 Task: Look for space in Edmundston, Canada from 5th June, 2023 to 16th June, 2023 for 2 adults in price range Rs.14000 to Rs.18000. Place can be entire place with 1  bedroom having 1 bed and 1 bathroom. Property type can be house, flat, guest house, hotel. Booking option can be shelf check-in. Required host language is English.
Action: Mouse moved to (427, 85)
Screenshot: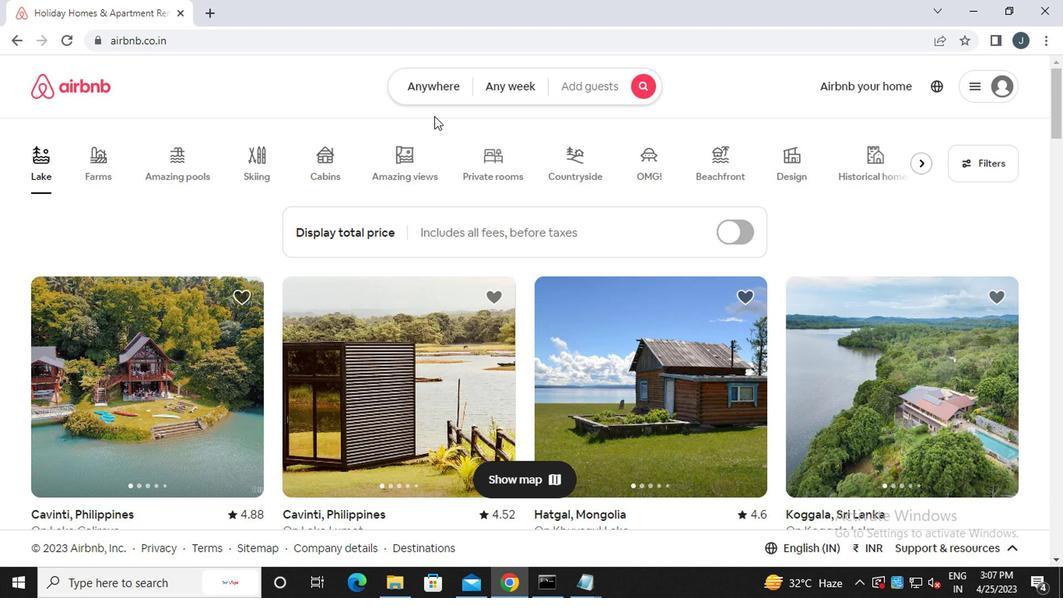 
Action: Mouse pressed left at (427, 85)
Screenshot: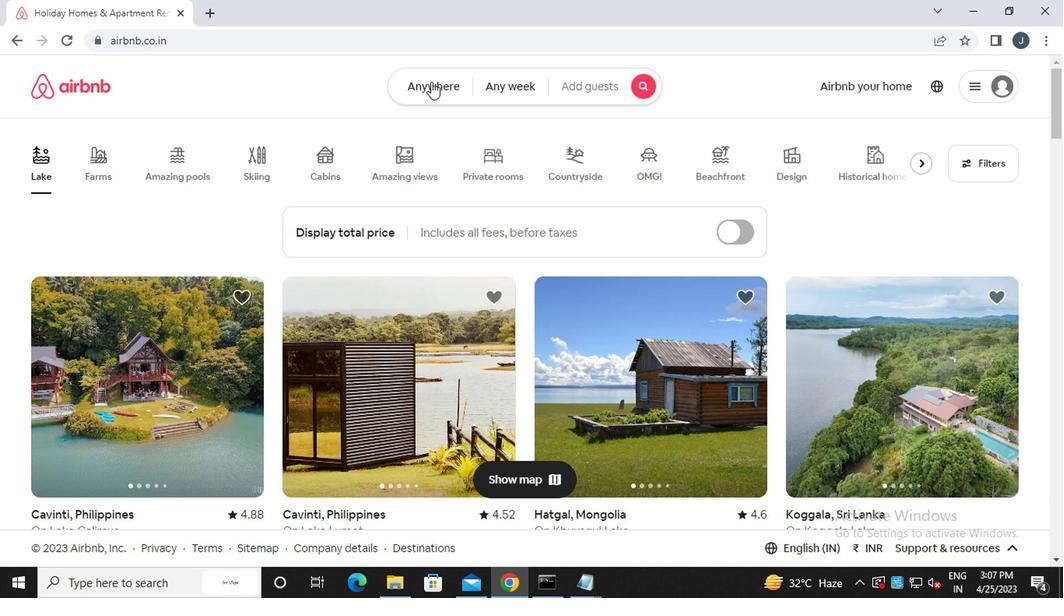 
Action: Mouse moved to (251, 150)
Screenshot: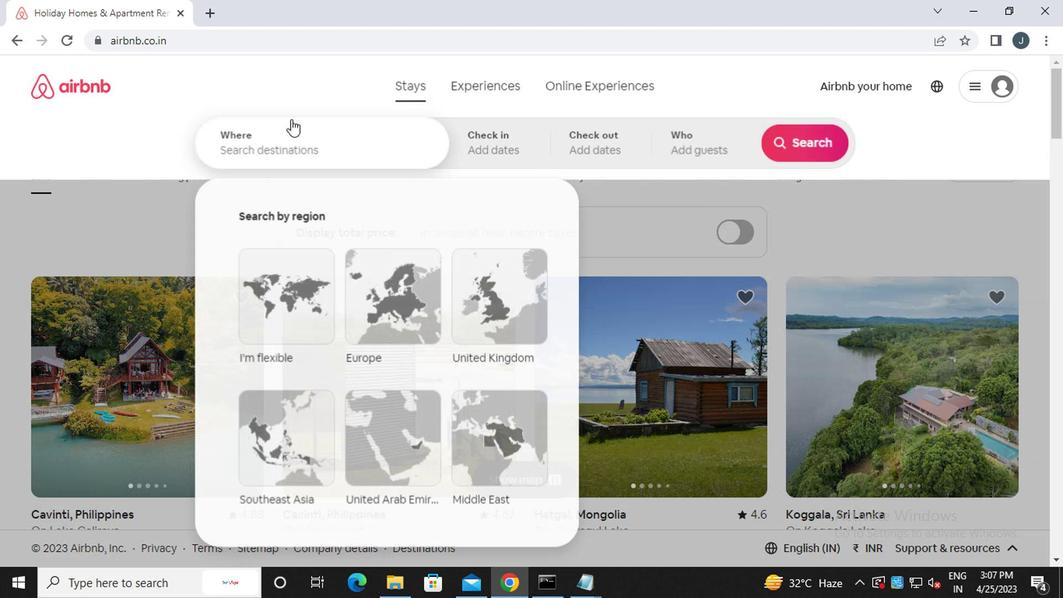 
Action: Mouse pressed left at (251, 150)
Screenshot: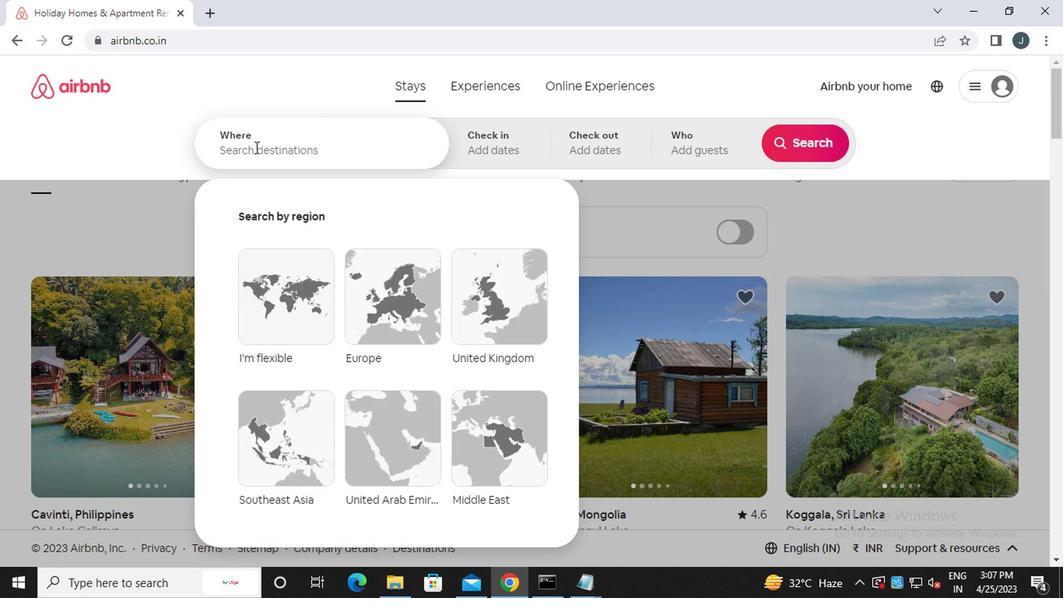 
Action: Key pressed e<Key.caps_lock>dmundston,<Key.caps_lock>c<Key.caps_lock>anada
Screenshot: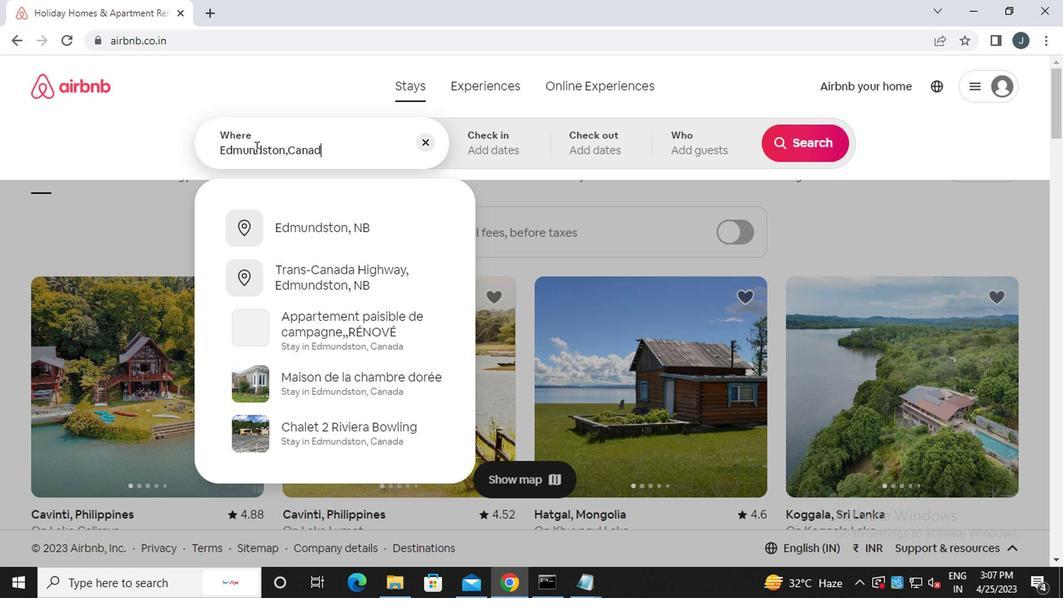 
Action: Mouse moved to (500, 146)
Screenshot: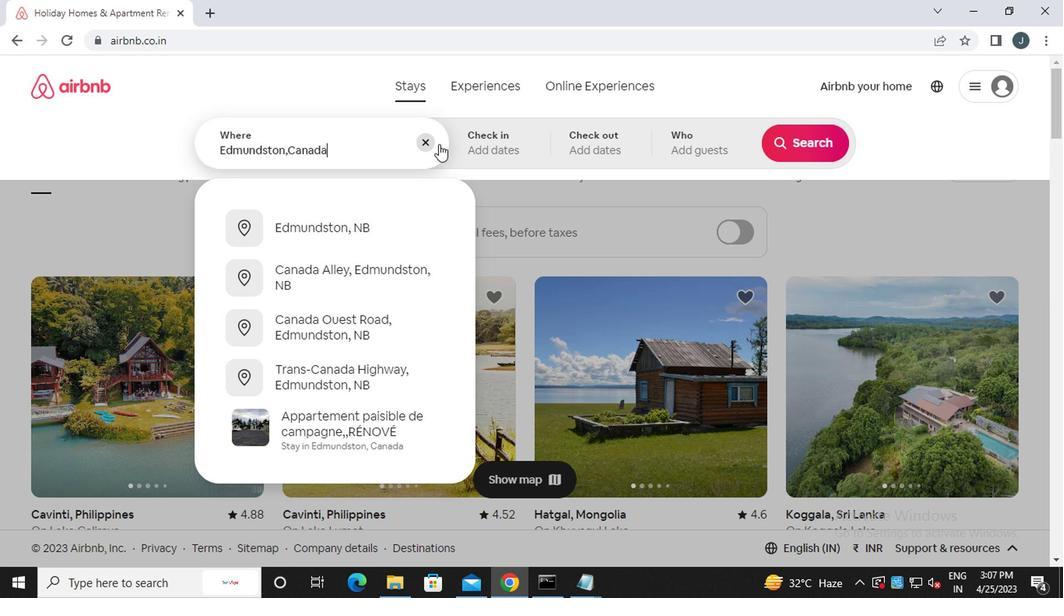 
Action: Mouse pressed left at (500, 146)
Screenshot: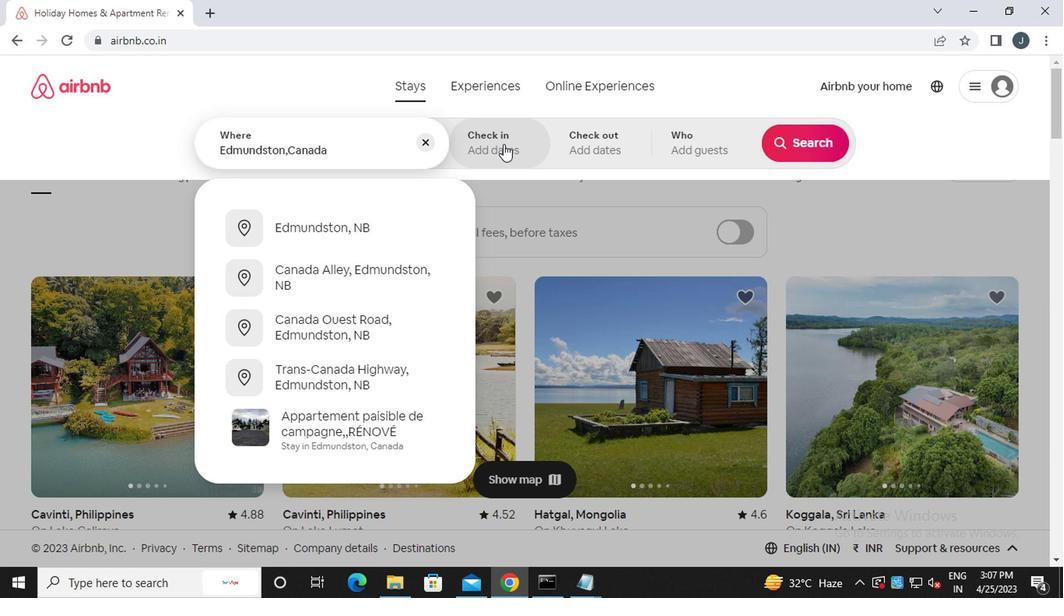 
Action: Mouse moved to (788, 270)
Screenshot: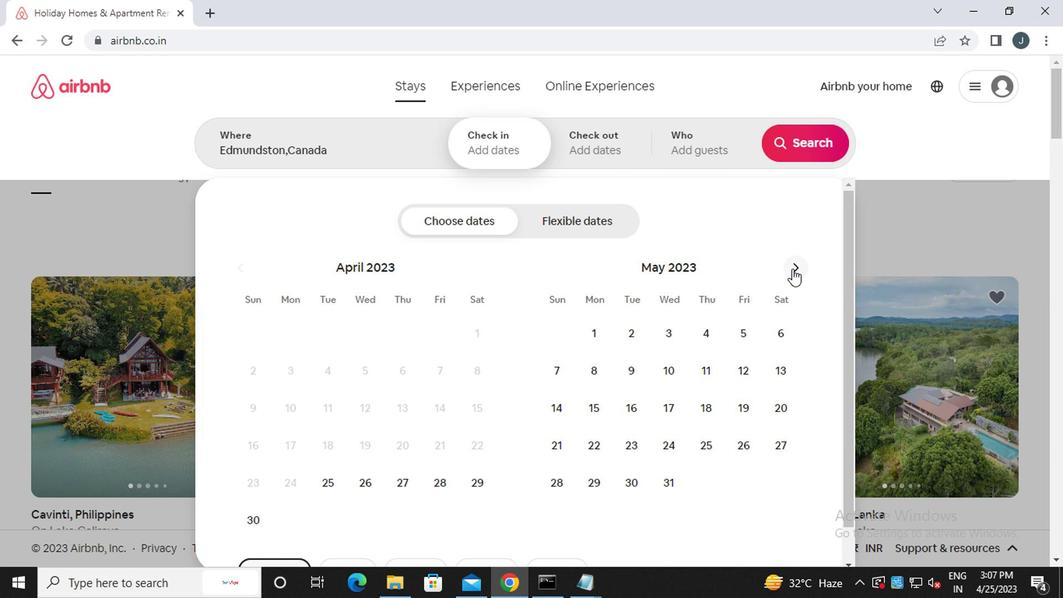 
Action: Mouse pressed left at (788, 270)
Screenshot: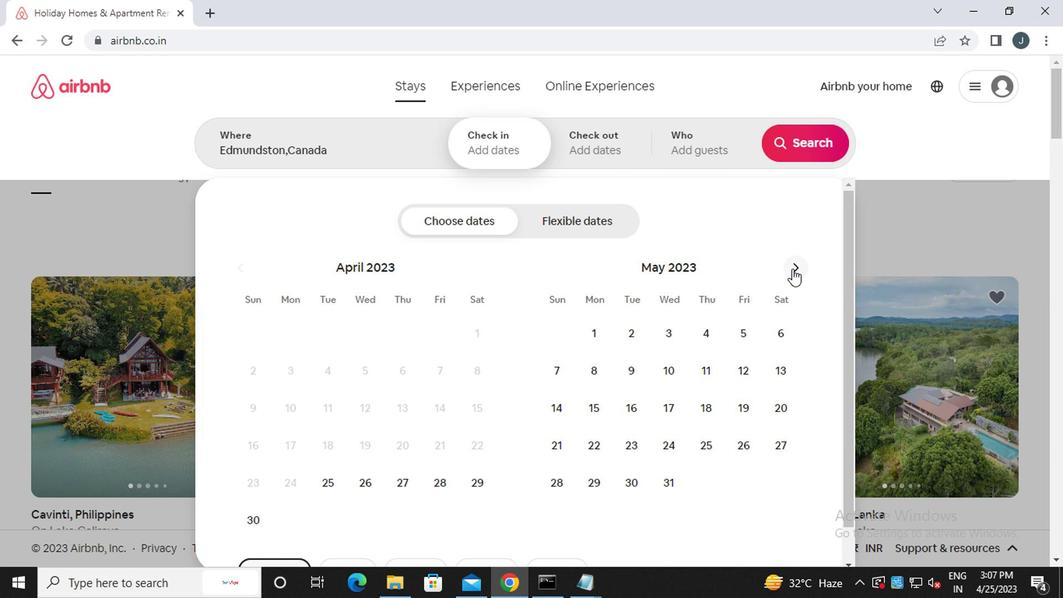 
Action: Mouse moved to (594, 371)
Screenshot: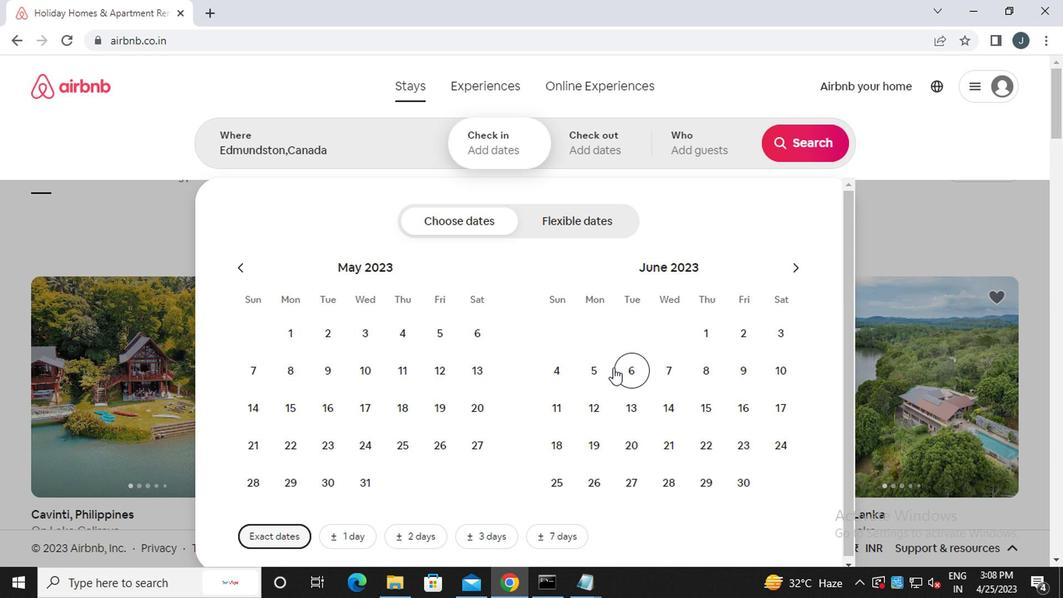 
Action: Mouse pressed left at (594, 371)
Screenshot: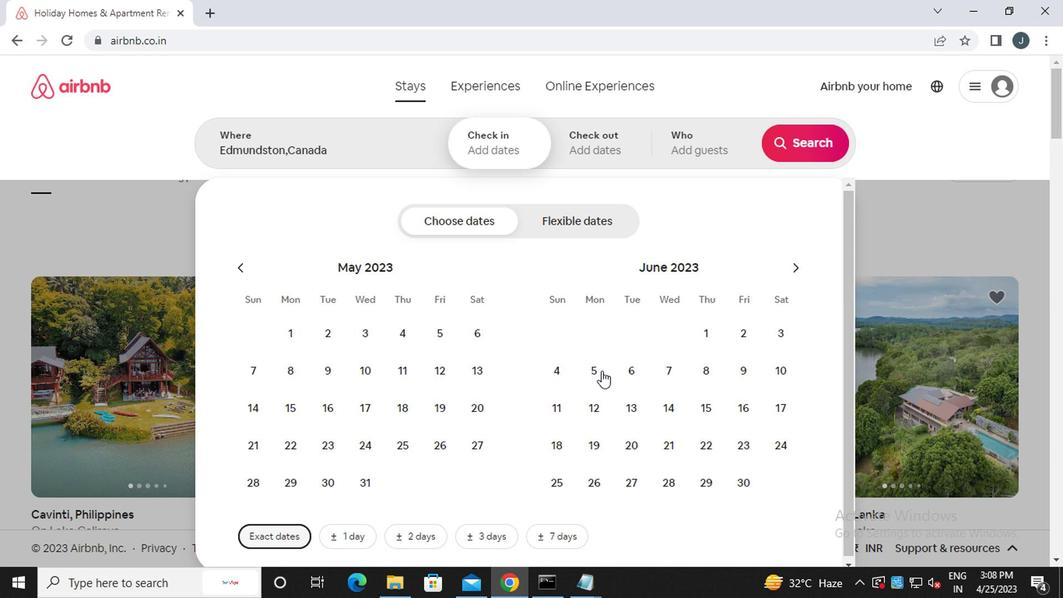 
Action: Mouse moved to (733, 406)
Screenshot: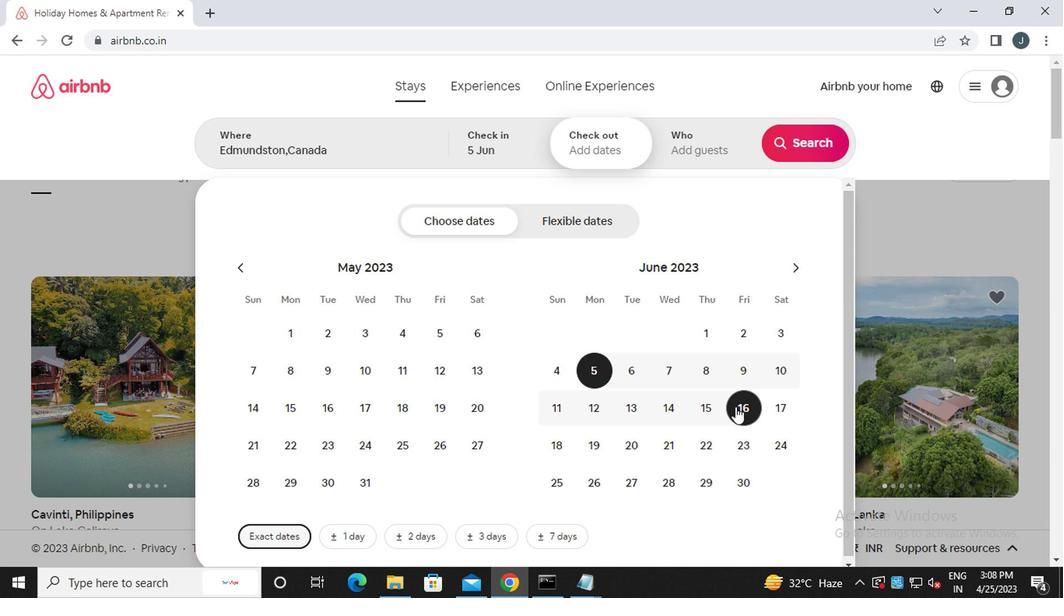 
Action: Mouse pressed left at (733, 406)
Screenshot: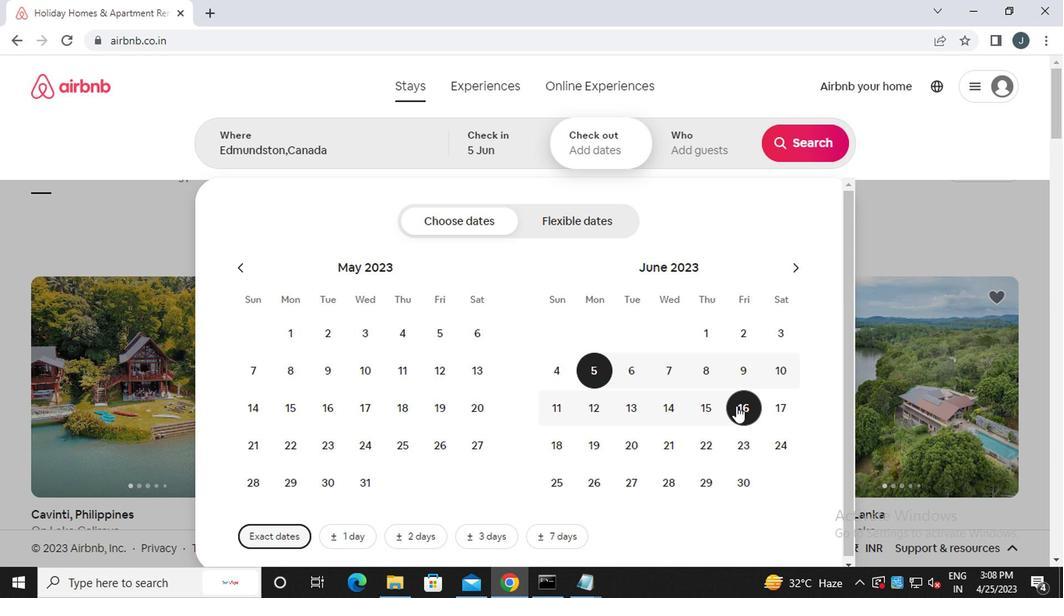 
Action: Mouse moved to (702, 147)
Screenshot: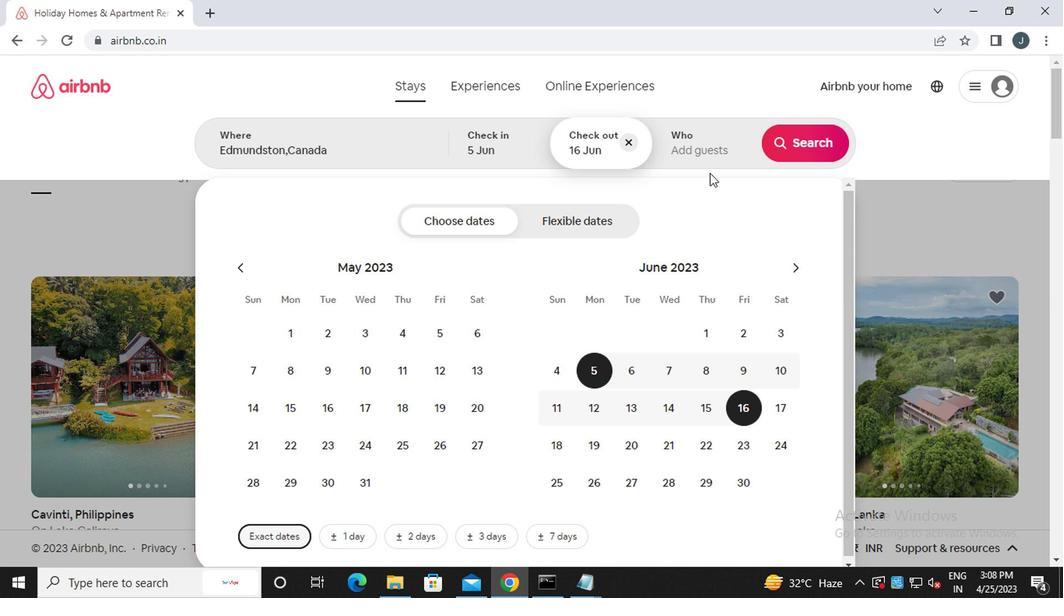 
Action: Mouse pressed left at (702, 147)
Screenshot: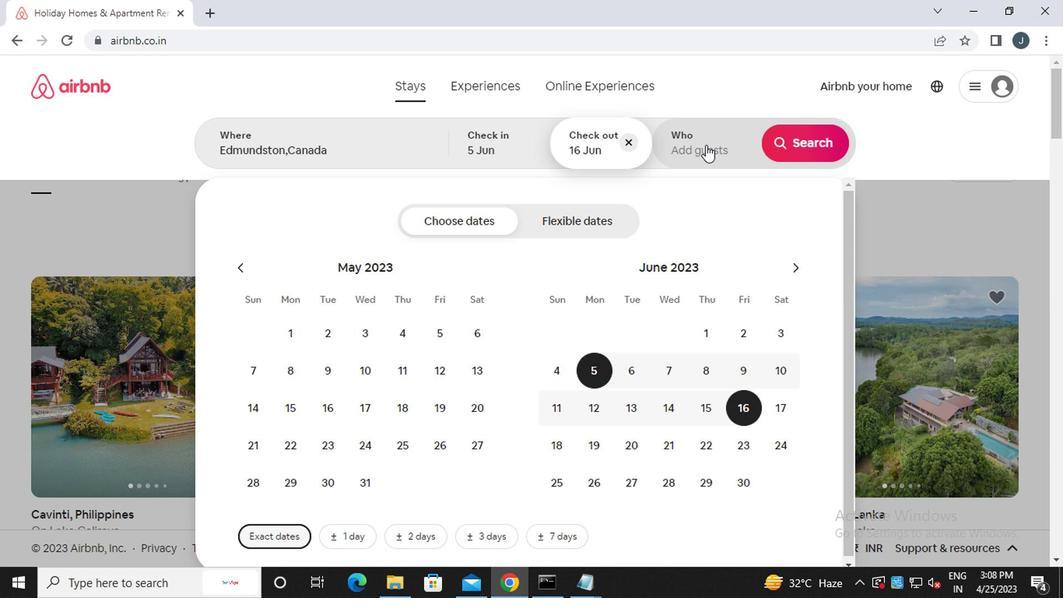 
Action: Mouse moved to (812, 230)
Screenshot: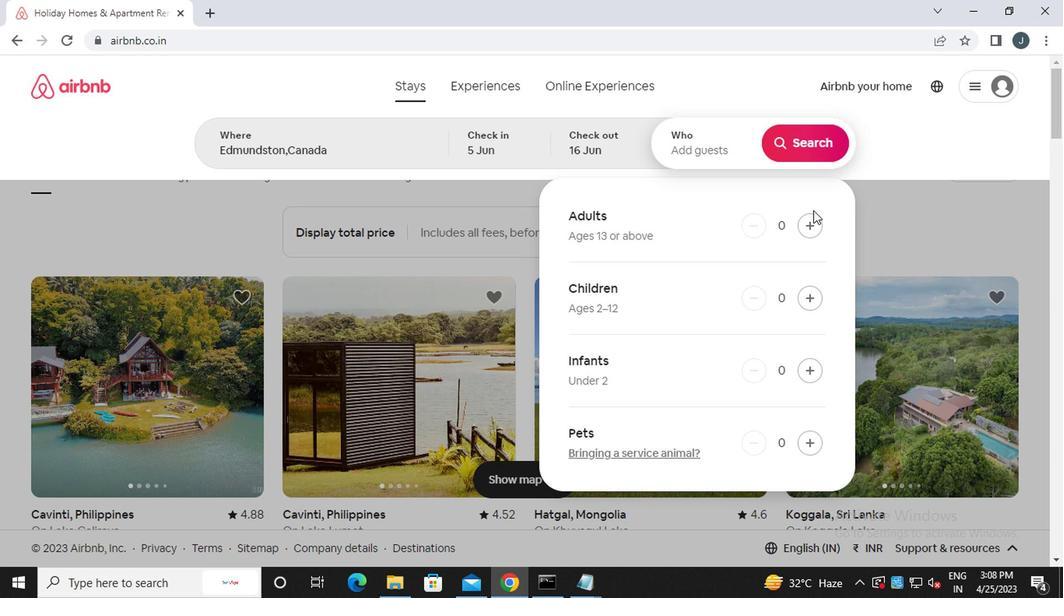 
Action: Mouse pressed left at (812, 230)
Screenshot: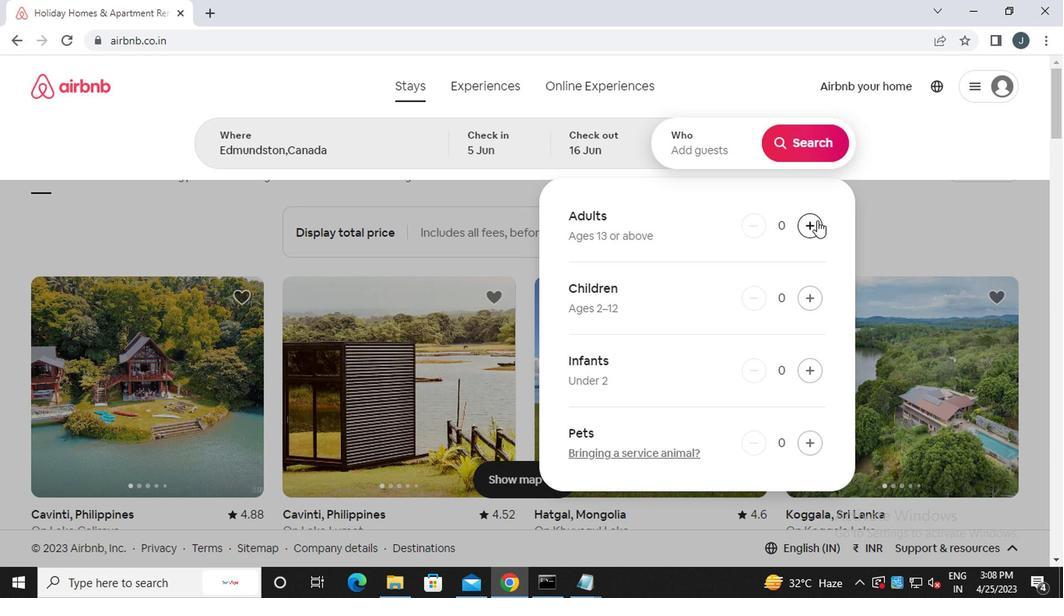 
Action: Mouse pressed left at (812, 230)
Screenshot: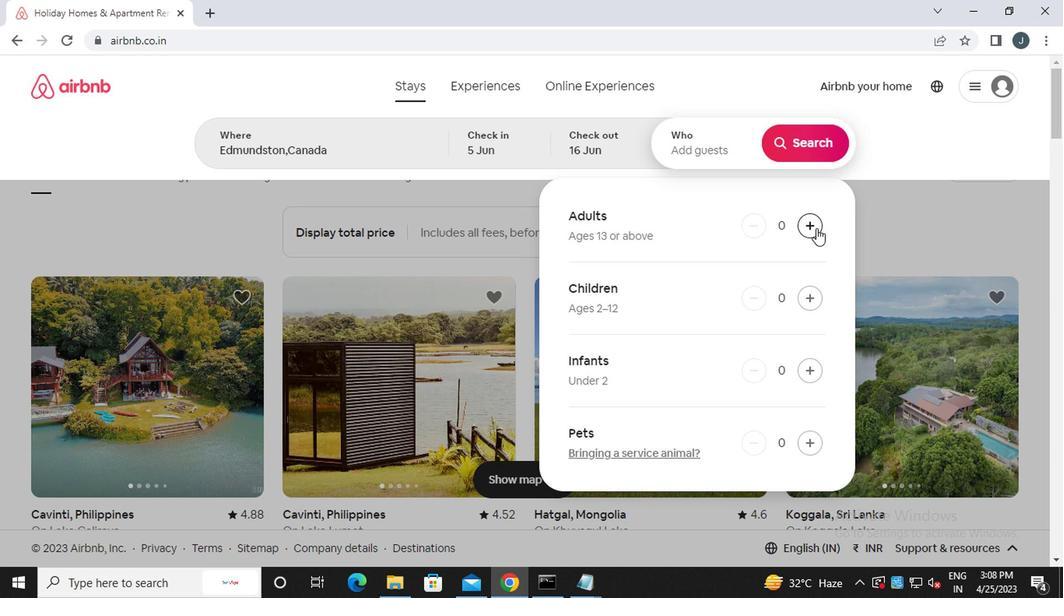 
Action: Mouse moved to (803, 135)
Screenshot: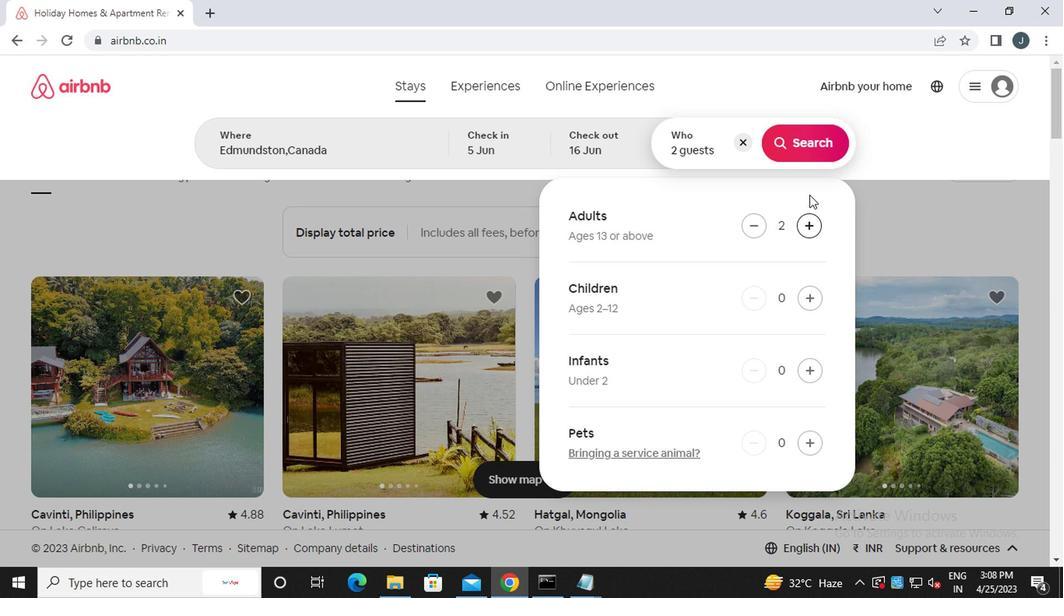 
Action: Mouse pressed left at (803, 135)
Screenshot: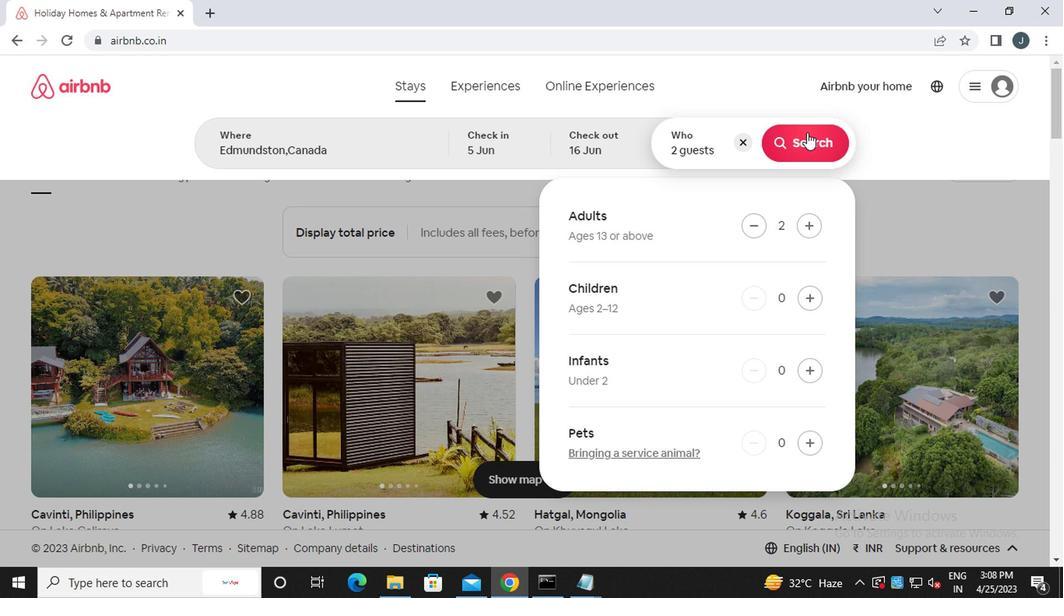 
Action: Mouse moved to (1006, 153)
Screenshot: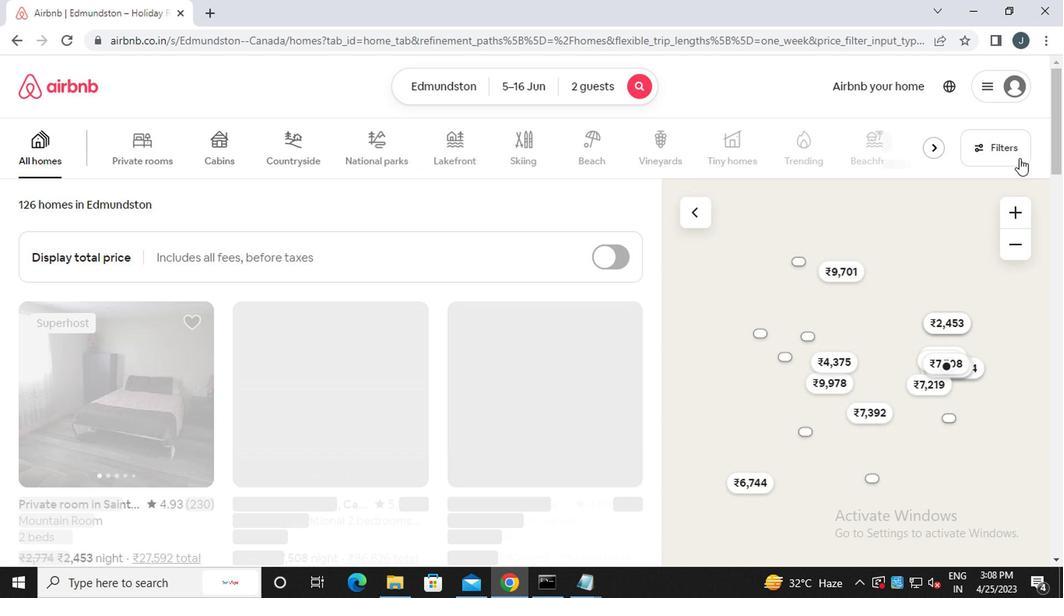 
Action: Mouse pressed left at (1006, 153)
Screenshot: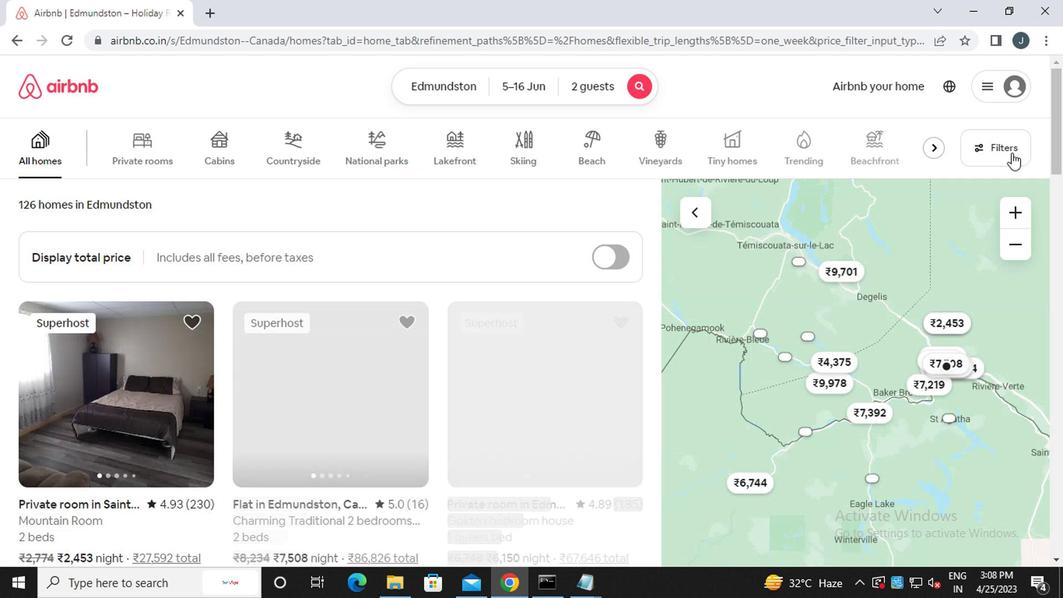 
Action: Mouse moved to (340, 351)
Screenshot: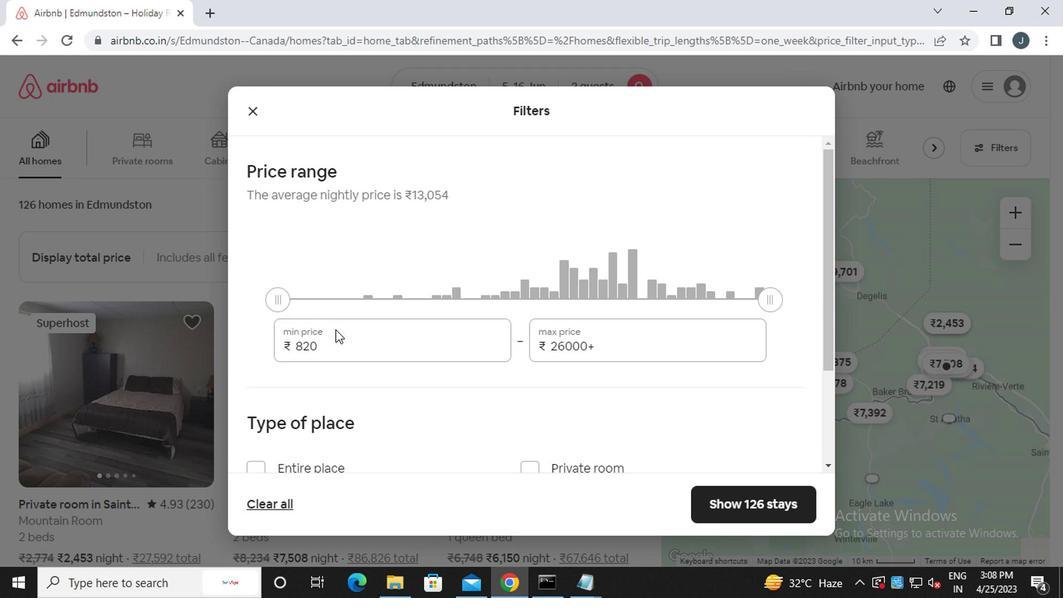 
Action: Mouse pressed left at (340, 351)
Screenshot: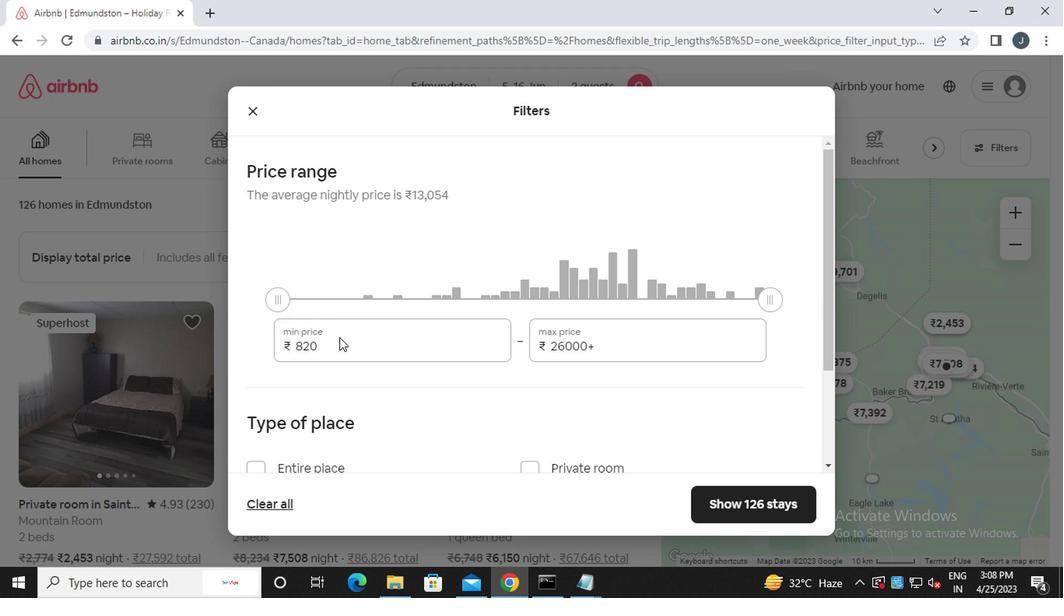 
Action: Mouse moved to (336, 349)
Screenshot: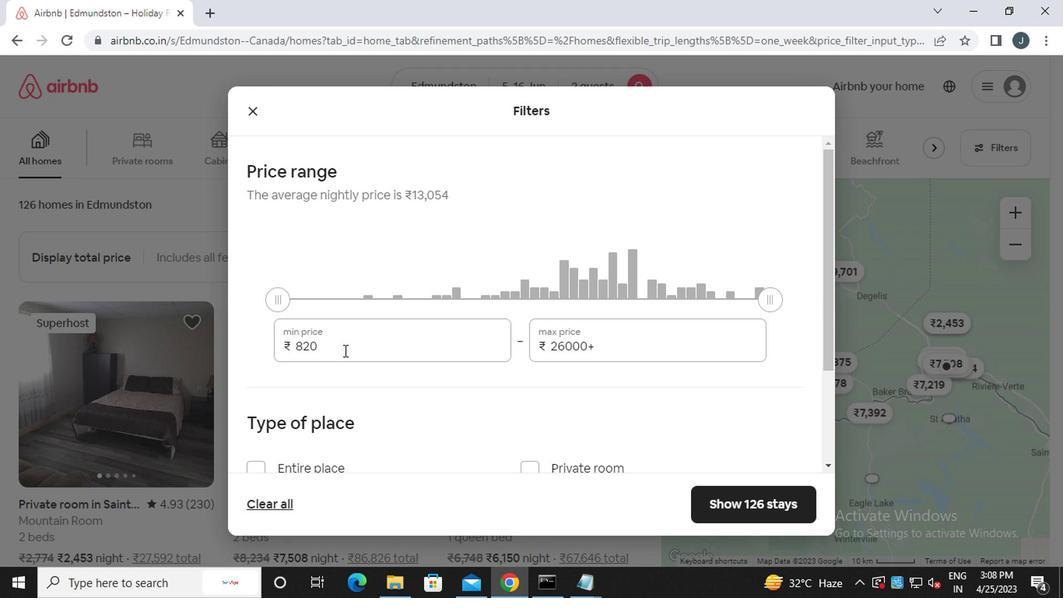 
Action: Key pressed <Key.backspace><Key.backspace><Key.backspace><<97>><<100>><<96>><<96>><<96>>
Screenshot: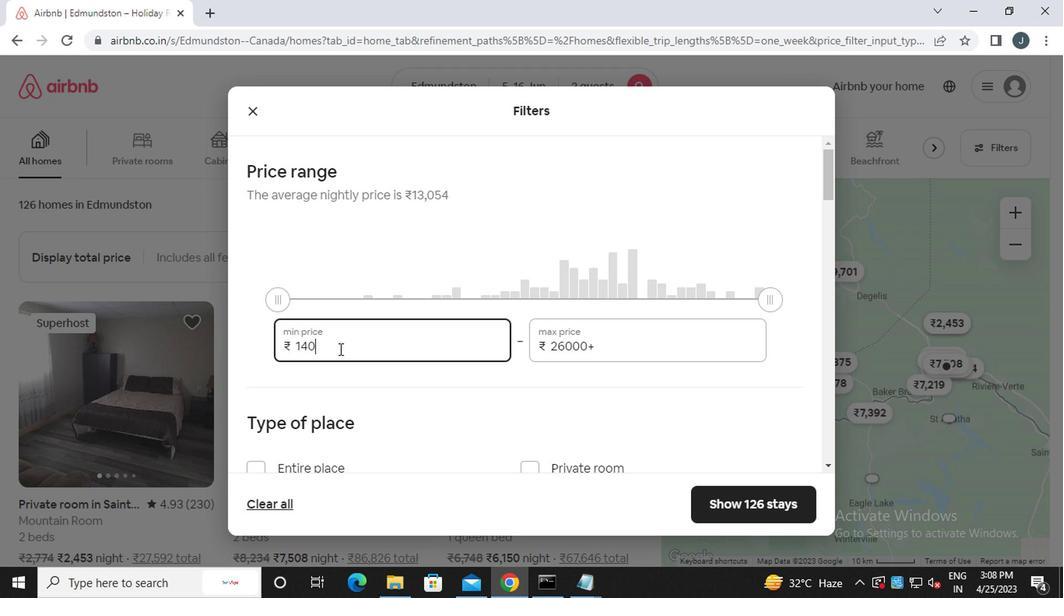 
Action: Mouse moved to (631, 343)
Screenshot: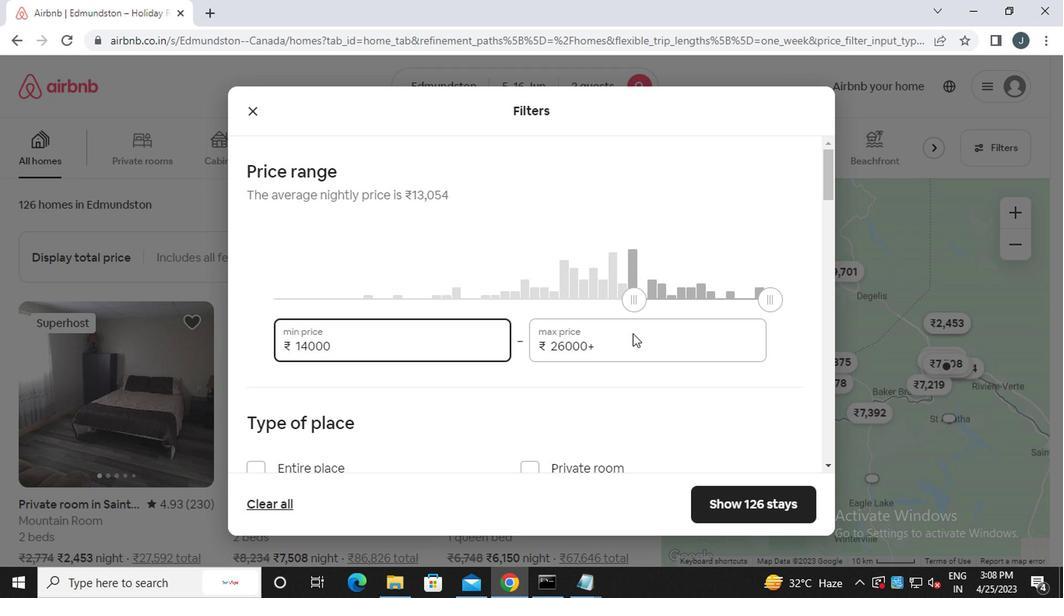 
Action: Mouse pressed left at (631, 343)
Screenshot: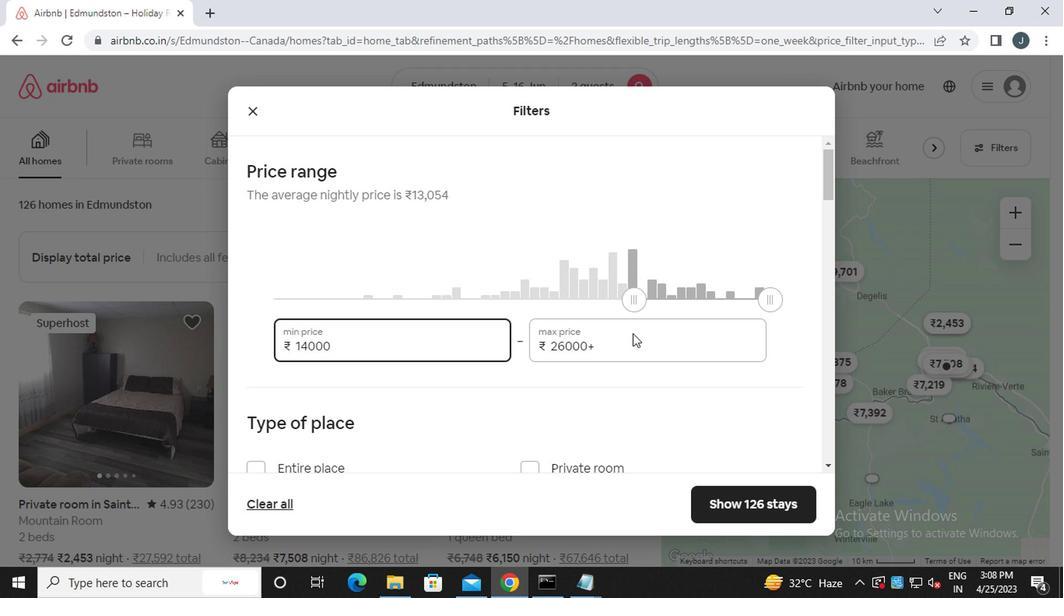 
Action: Mouse moved to (619, 343)
Screenshot: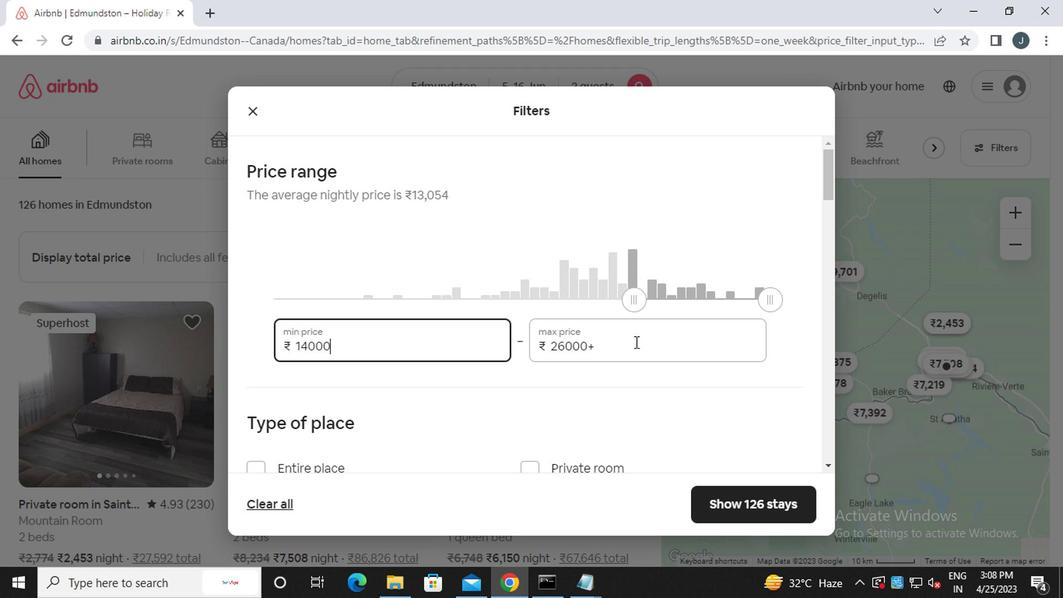 
Action: Key pressed <Key.backspace><Key.backspace><Key.backspace><Key.backspace><Key.backspace><Key.backspace><Key.backspace><Key.backspace><Key.backspace><Key.backspace><<97>><<104>>
Screenshot: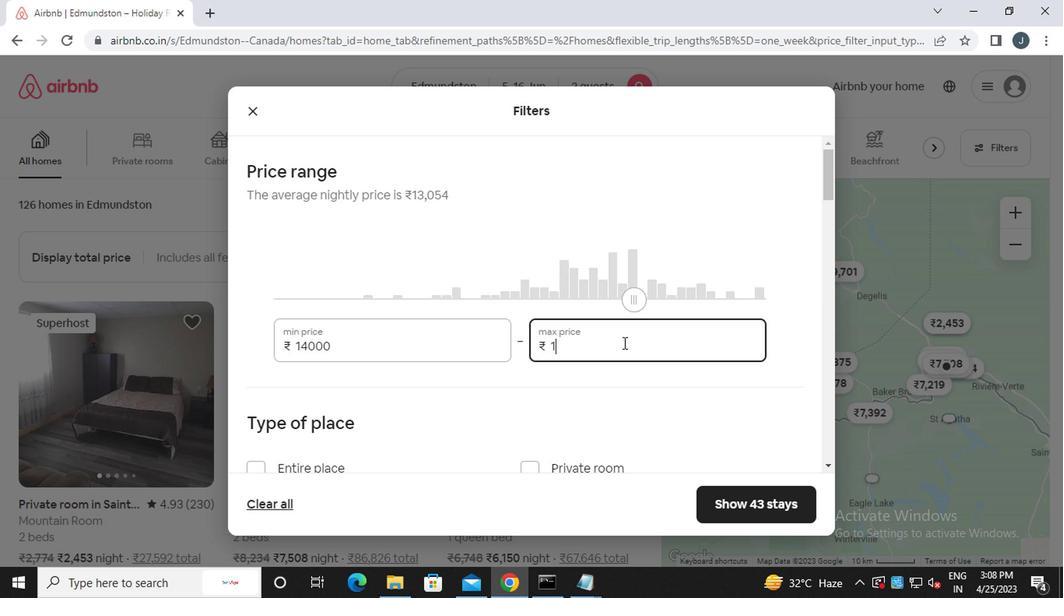 
Action: Mouse moved to (619, 343)
Screenshot: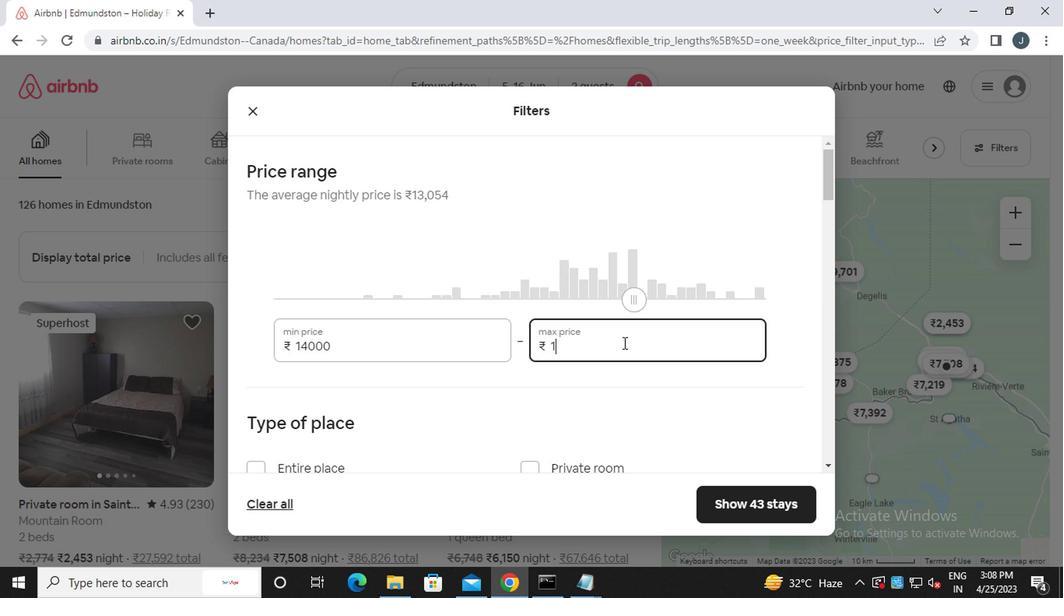 
Action: Key pressed <<96>><<96>><<96>>
Screenshot: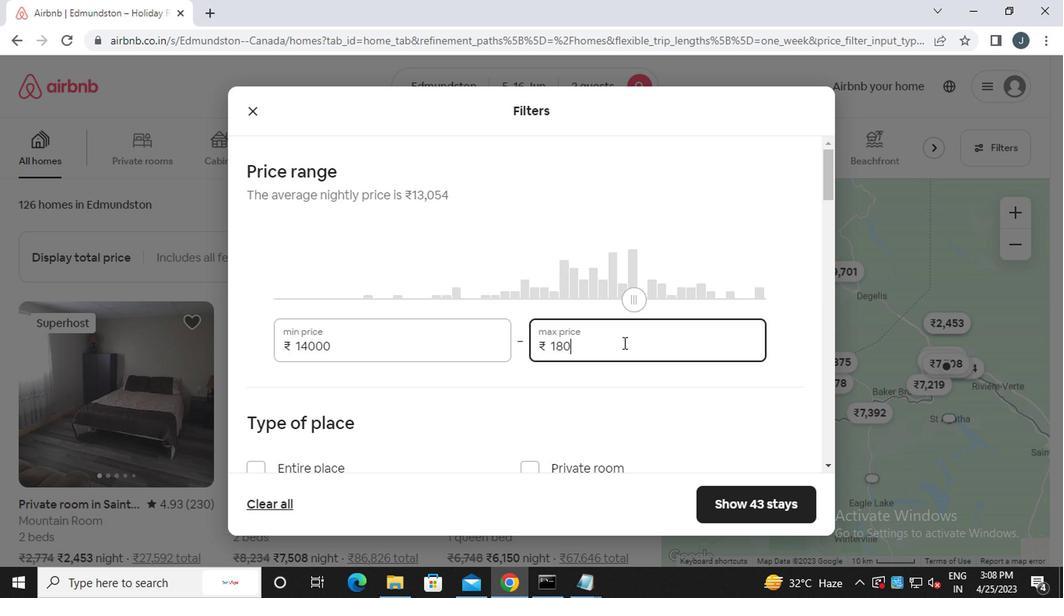 
Action: Mouse moved to (620, 344)
Screenshot: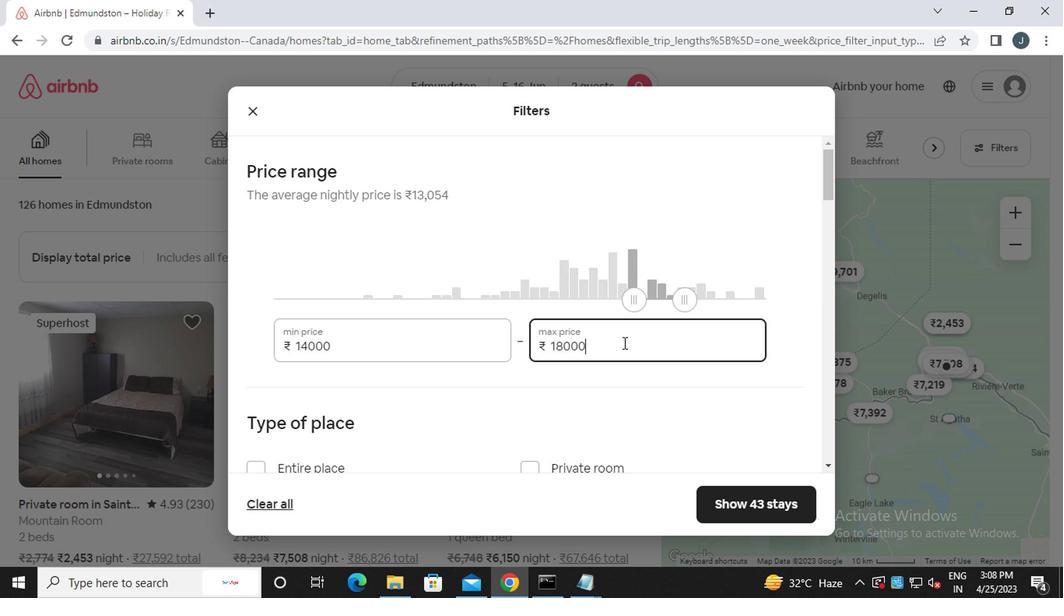 
Action: Mouse scrolled (620, 343) with delta (0, 0)
Screenshot: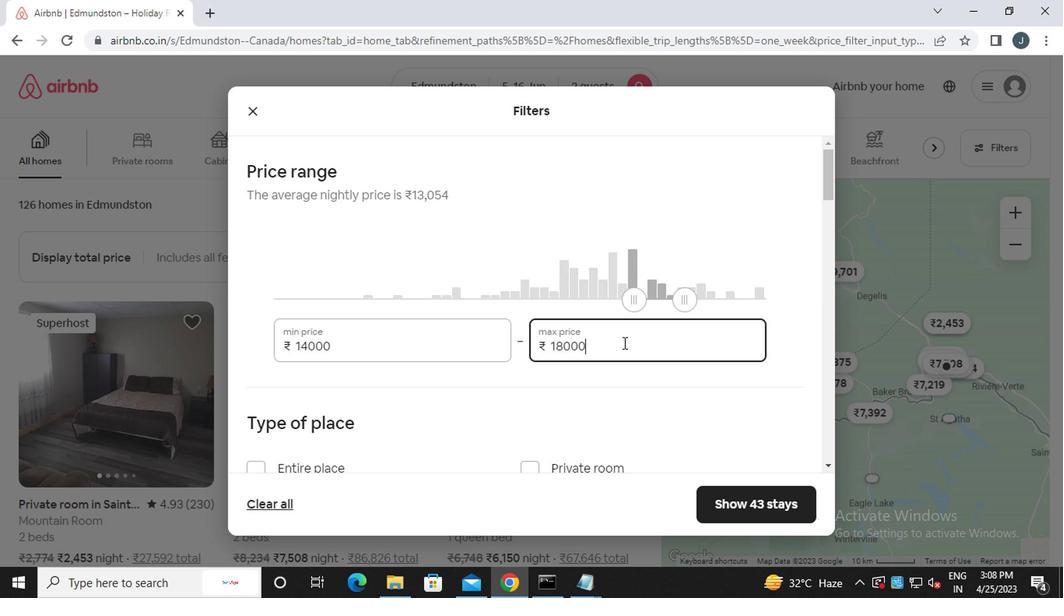 
Action: Mouse moved to (621, 348)
Screenshot: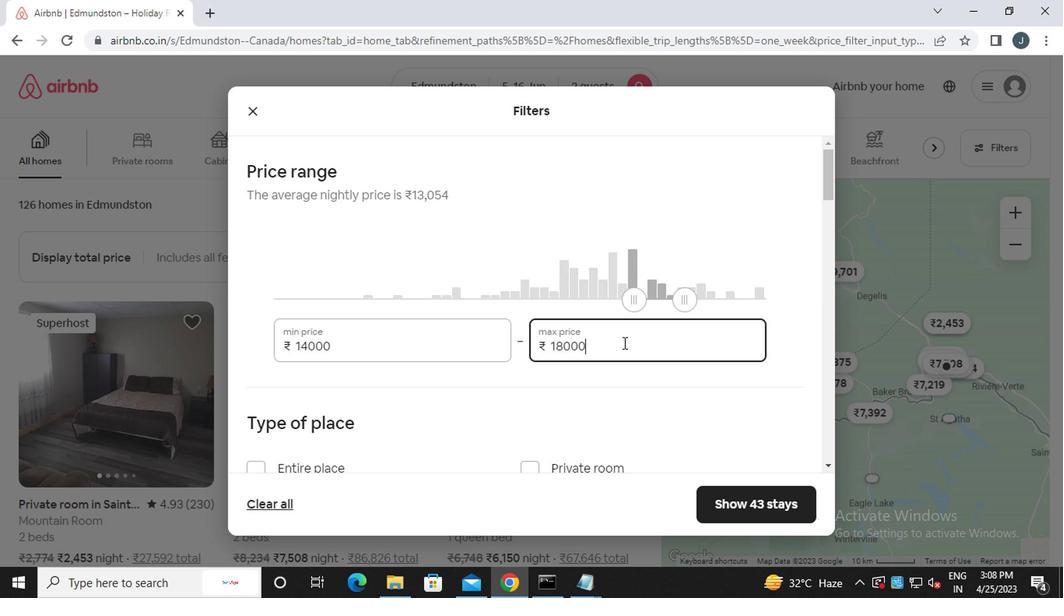 
Action: Mouse scrolled (621, 347) with delta (0, 0)
Screenshot: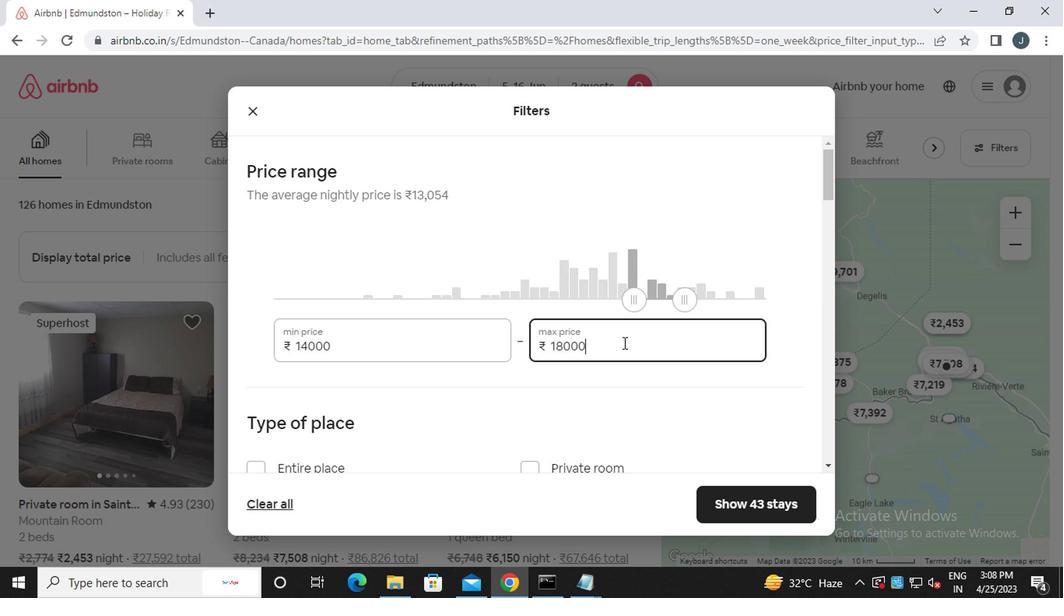 
Action: Mouse moved to (622, 349)
Screenshot: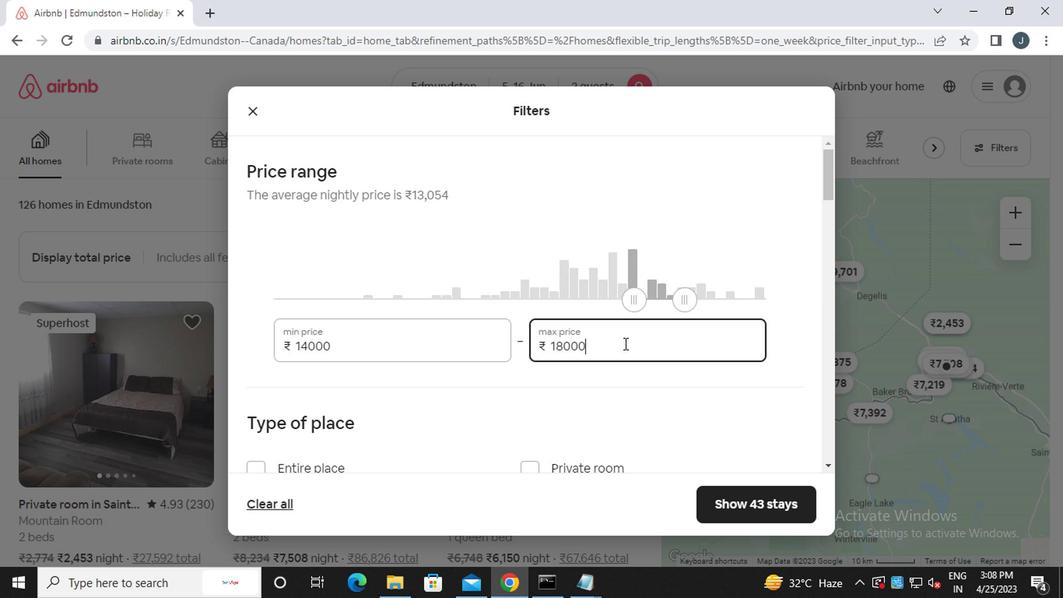 
Action: Mouse scrolled (622, 348) with delta (0, -1)
Screenshot: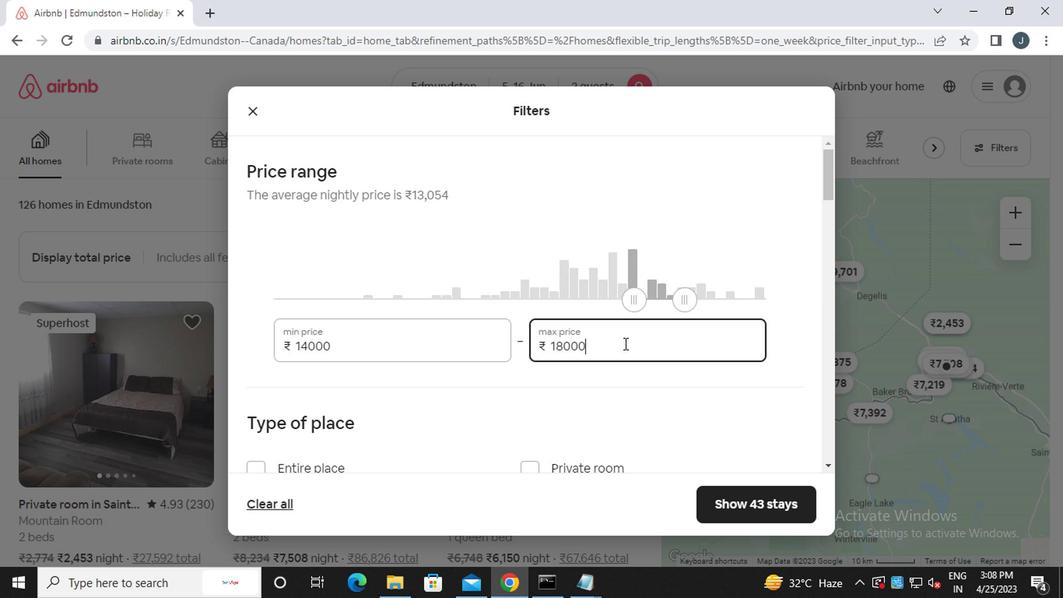 
Action: Mouse moved to (251, 238)
Screenshot: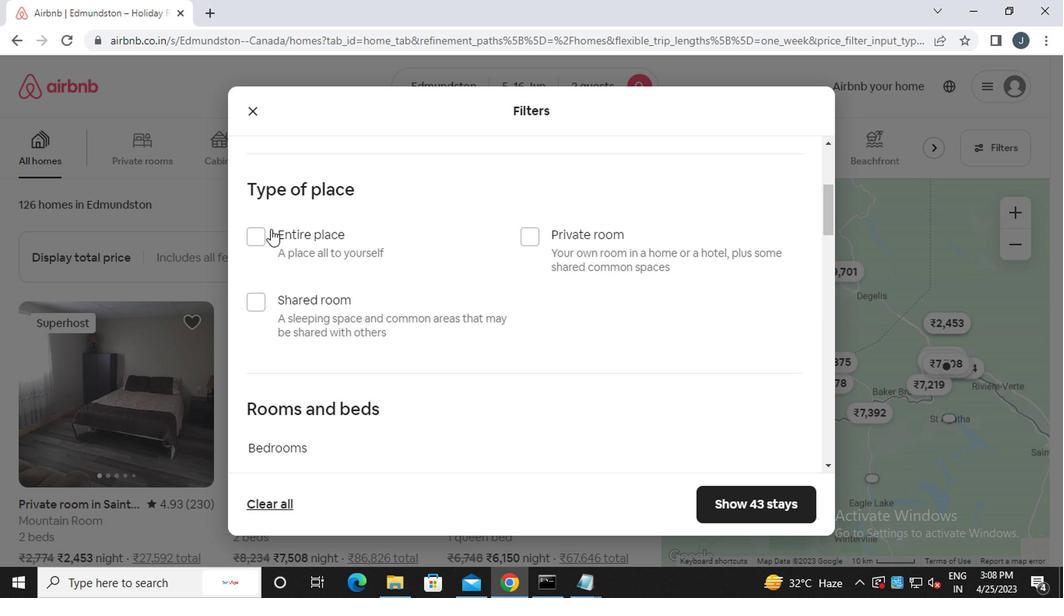 
Action: Mouse pressed left at (251, 238)
Screenshot: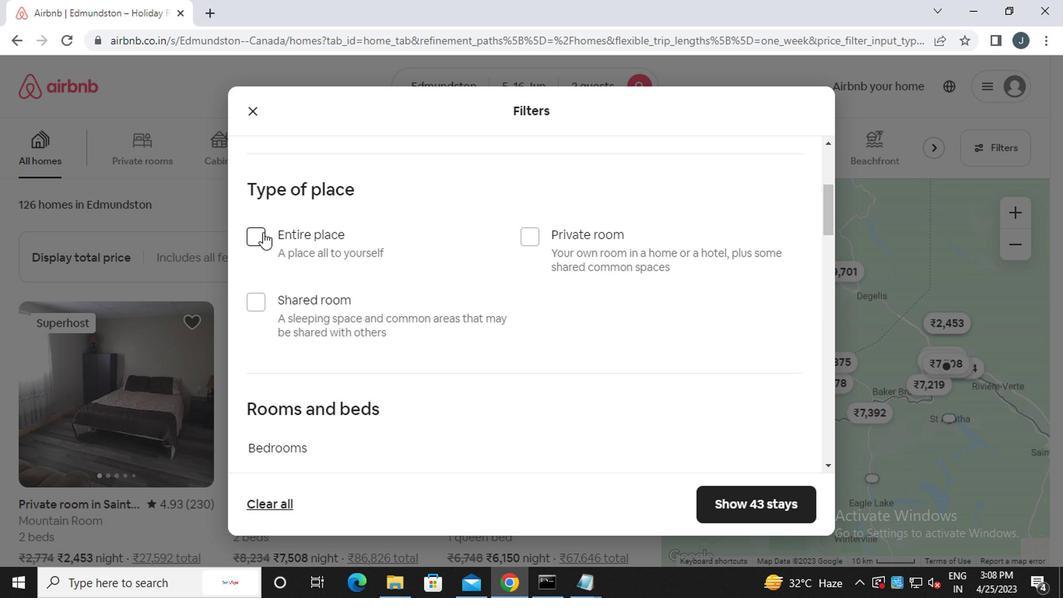 
Action: Mouse moved to (340, 287)
Screenshot: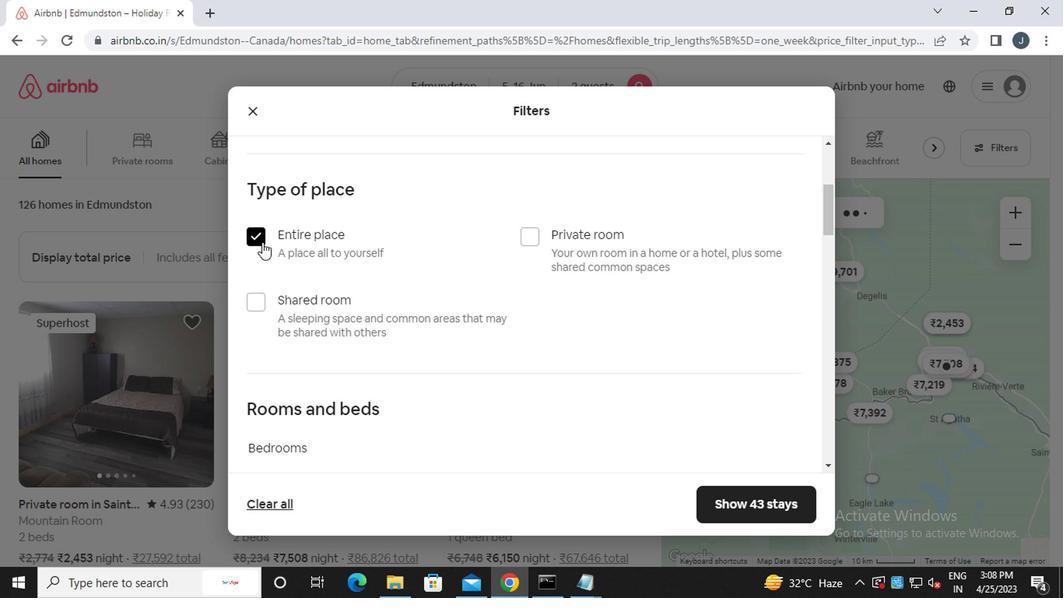 
Action: Mouse scrolled (340, 286) with delta (0, 0)
Screenshot: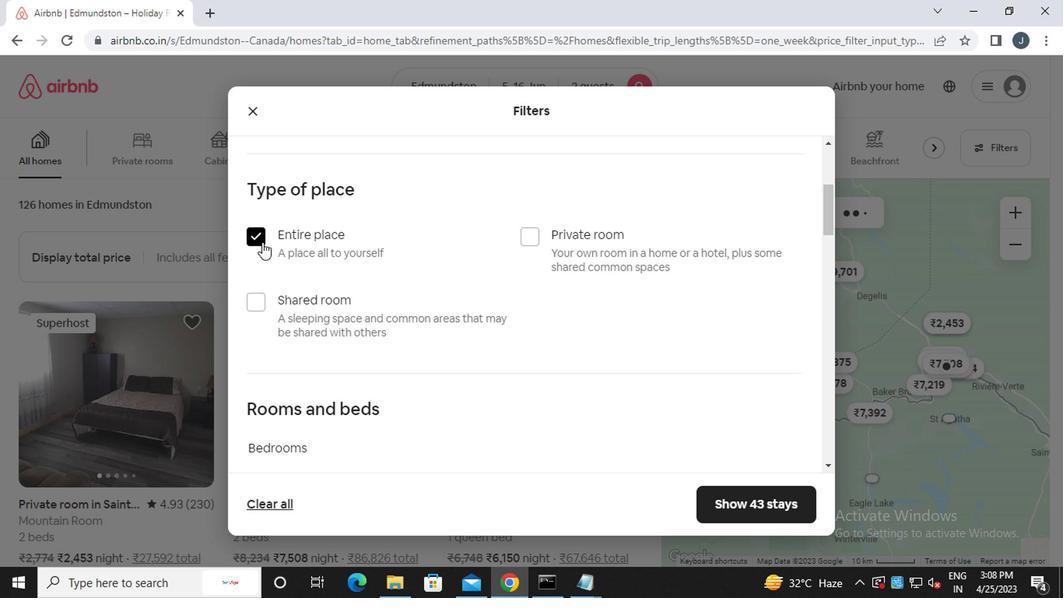 
Action: Mouse moved to (340, 287)
Screenshot: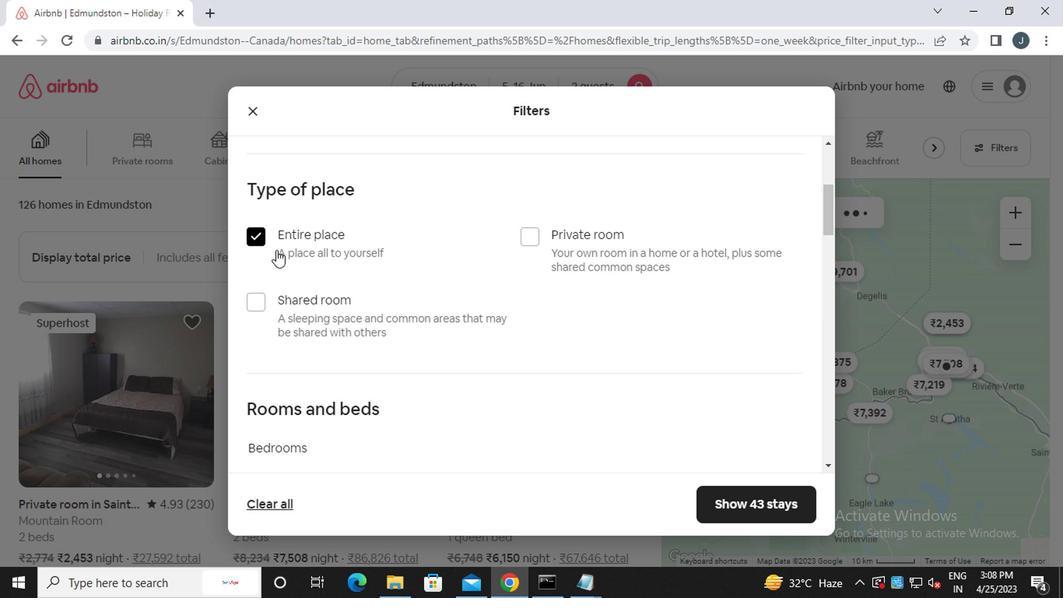 
Action: Mouse scrolled (340, 286) with delta (0, 0)
Screenshot: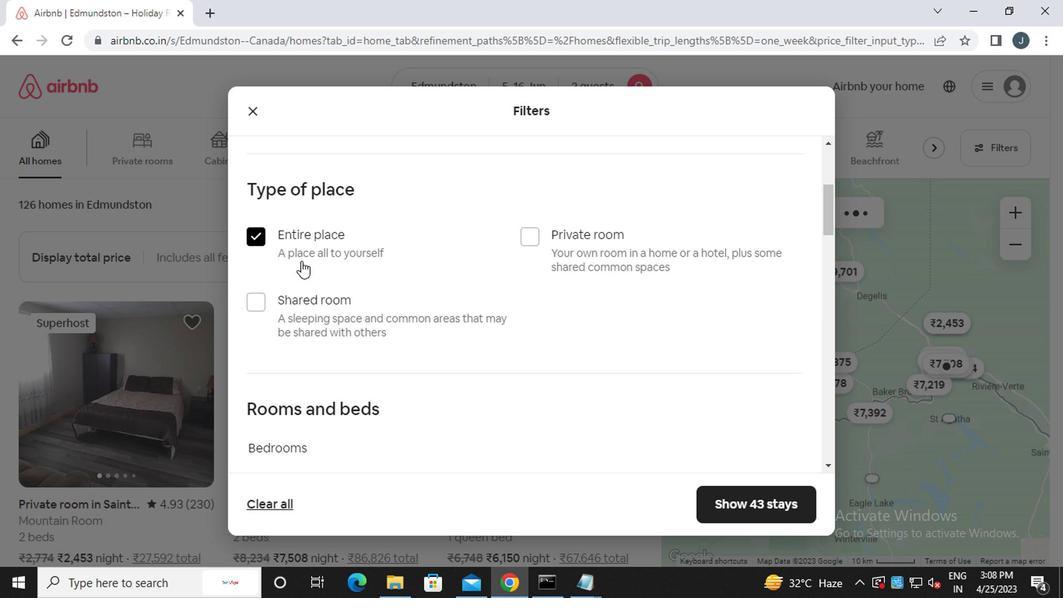 
Action: Mouse scrolled (340, 286) with delta (0, 0)
Screenshot: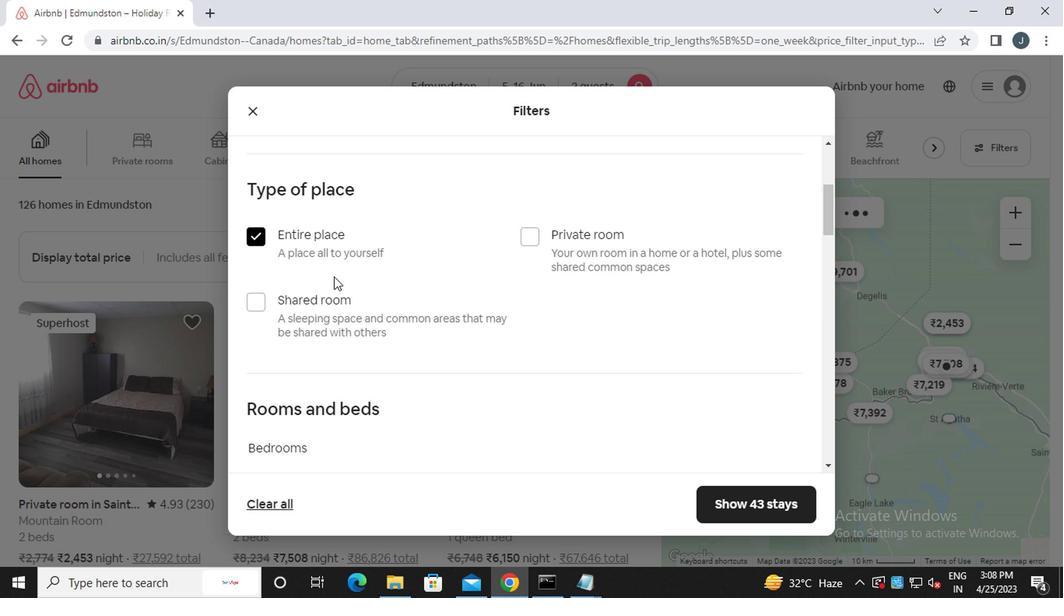 
Action: Mouse scrolled (340, 286) with delta (0, 0)
Screenshot: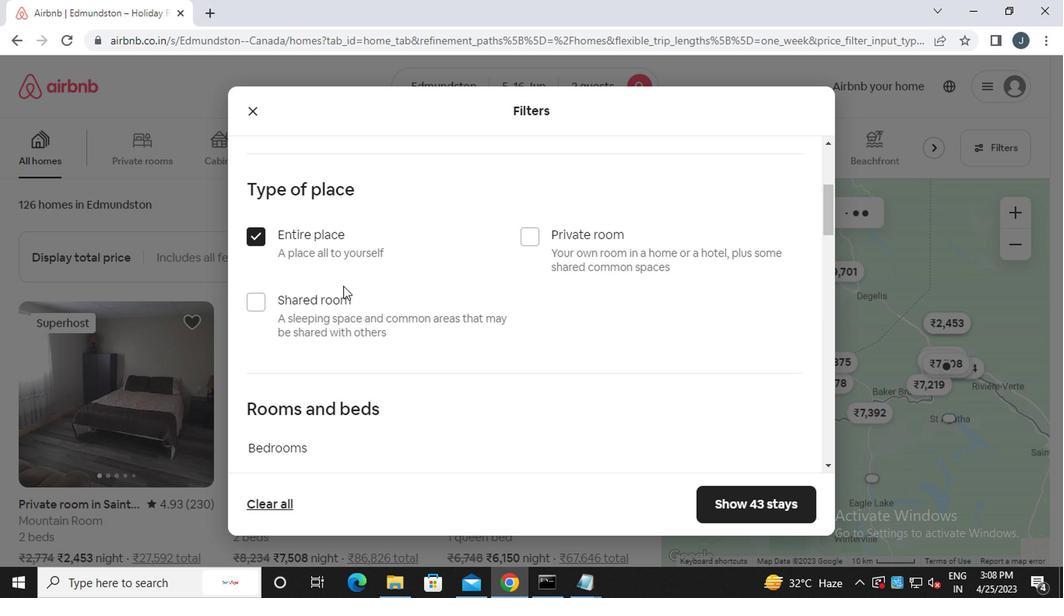 
Action: Mouse scrolled (340, 286) with delta (0, 0)
Screenshot: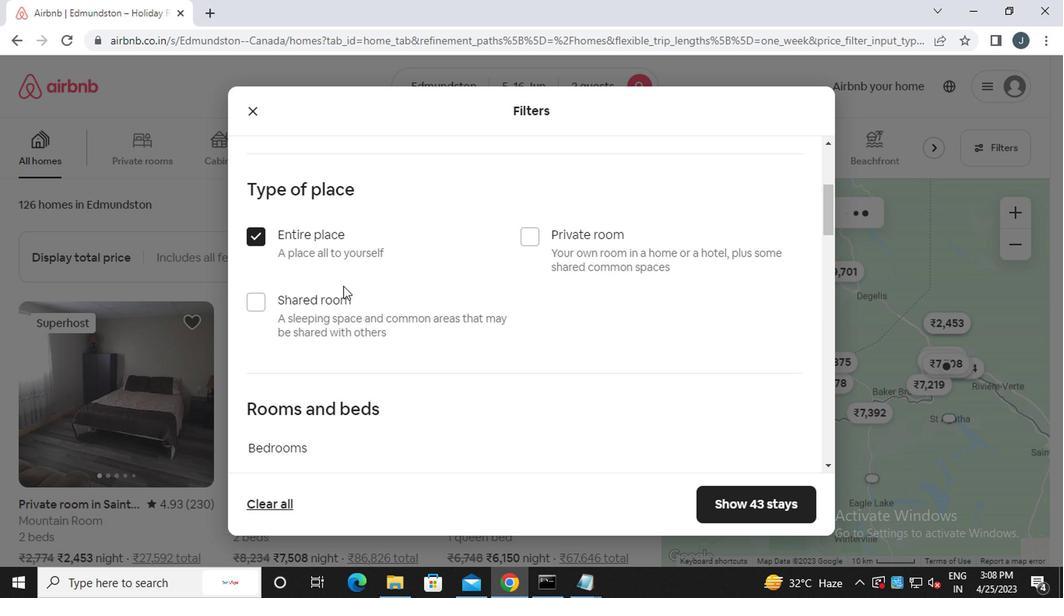 
Action: Mouse moved to (341, 275)
Screenshot: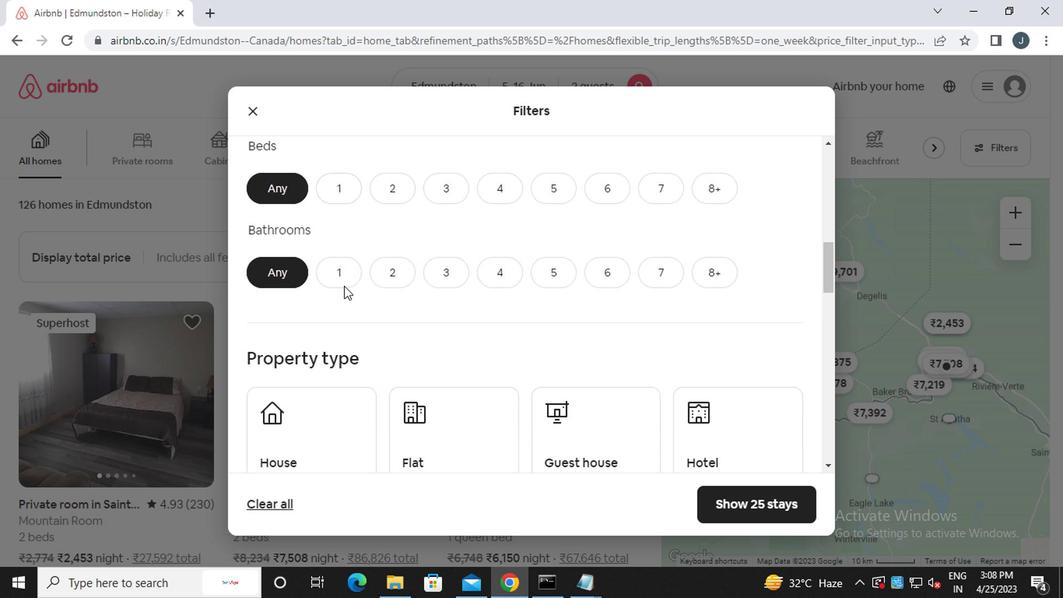 
Action: Mouse scrolled (341, 276) with delta (0, 1)
Screenshot: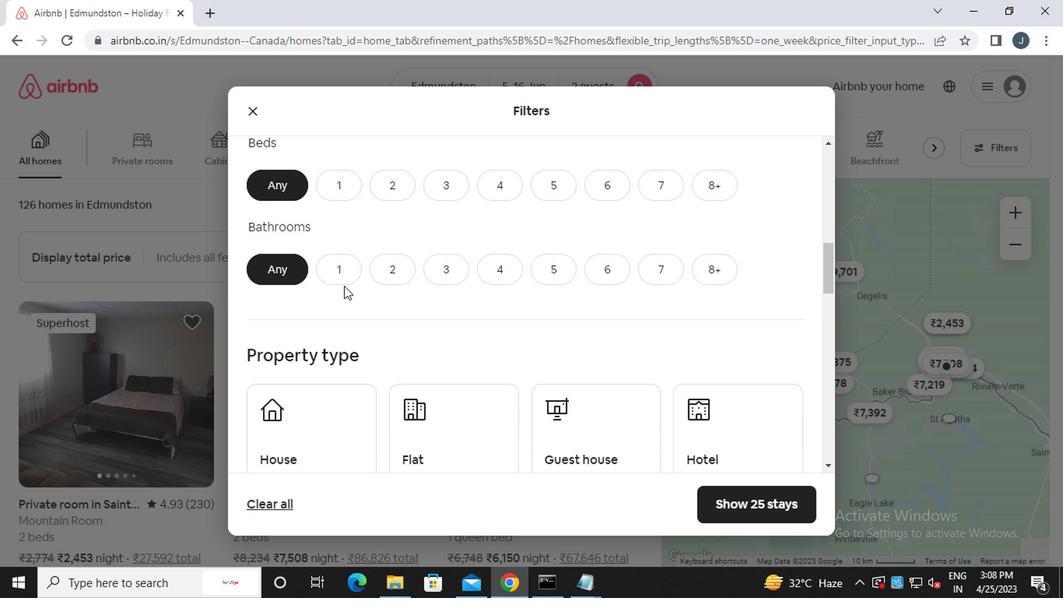 
Action: Mouse scrolled (341, 276) with delta (0, 1)
Screenshot: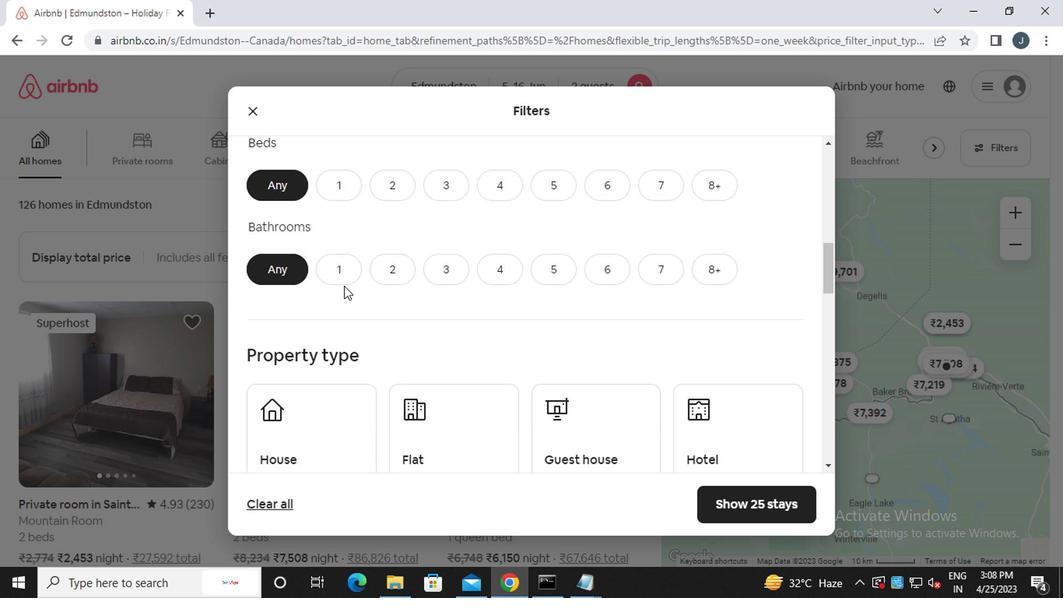 
Action: Mouse moved to (337, 255)
Screenshot: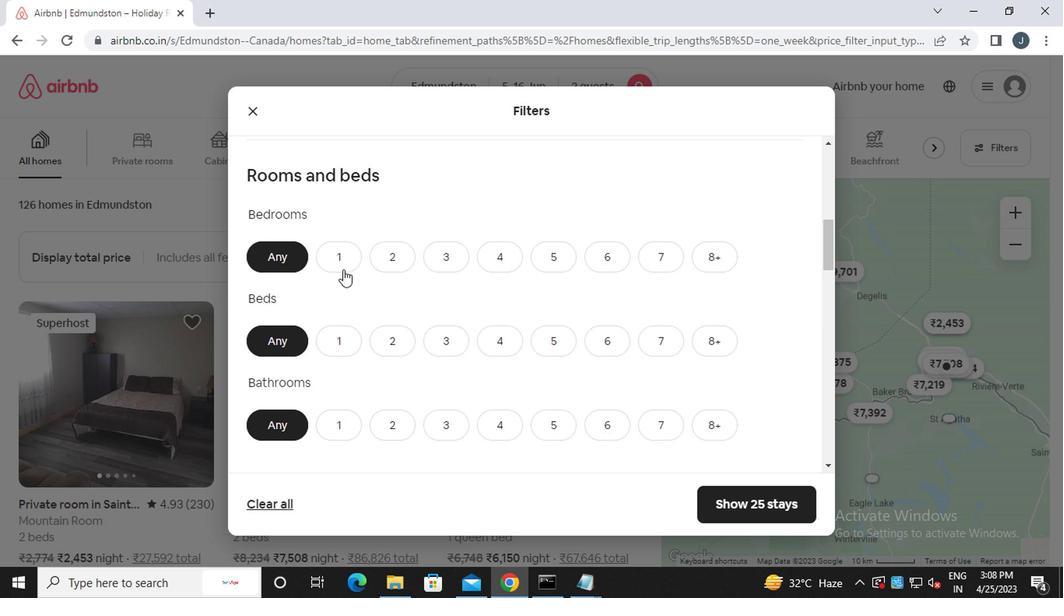 
Action: Mouse pressed left at (337, 255)
Screenshot: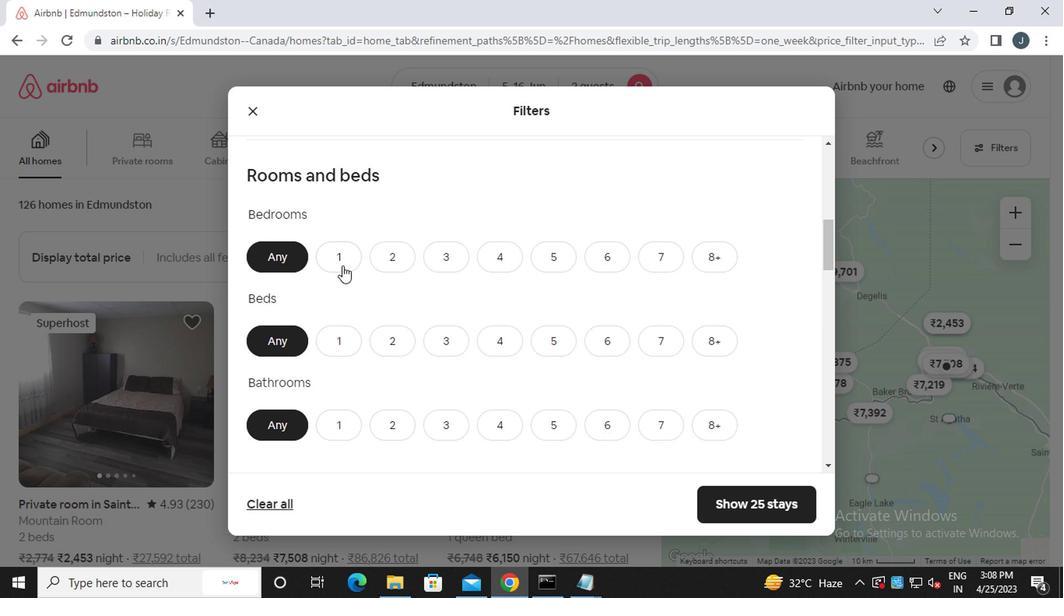 
Action: Mouse moved to (333, 342)
Screenshot: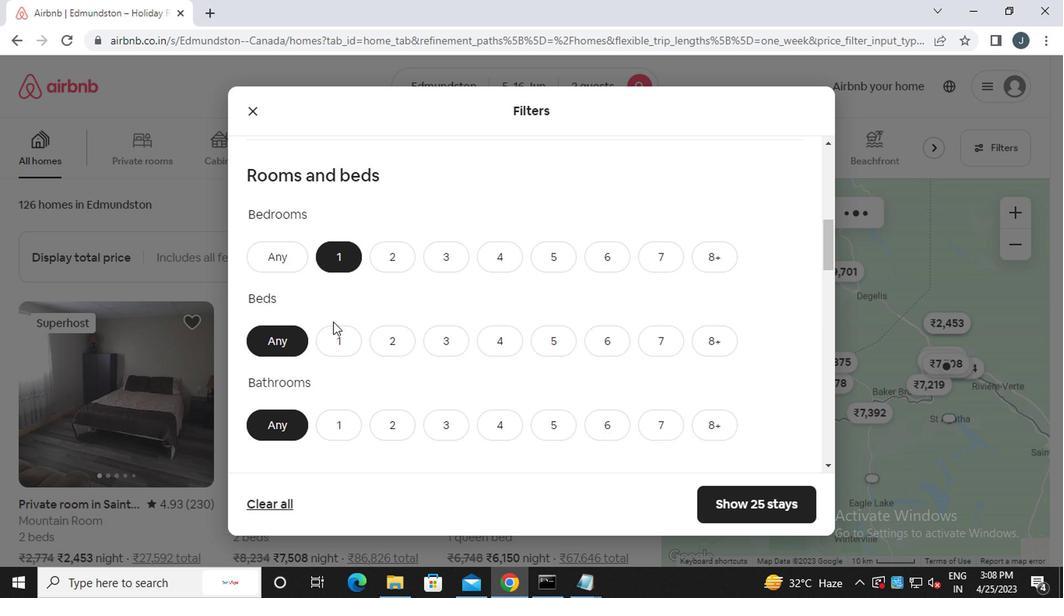 
Action: Mouse pressed left at (333, 342)
Screenshot: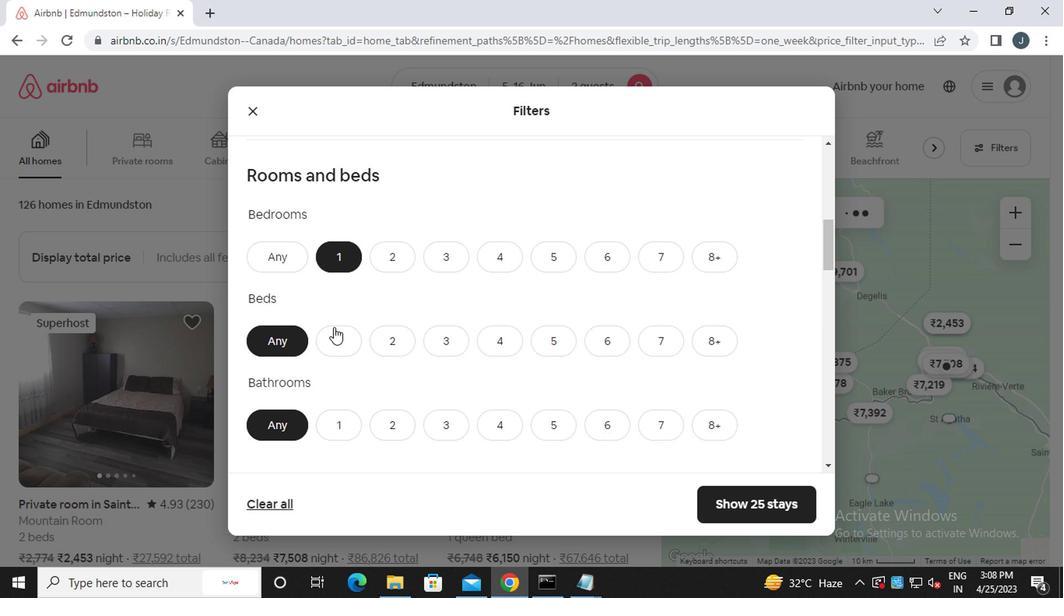 
Action: Mouse moved to (335, 432)
Screenshot: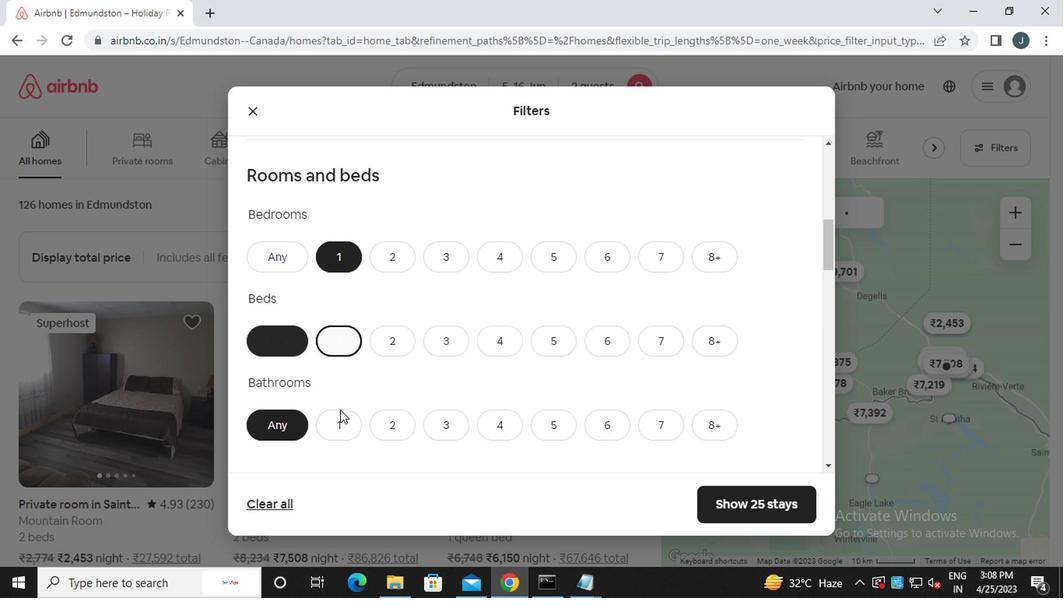 
Action: Mouse pressed left at (335, 432)
Screenshot: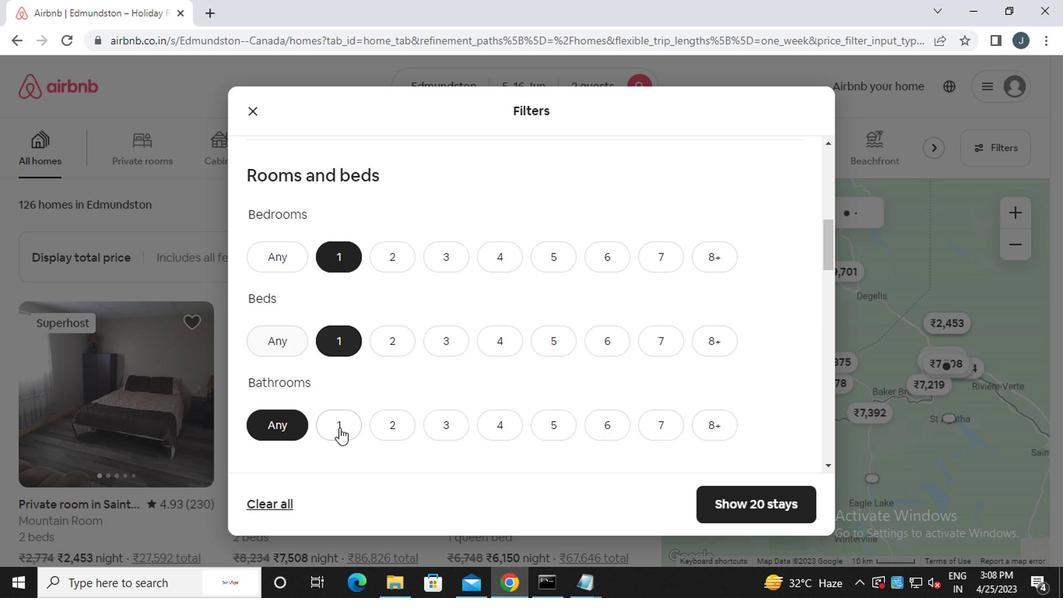 
Action: Mouse moved to (387, 391)
Screenshot: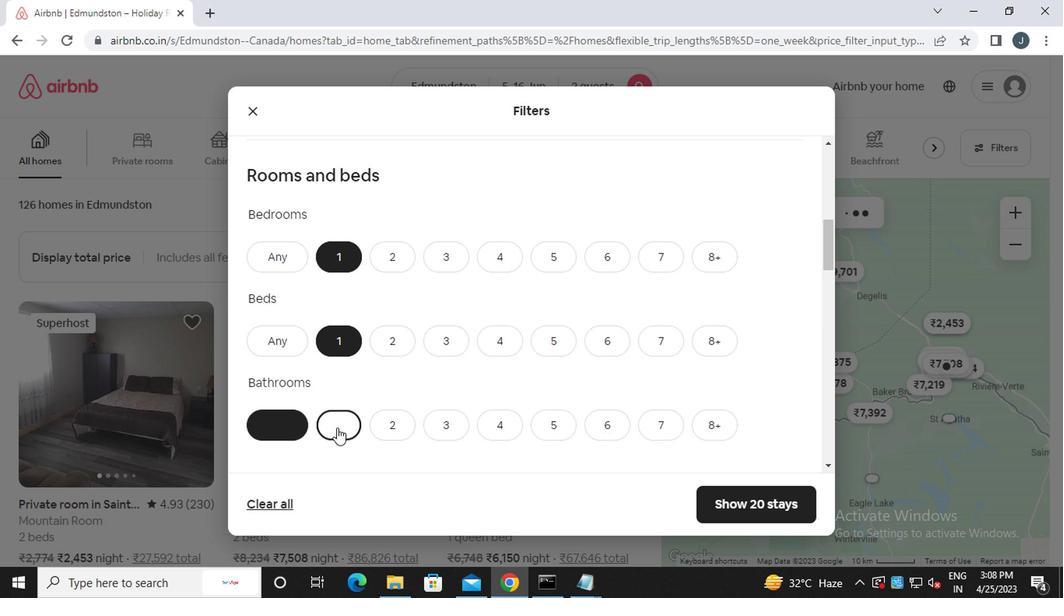 
Action: Mouse scrolled (387, 390) with delta (0, 0)
Screenshot: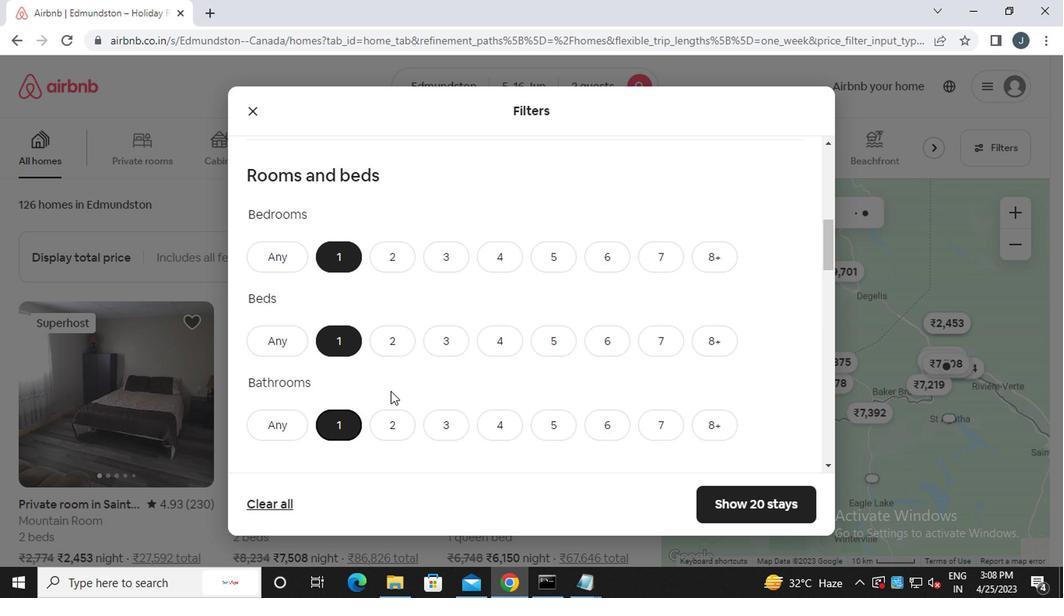 
Action: Mouse scrolled (387, 390) with delta (0, 0)
Screenshot: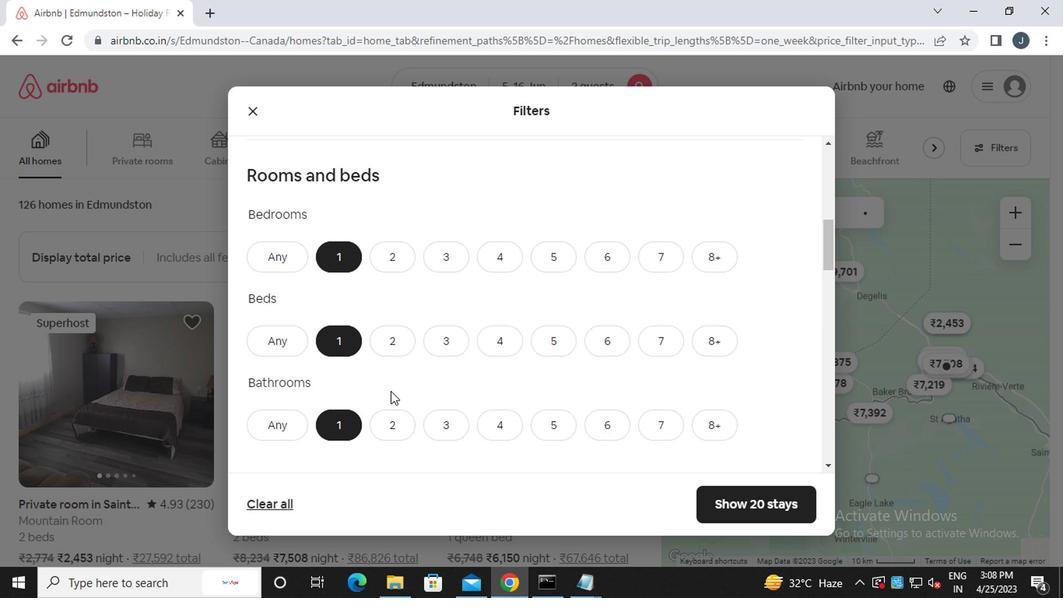 
Action: Mouse scrolled (387, 390) with delta (0, 0)
Screenshot: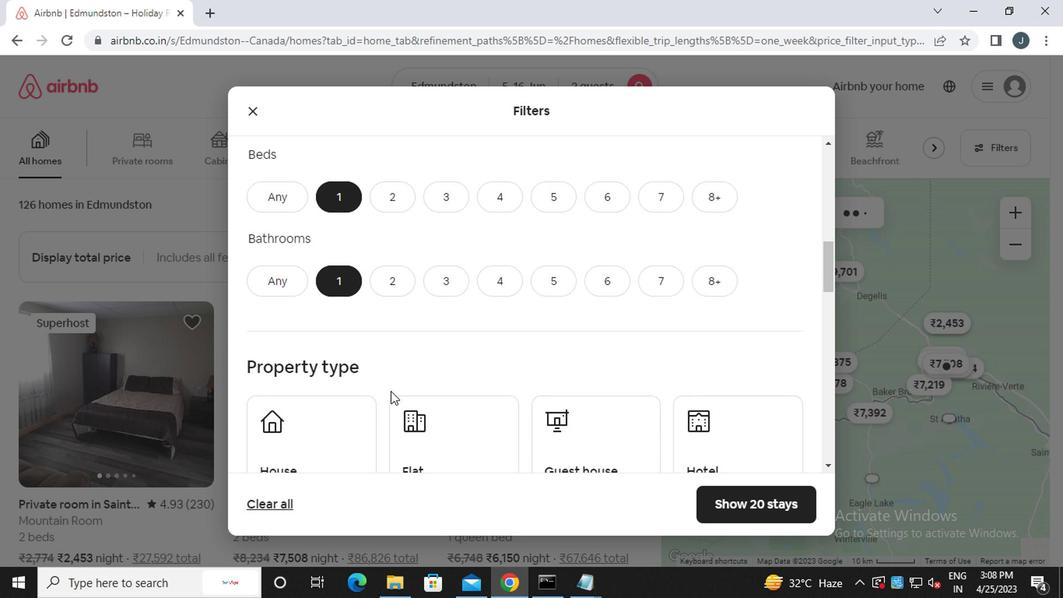
Action: Mouse scrolled (387, 390) with delta (0, 0)
Screenshot: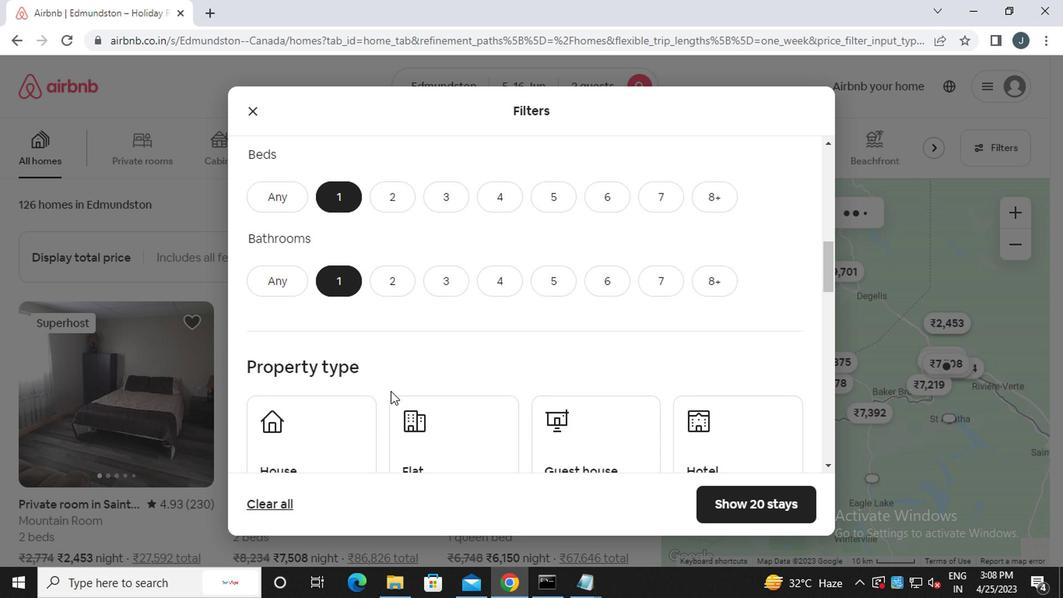 
Action: Mouse scrolled (387, 390) with delta (0, 0)
Screenshot: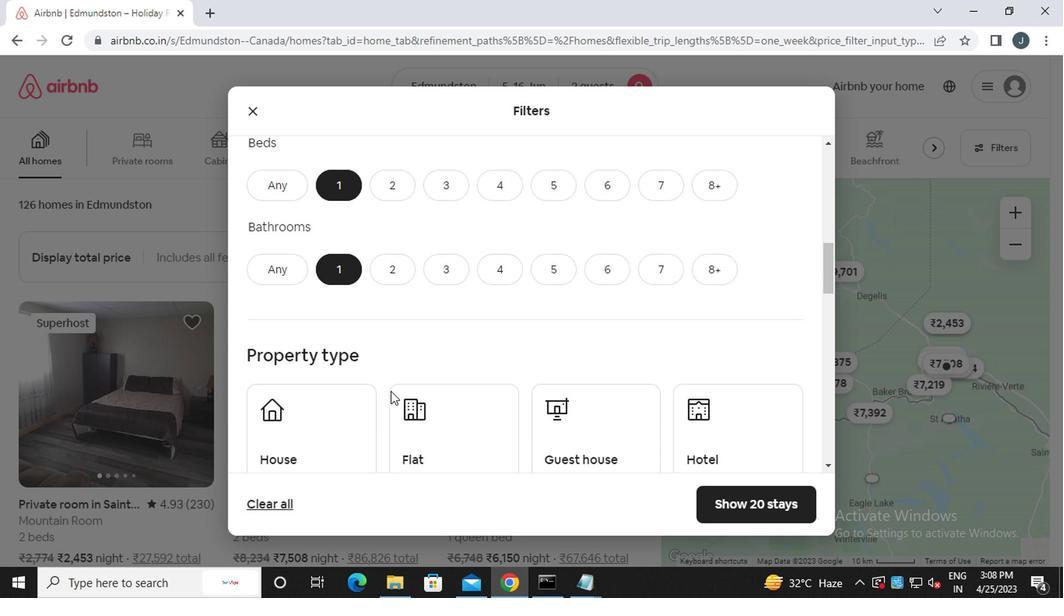 
Action: Mouse scrolled (387, 390) with delta (0, 0)
Screenshot: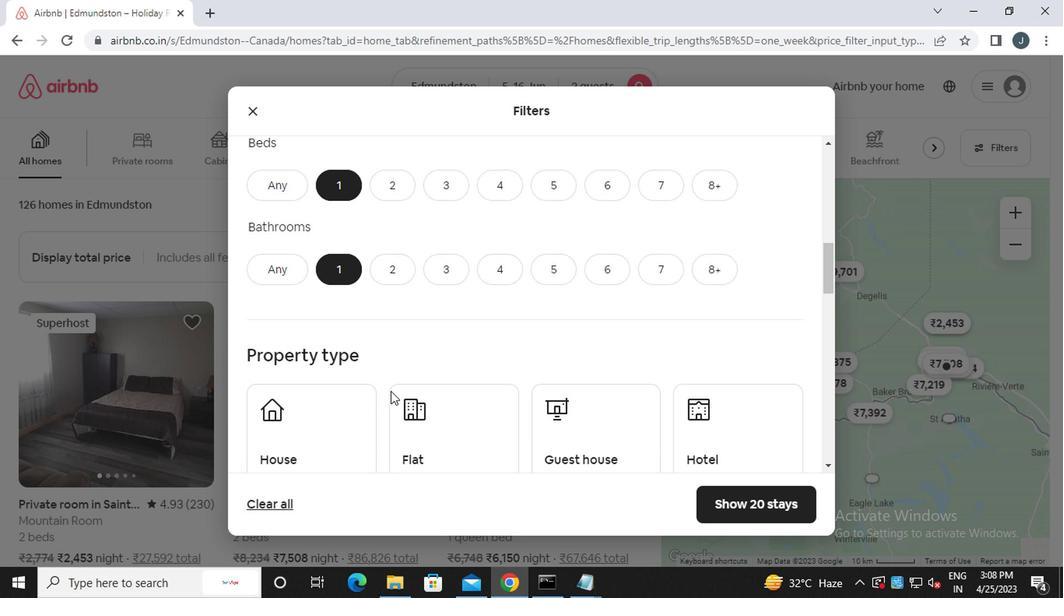 
Action: Mouse scrolled (387, 390) with delta (0, 0)
Screenshot: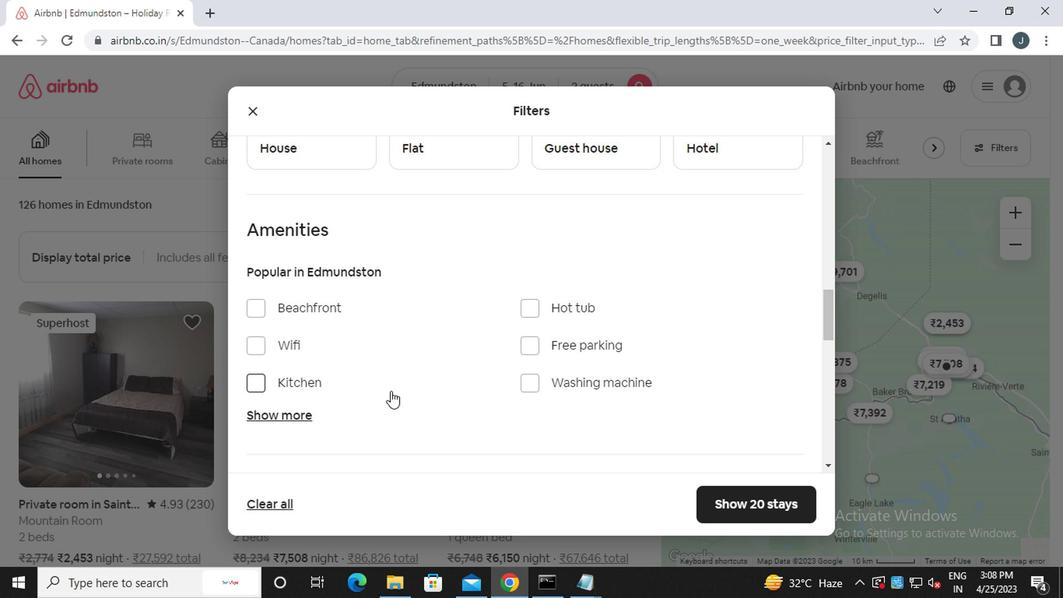 
Action: Mouse scrolled (387, 390) with delta (0, 0)
Screenshot: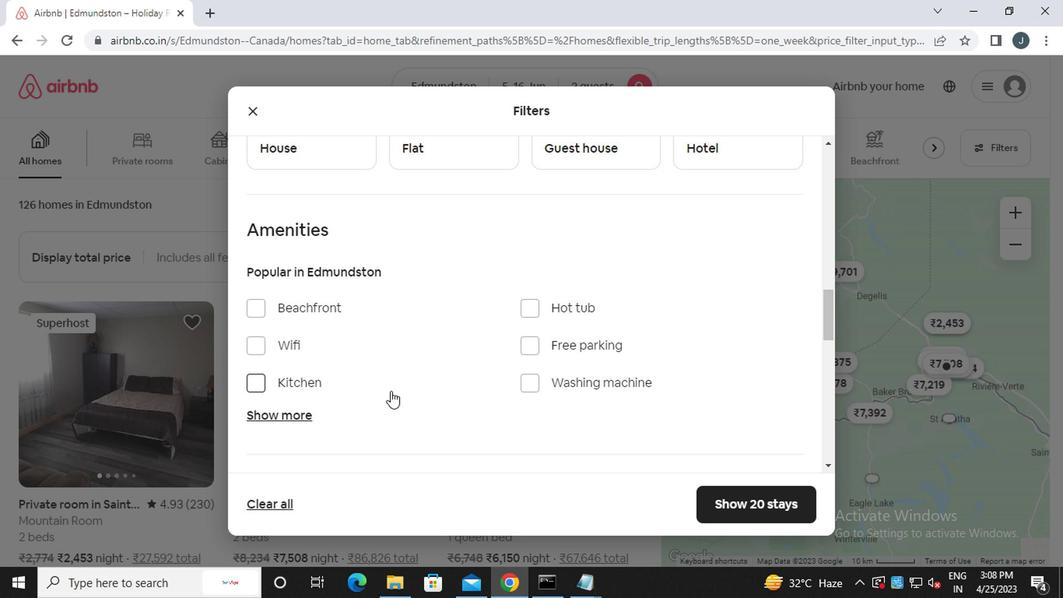 
Action: Mouse moved to (384, 389)
Screenshot: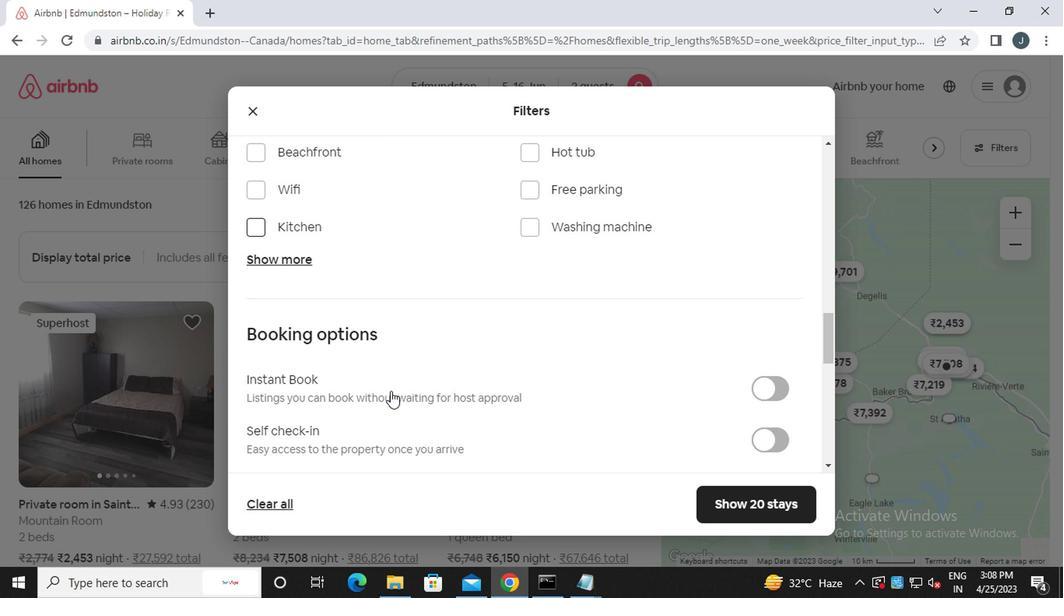 
Action: Mouse scrolled (384, 388) with delta (0, 0)
Screenshot: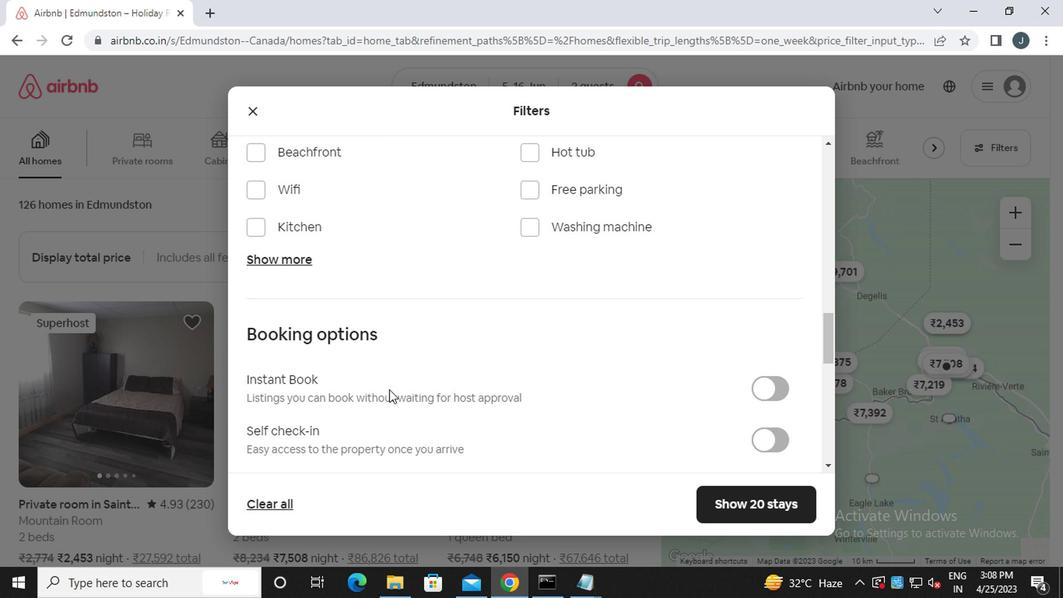 
Action: Mouse moved to (362, 340)
Screenshot: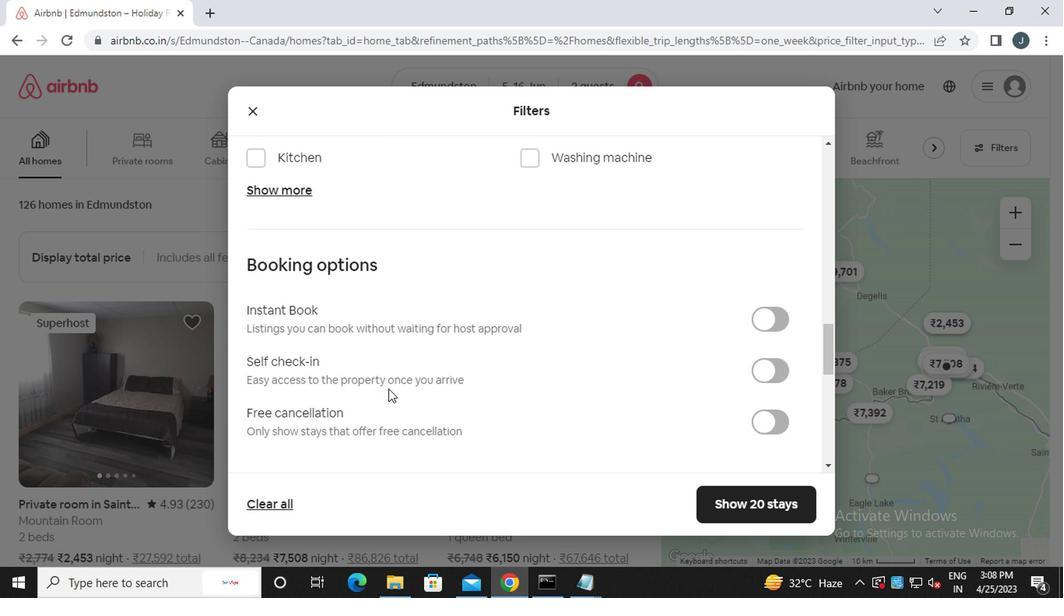 
Action: Mouse scrolled (362, 341) with delta (0, 1)
Screenshot: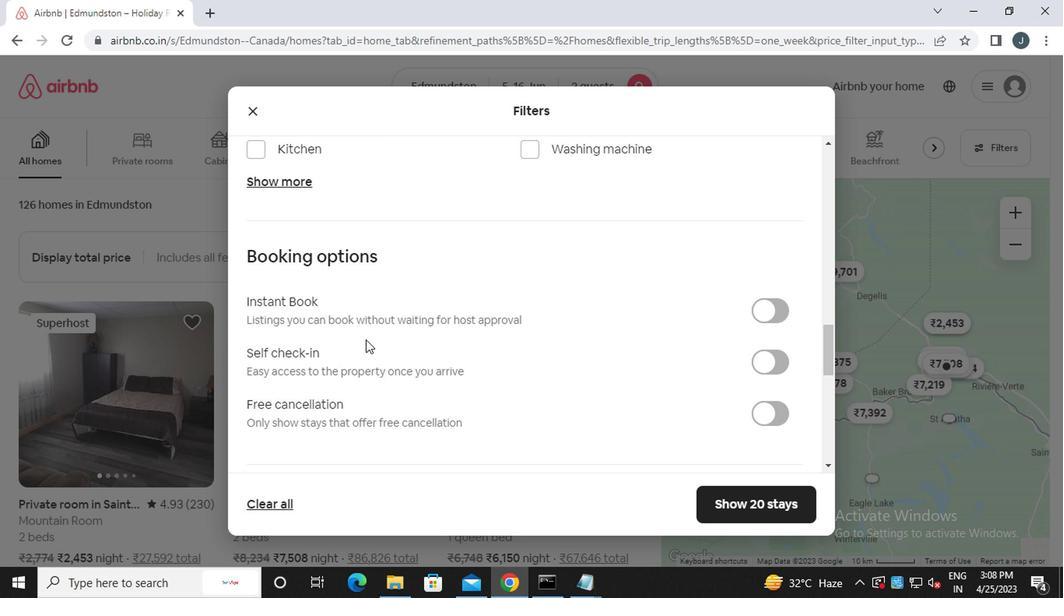 
Action: Mouse scrolled (362, 341) with delta (0, 1)
Screenshot: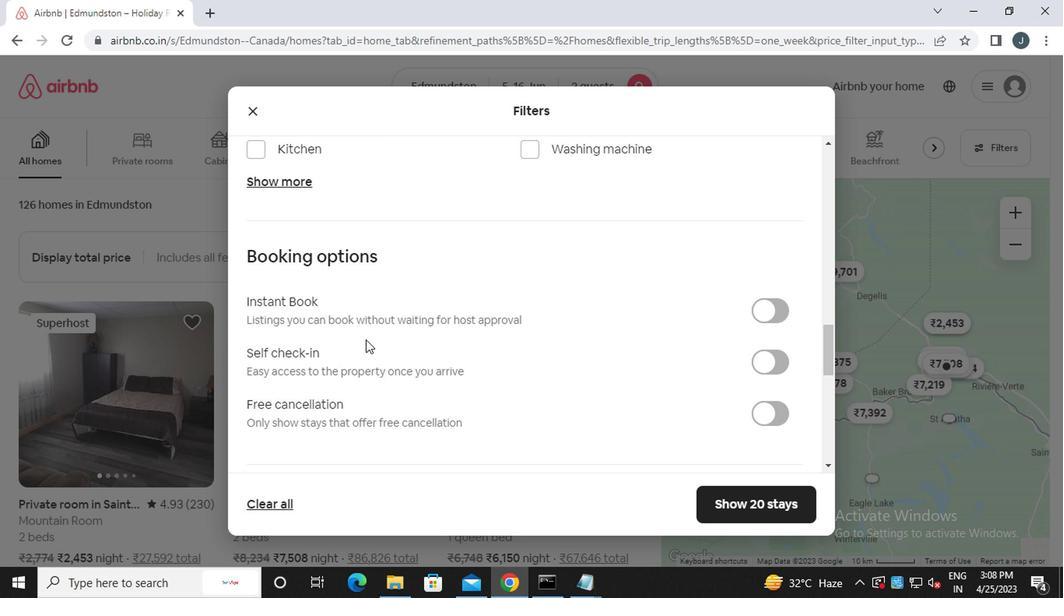 
Action: Mouse scrolled (362, 341) with delta (0, 1)
Screenshot: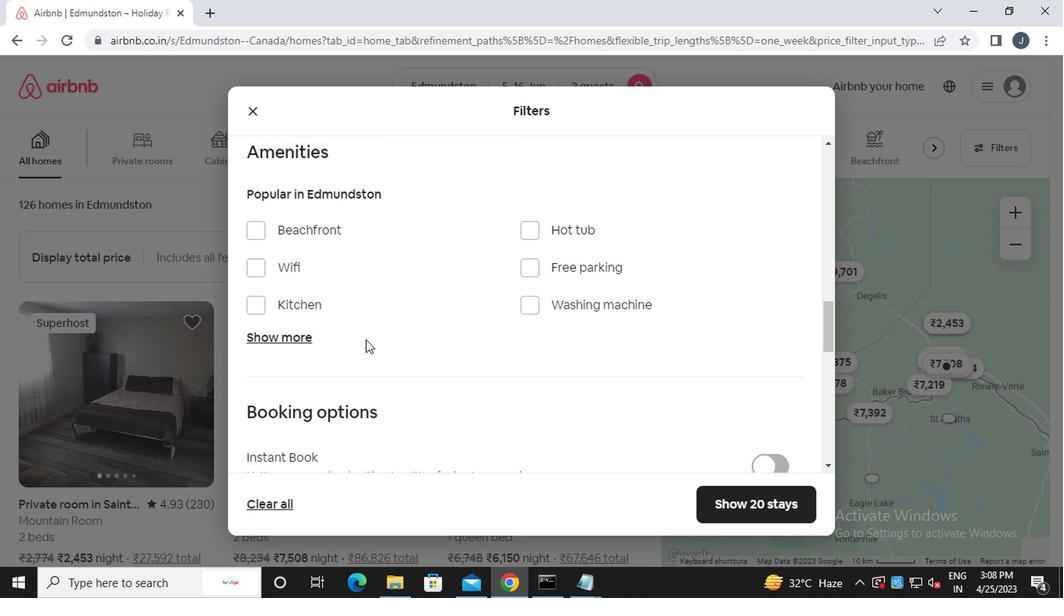 
Action: Mouse scrolled (362, 341) with delta (0, 1)
Screenshot: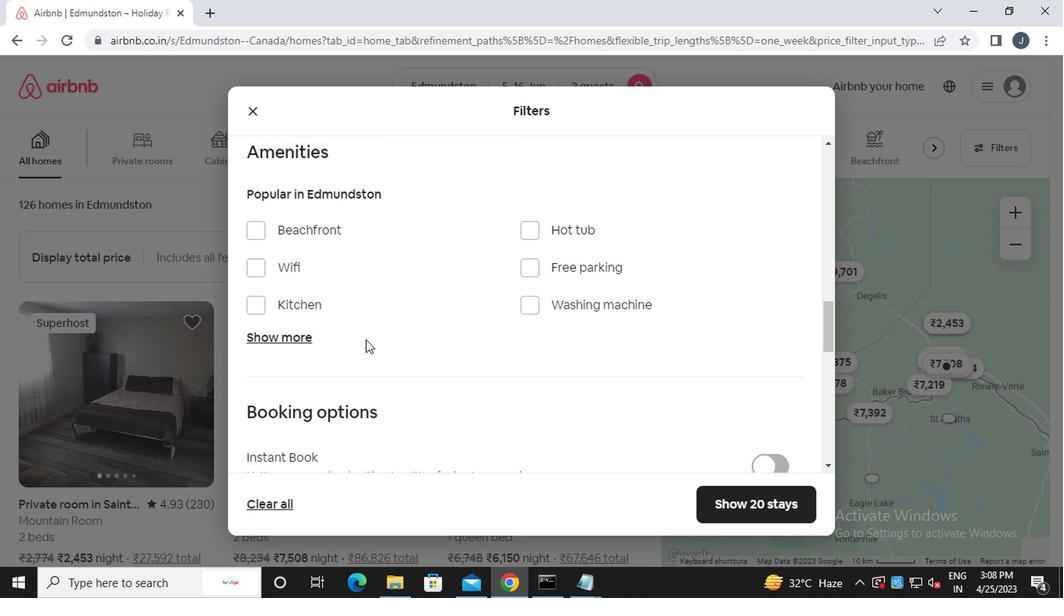 
Action: Mouse scrolled (362, 340) with delta (0, 0)
Screenshot: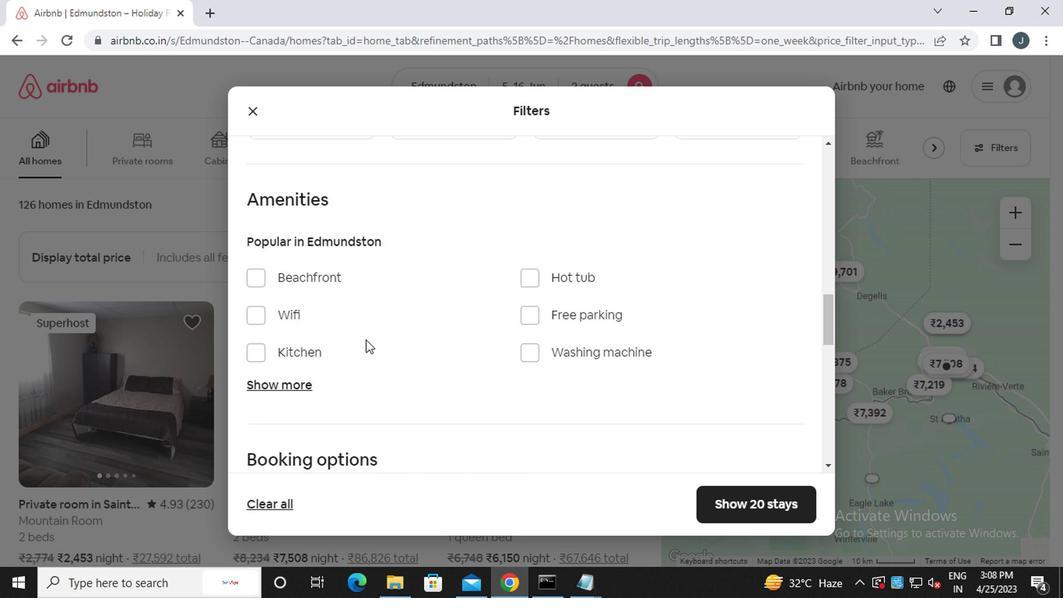 
Action: Mouse scrolled (362, 340) with delta (0, 0)
Screenshot: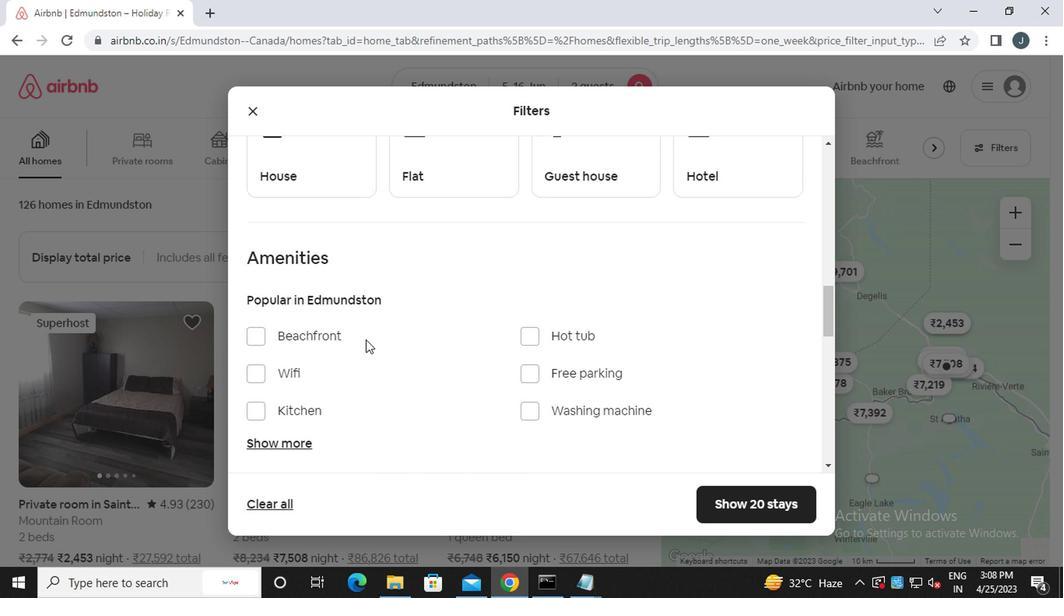 
Action: Mouse scrolled (362, 340) with delta (0, 0)
Screenshot: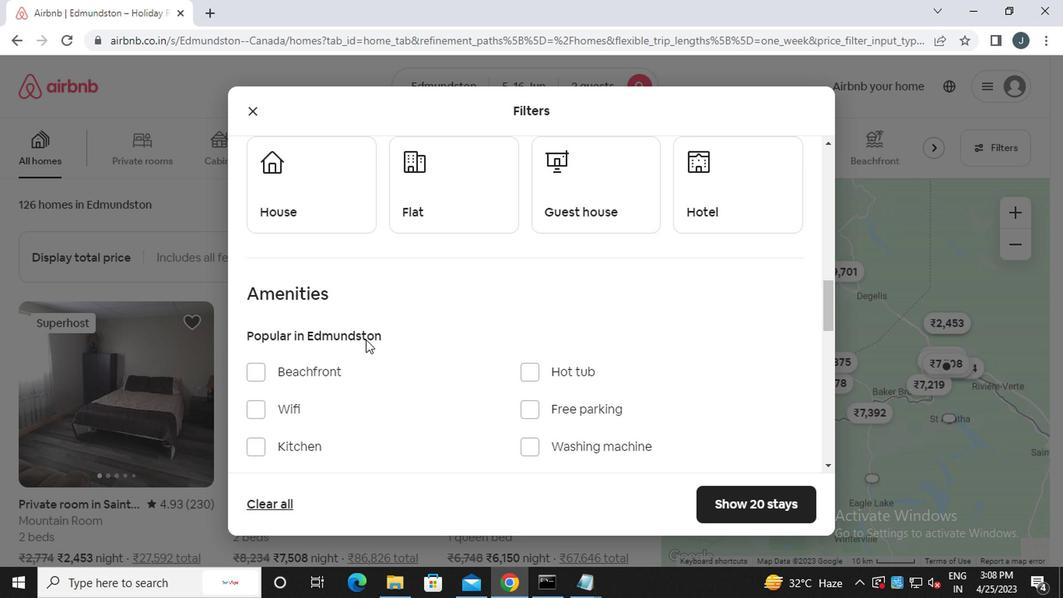 
Action: Mouse scrolled (362, 341) with delta (0, 1)
Screenshot: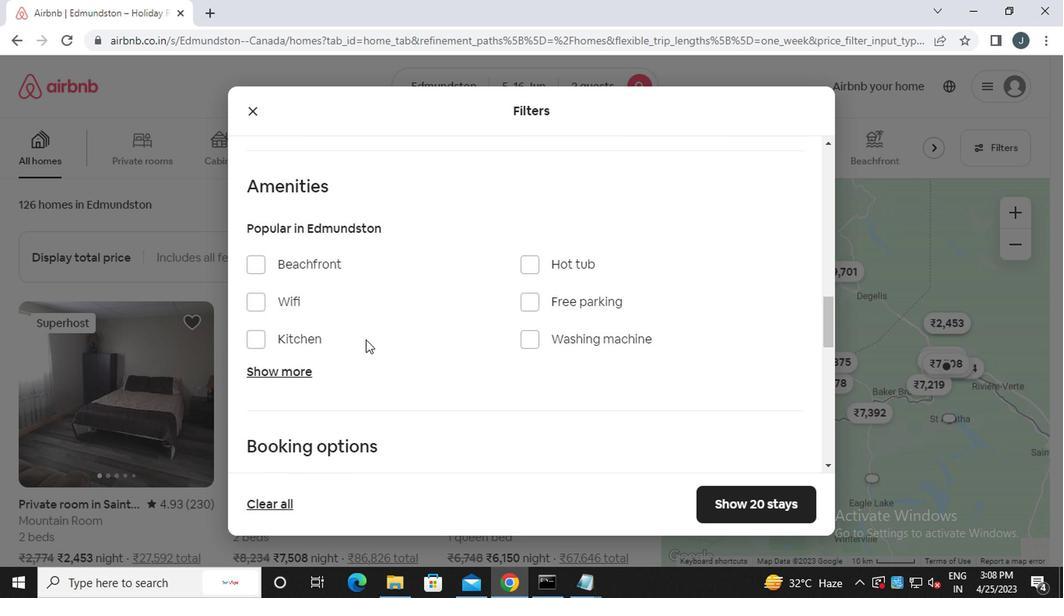 
Action: Mouse scrolled (362, 341) with delta (0, 1)
Screenshot: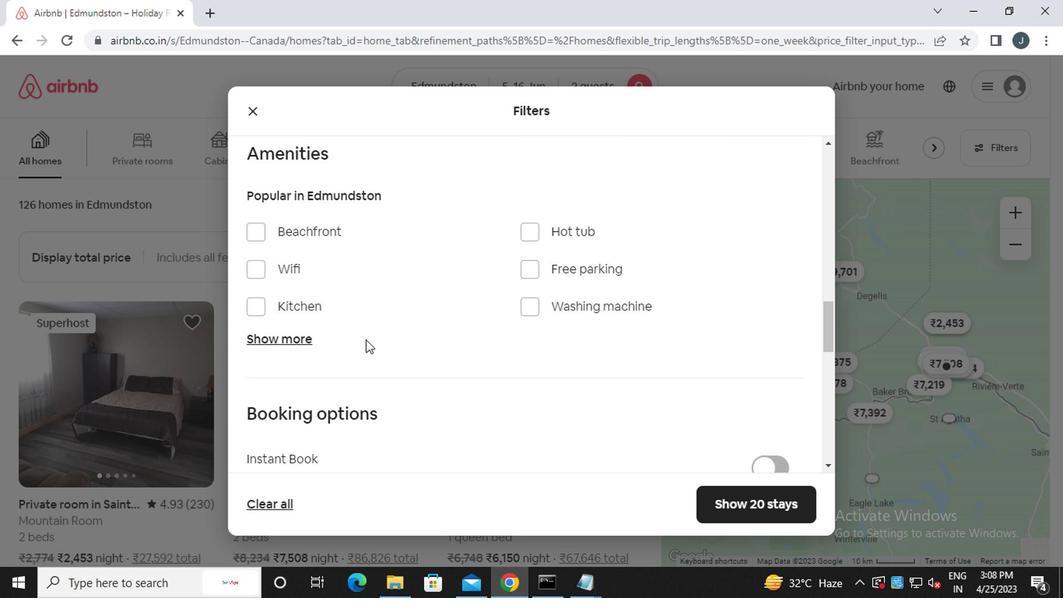 
Action: Mouse scrolled (362, 341) with delta (0, 1)
Screenshot: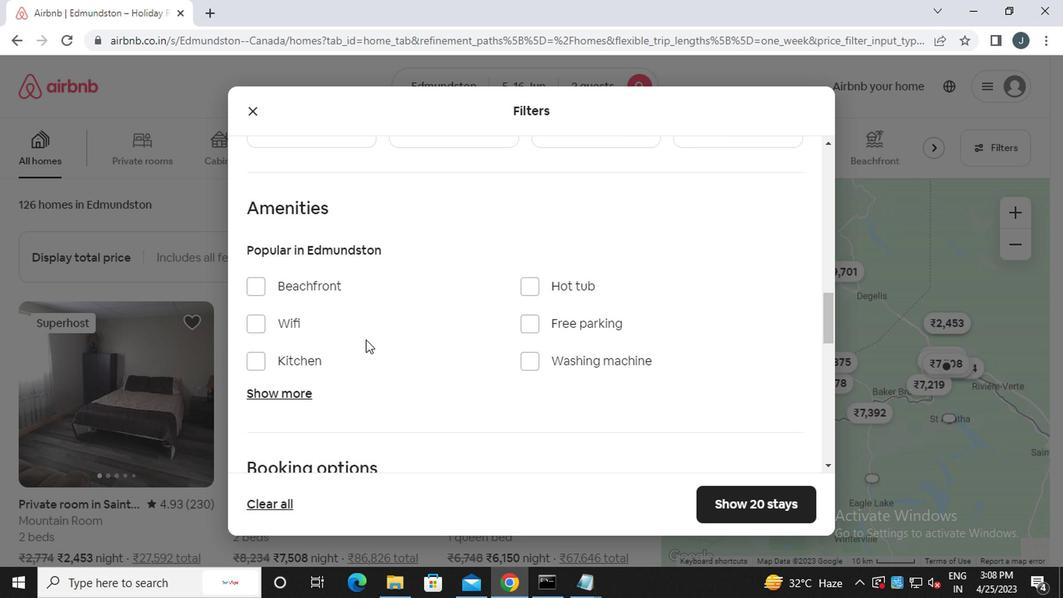 
Action: Mouse scrolled (362, 341) with delta (0, 1)
Screenshot: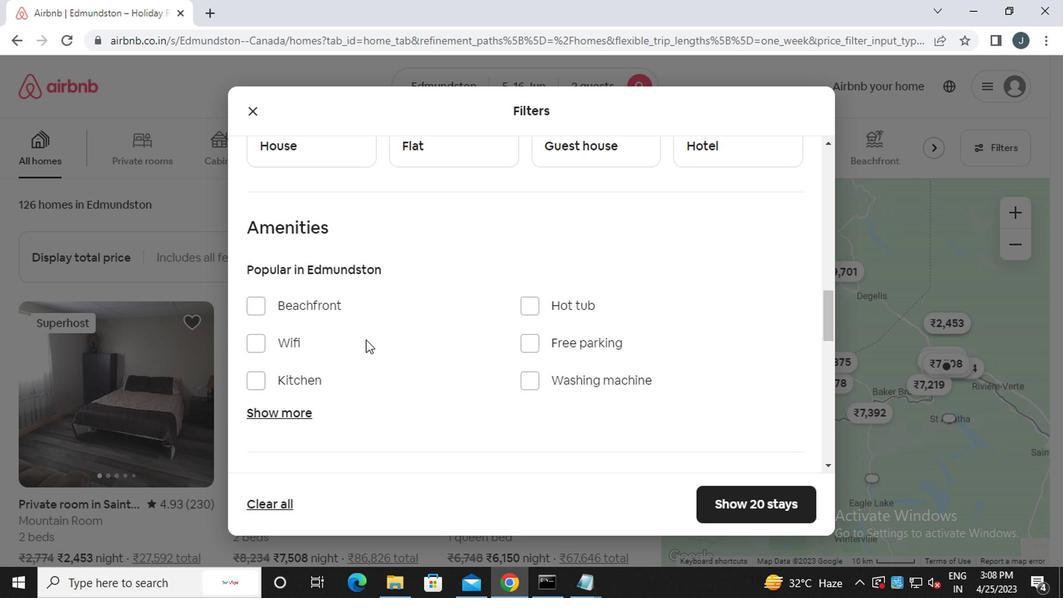 
Action: Mouse scrolled (362, 341) with delta (0, 1)
Screenshot: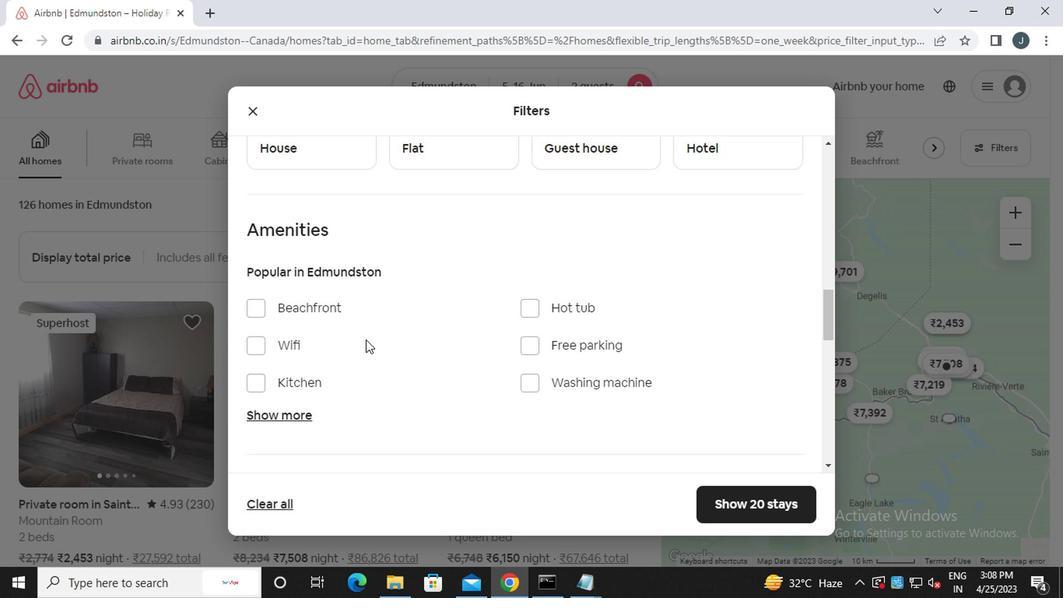 
Action: Mouse moved to (325, 342)
Screenshot: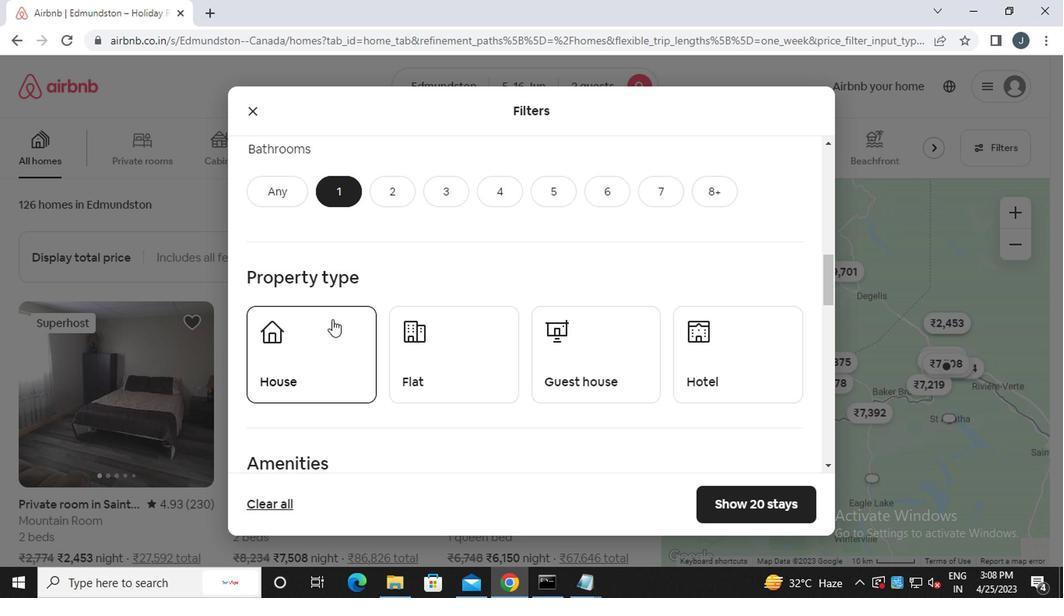 
Action: Mouse pressed left at (325, 342)
Screenshot: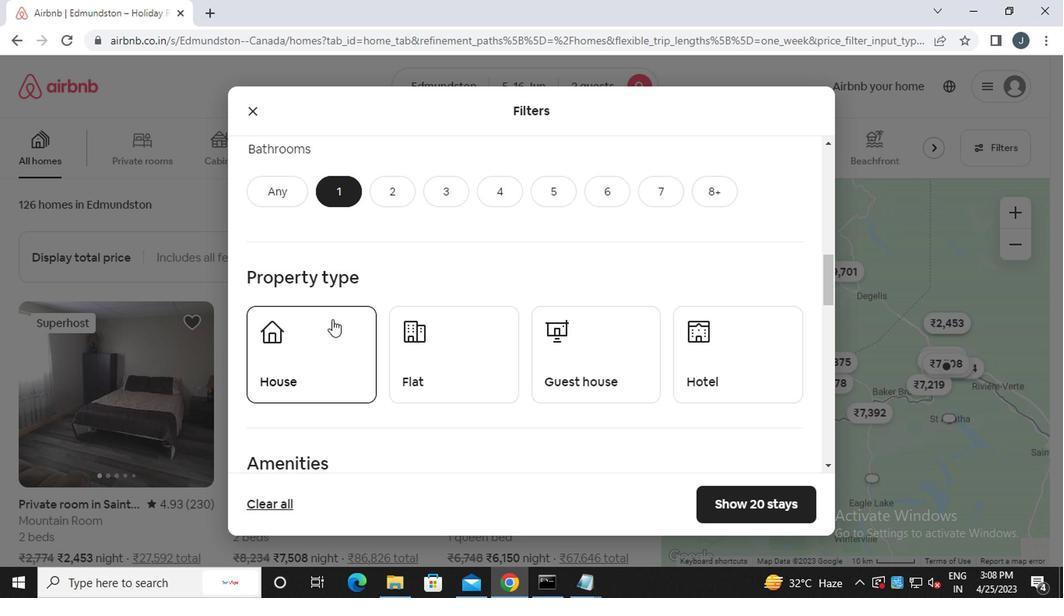 
Action: Mouse moved to (428, 354)
Screenshot: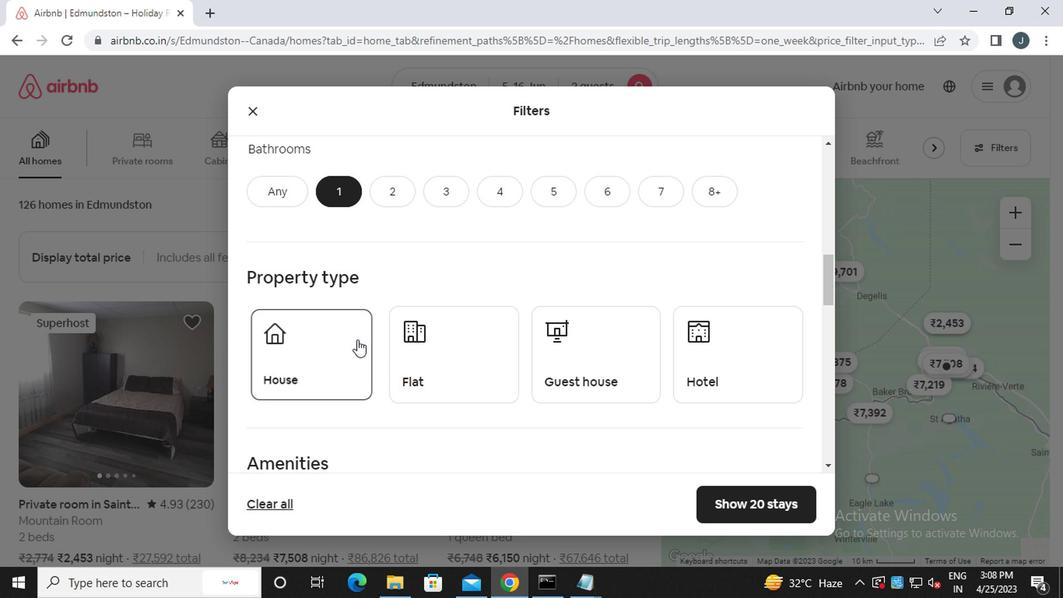 
Action: Mouse pressed left at (428, 354)
Screenshot: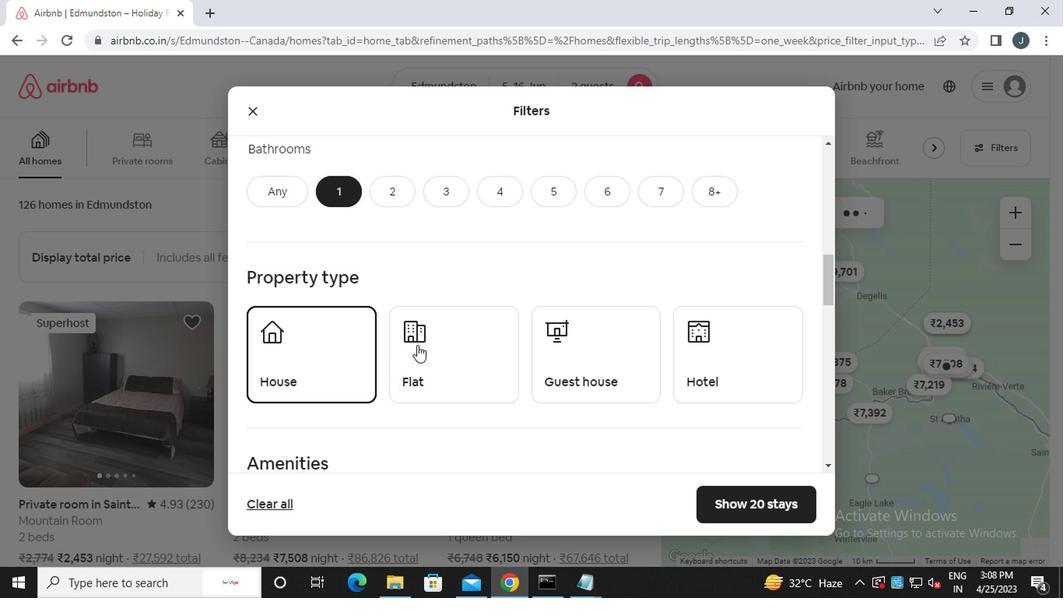 
Action: Mouse moved to (532, 361)
Screenshot: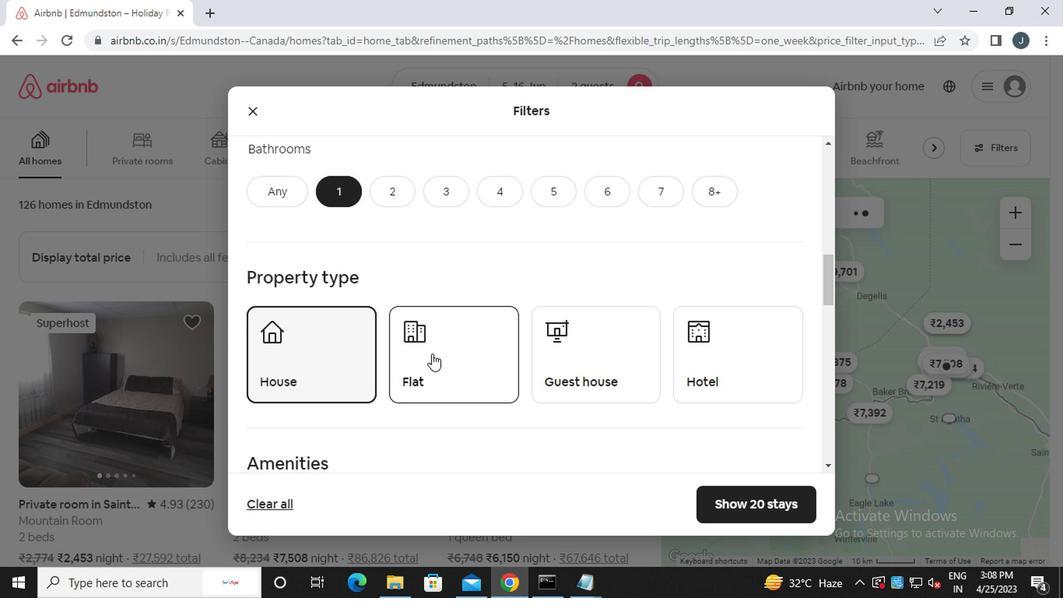 
Action: Mouse pressed left at (532, 361)
Screenshot: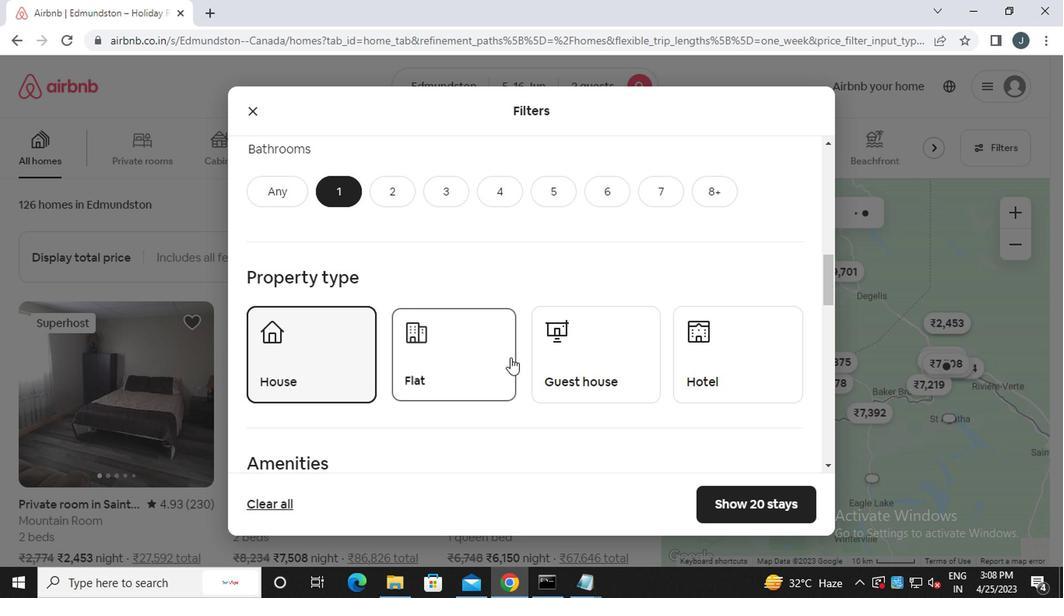 
Action: Mouse moved to (714, 371)
Screenshot: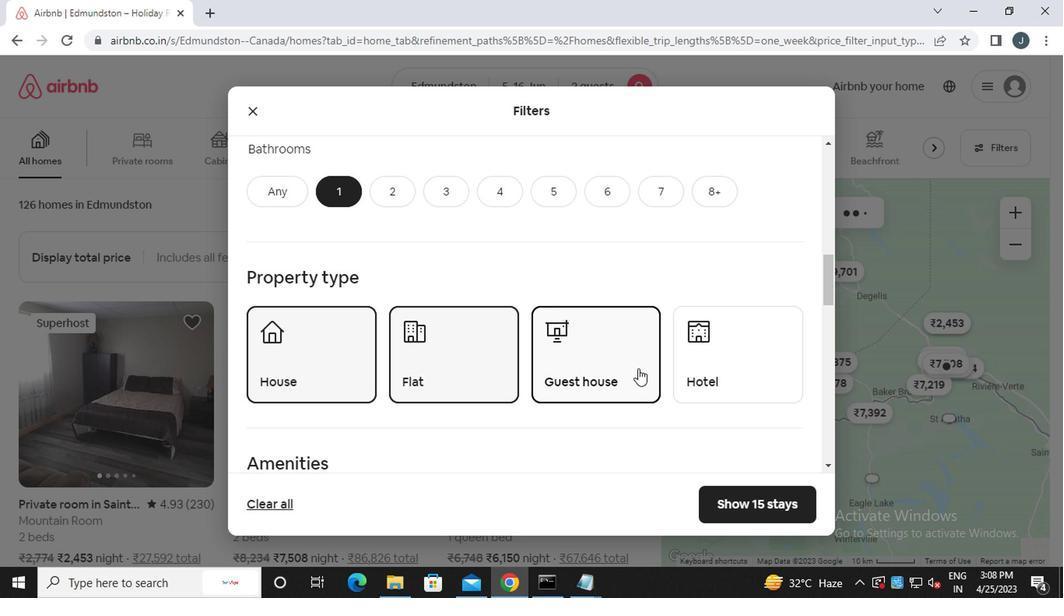 
Action: Mouse pressed left at (714, 371)
Screenshot: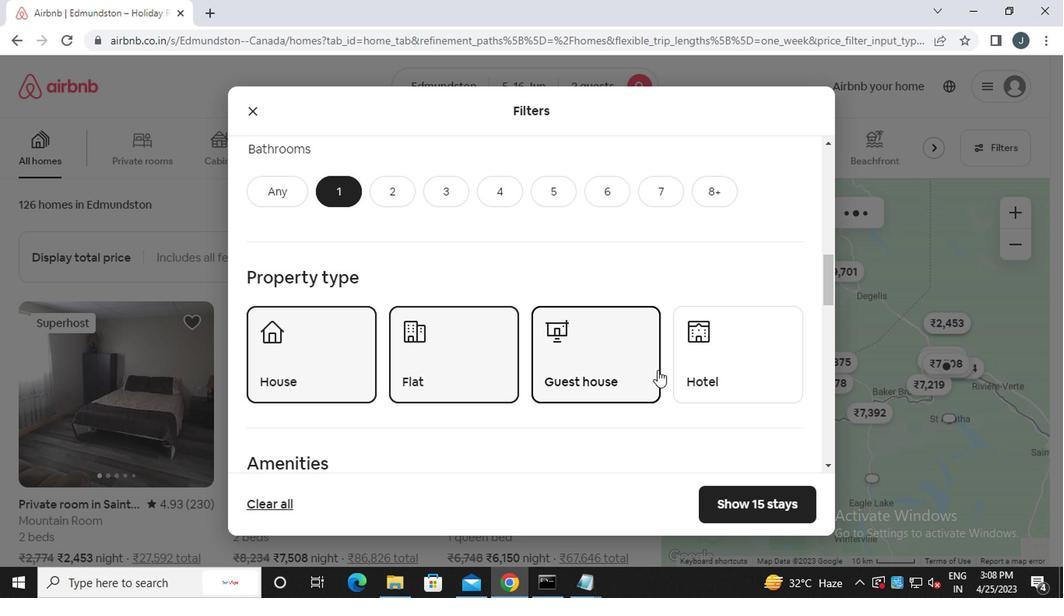 
Action: Mouse moved to (583, 393)
Screenshot: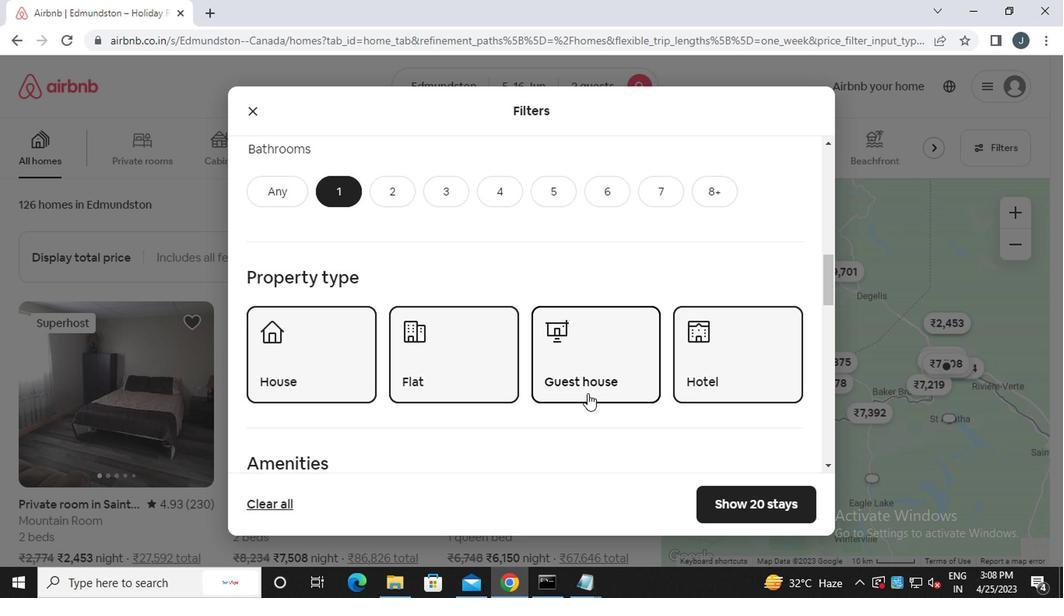 
Action: Mouse scrolled (583, 392) with delta (0, 0)
Screenshot: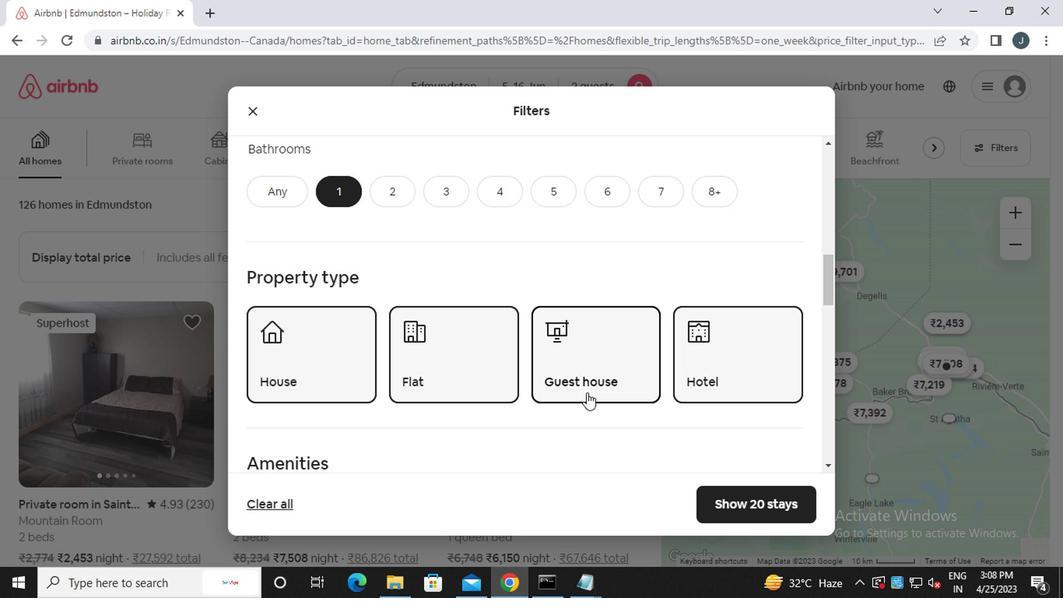 
Action: Mouse scrolled (583, 392) with delta (0, 0)
Screenshot: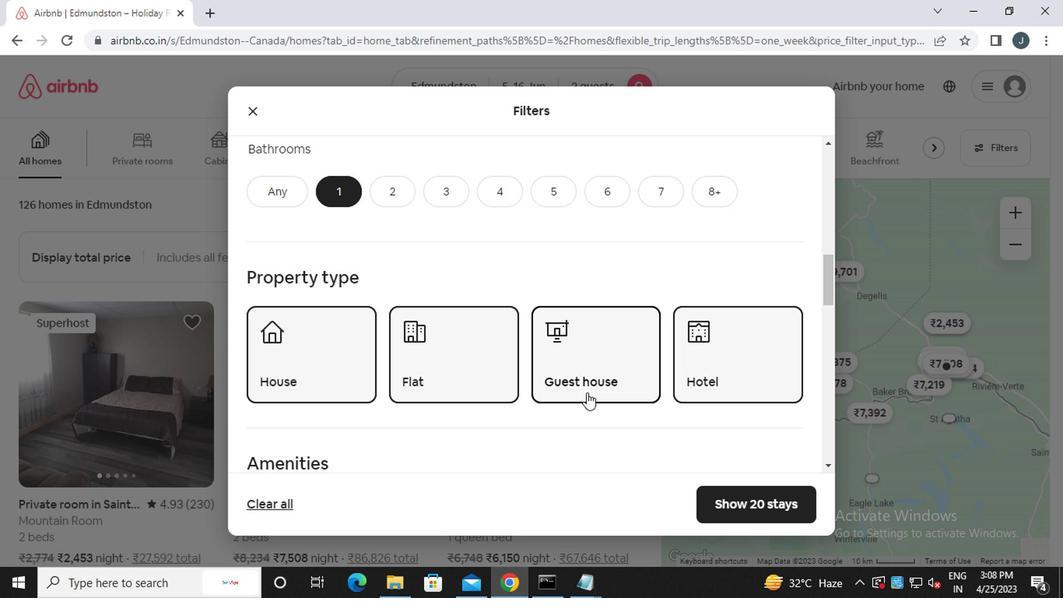 
Action: Mouse moved to (577, 393)
Screenshot: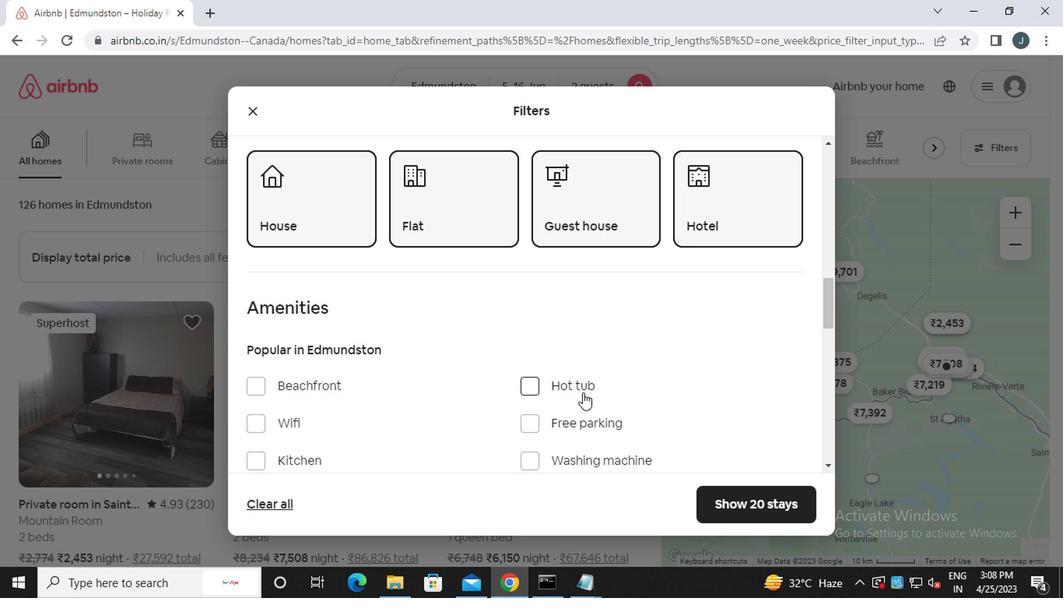 
Action: Mouse scrolled (577, 392) with delta (0, 0)
Screenshot: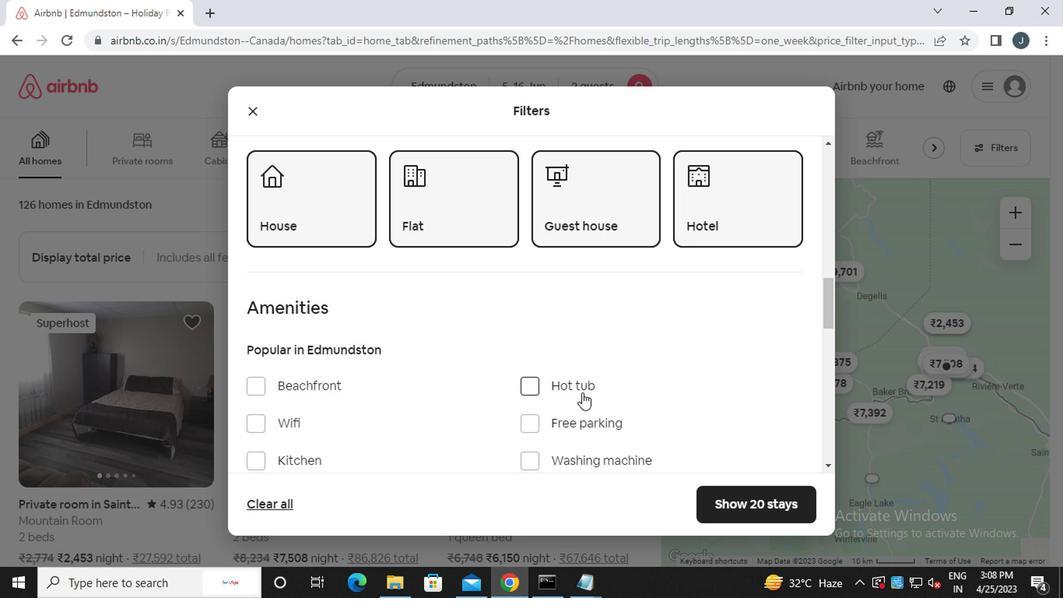 
Action: Mouse scrolled (577, 392) with delta (0, 0)
Screenshot: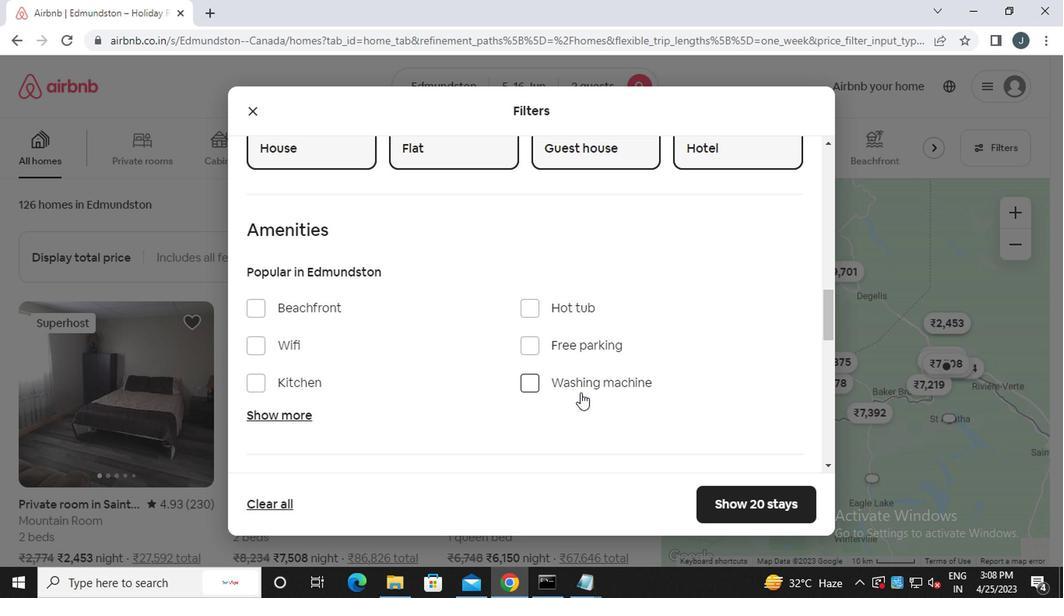 
Action: Mouse scrolled (577, 392) with delta (0, 0)
Screenshot: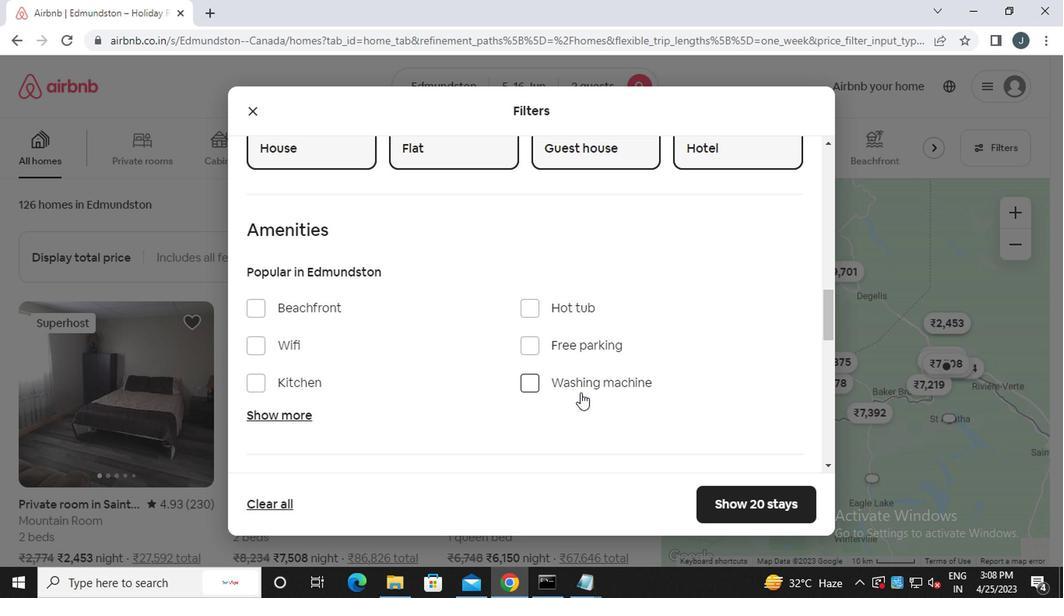 
Action: Mouse scrolled (577, 392) with delta (0, 0)
Screenshot: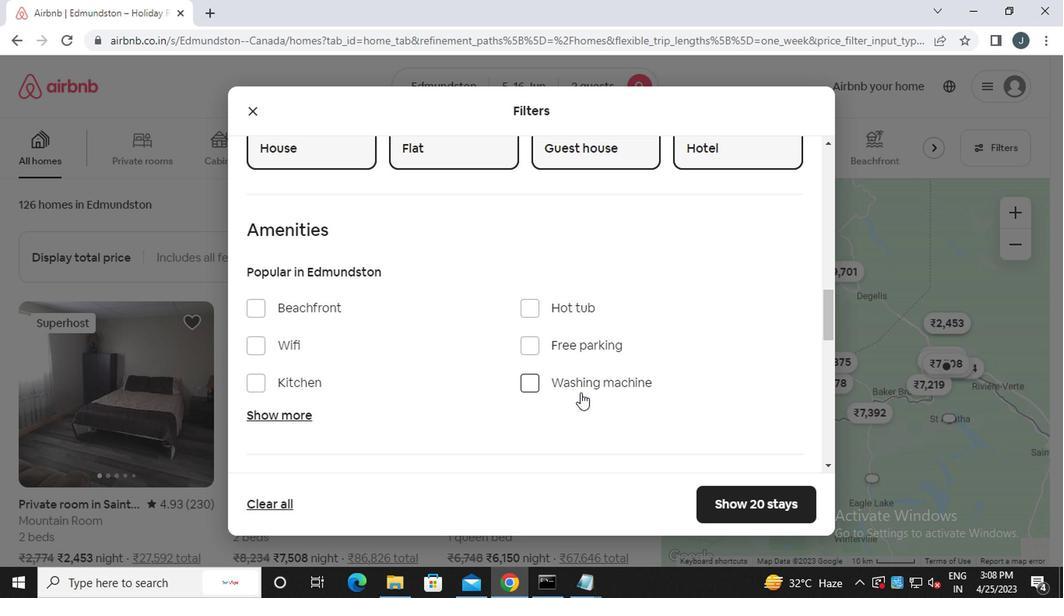 
Action: Mouse moved to (780, 366)
Screenshot: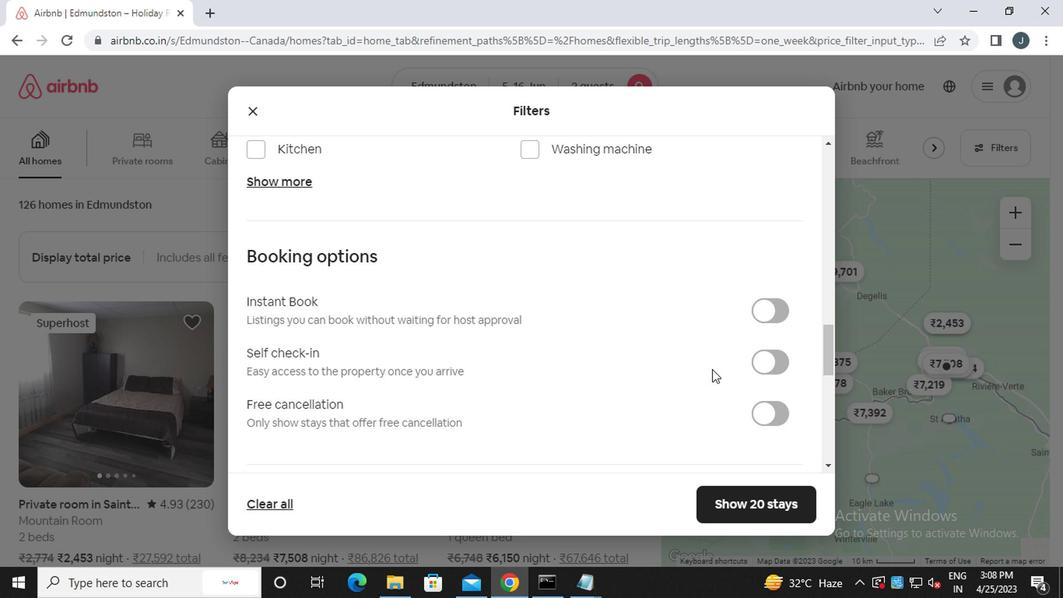 
Action: Mouse pressed left at (780, 366)
Screenshot: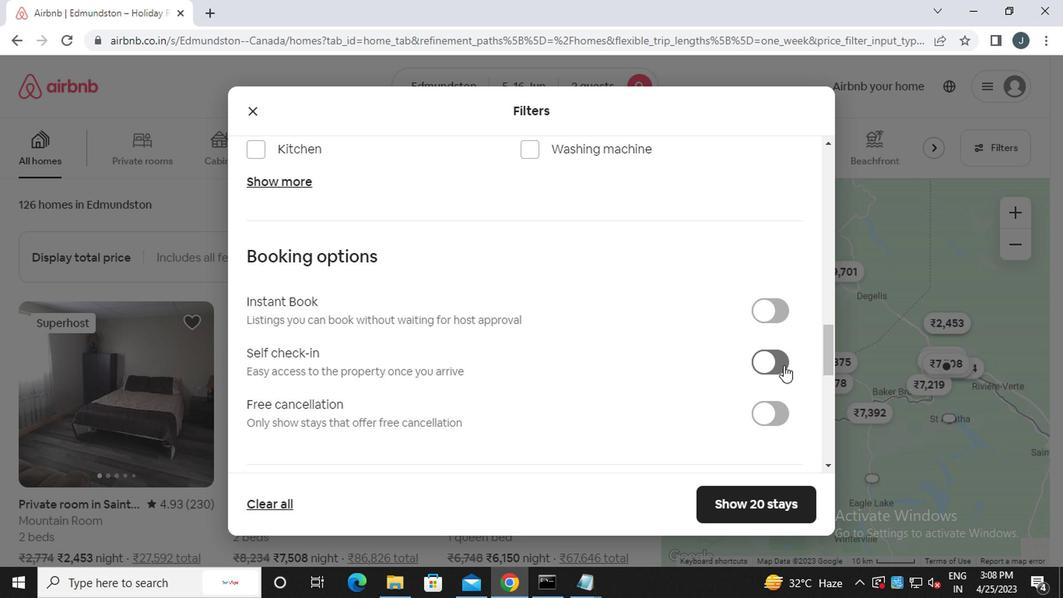 
Action: Mouse moved to (507, 400)
Screenshot: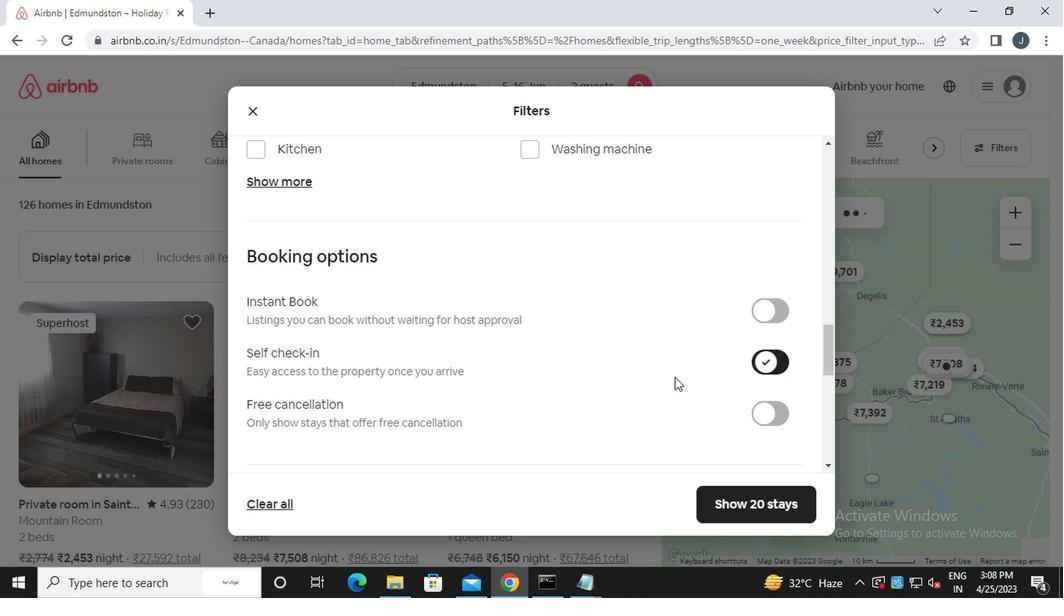 
Action: Mouse scrolled (507, 399) with delta (0, -1)
Screenshot: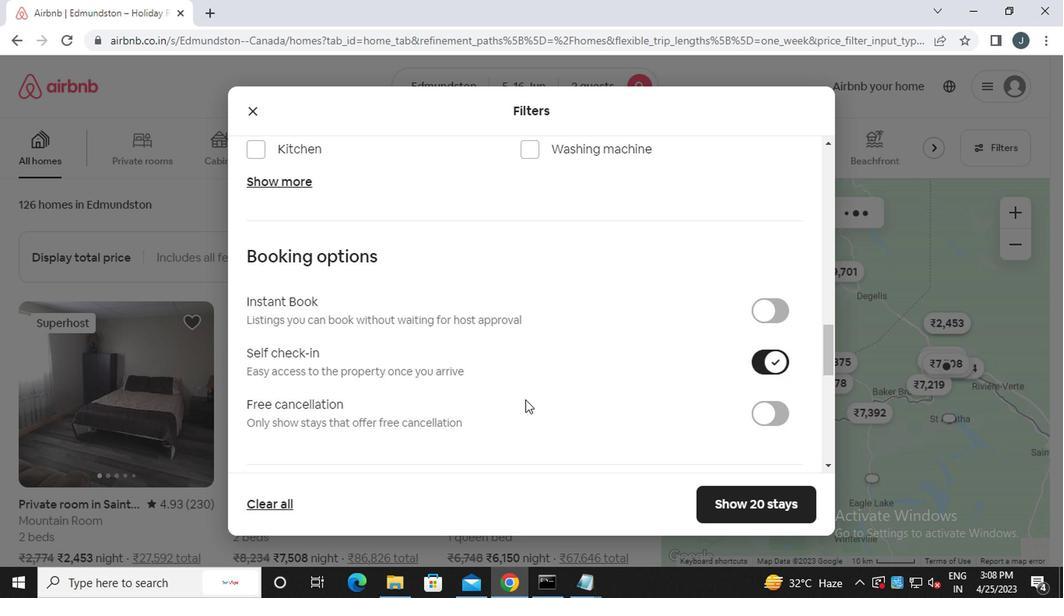 
Action: Mouse scrolled (507, 399) with delta (0, -1)
Screenshot: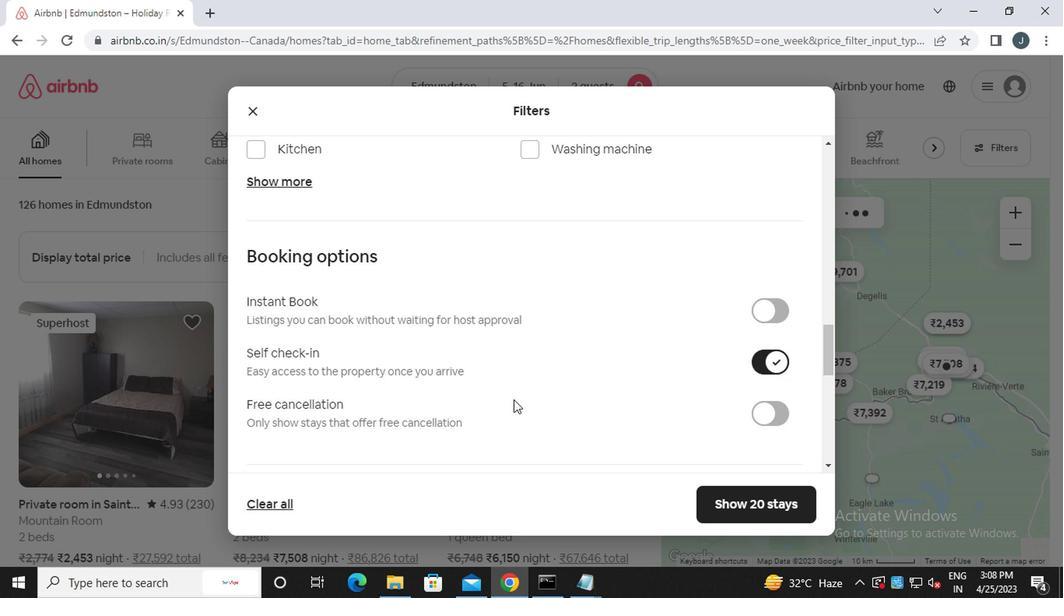 
Action: Mouse scrolled (507, 399) with delta (0, -1)
Screenshot: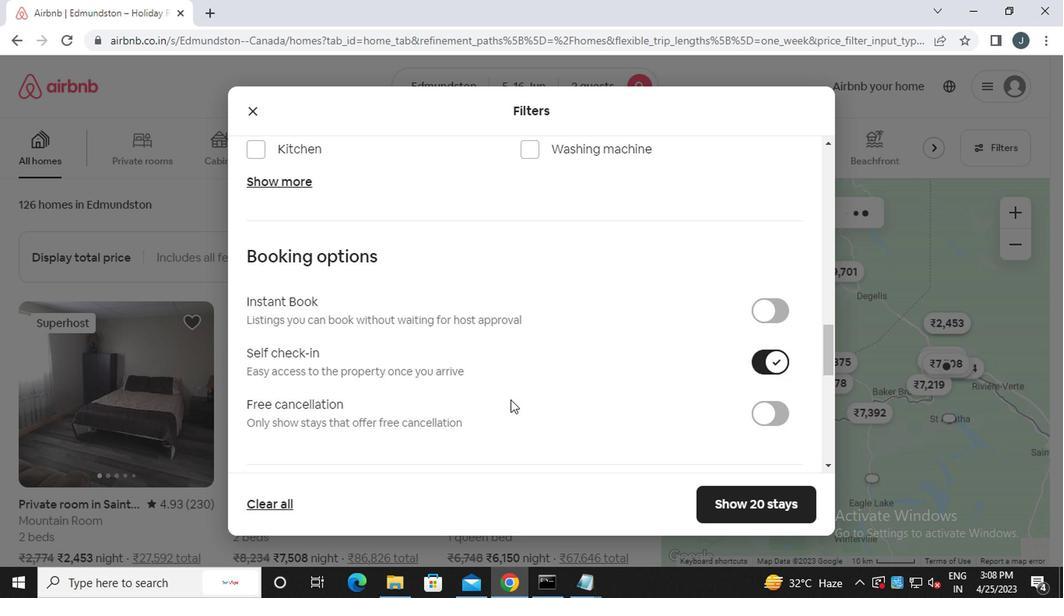
Action: Mouse scrolled (507, 399) with delta (0, -1)
Screenshot: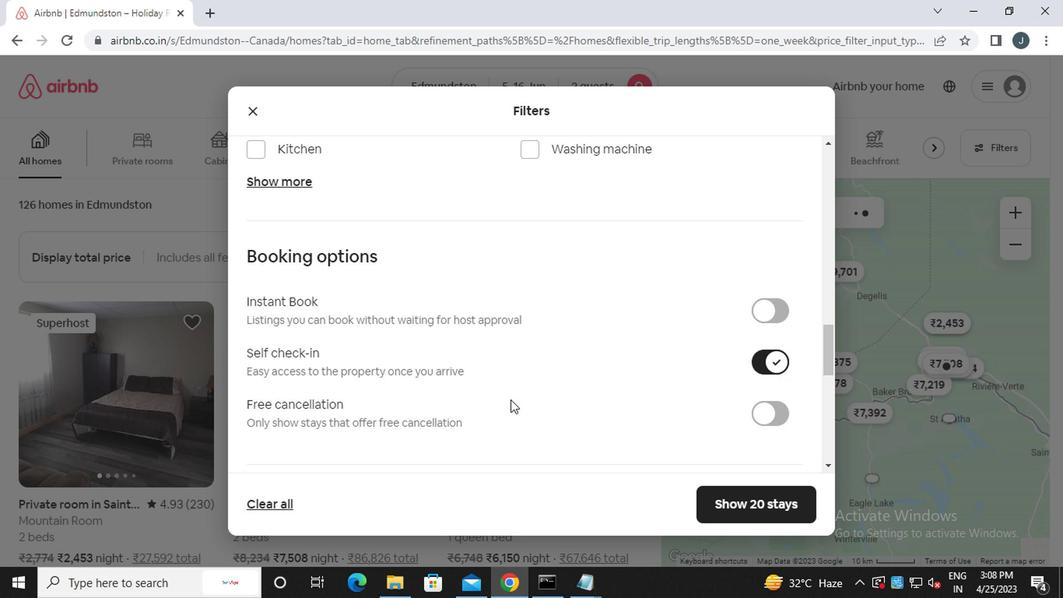 
Action: Mouse scrolled (507, 399) with delta (0, -1)
Screenshot: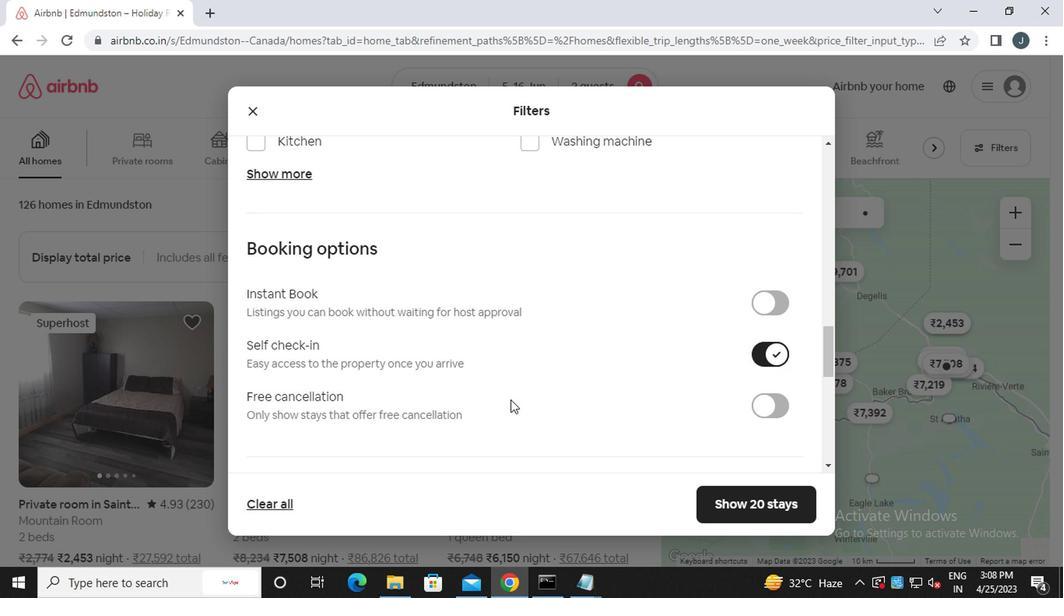 
Action: Mouse moved to (444, 381)
Screenshot: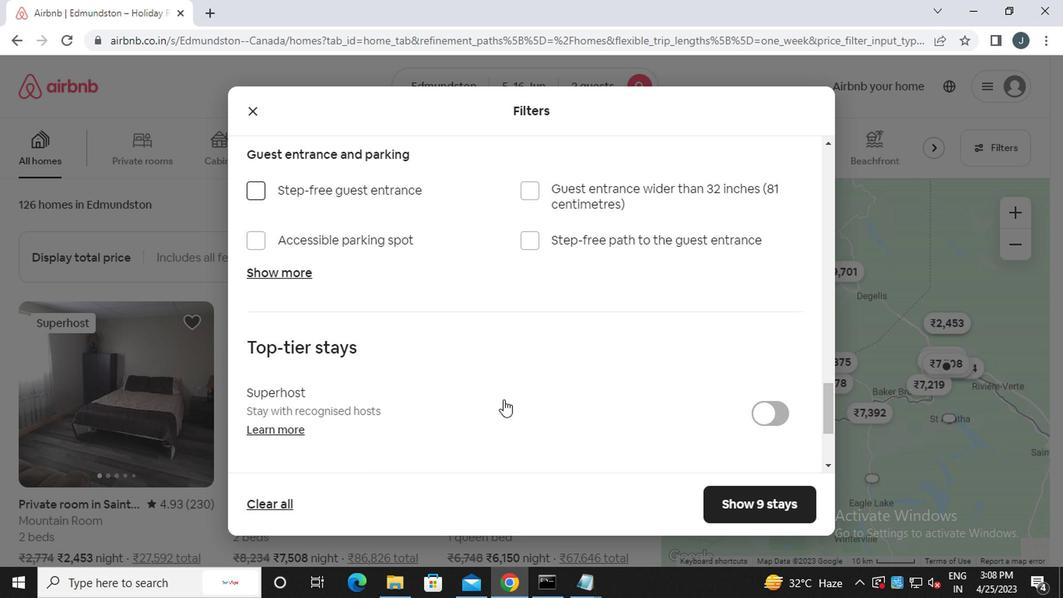 
Action: Mouse scrolled (444, 380) with delta (0, 0)
Screenshot: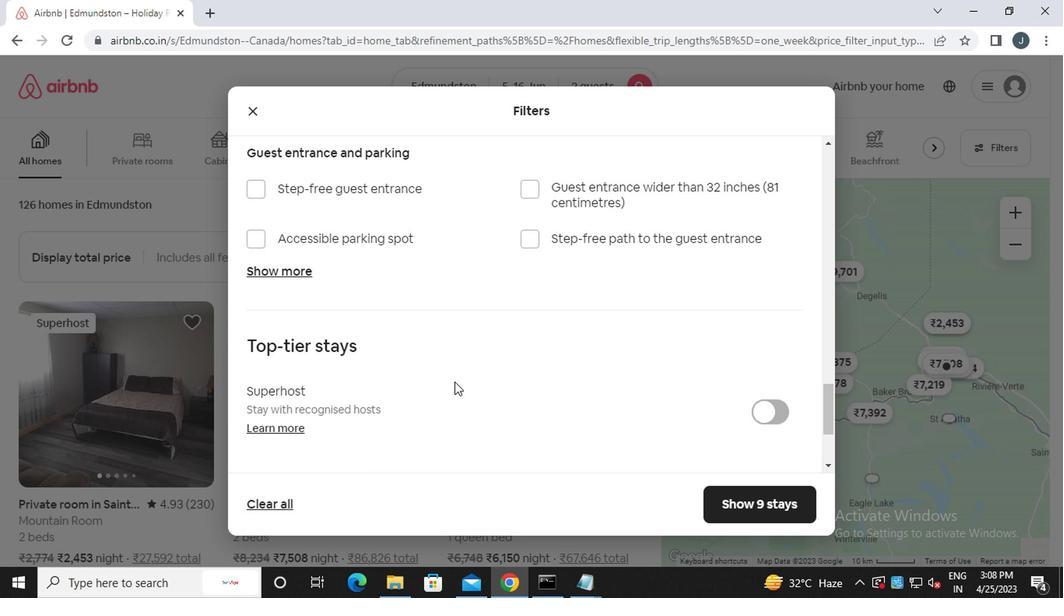 
Action: Mouse scrolled (444, 380) with delta (0, 0)
Screenshot: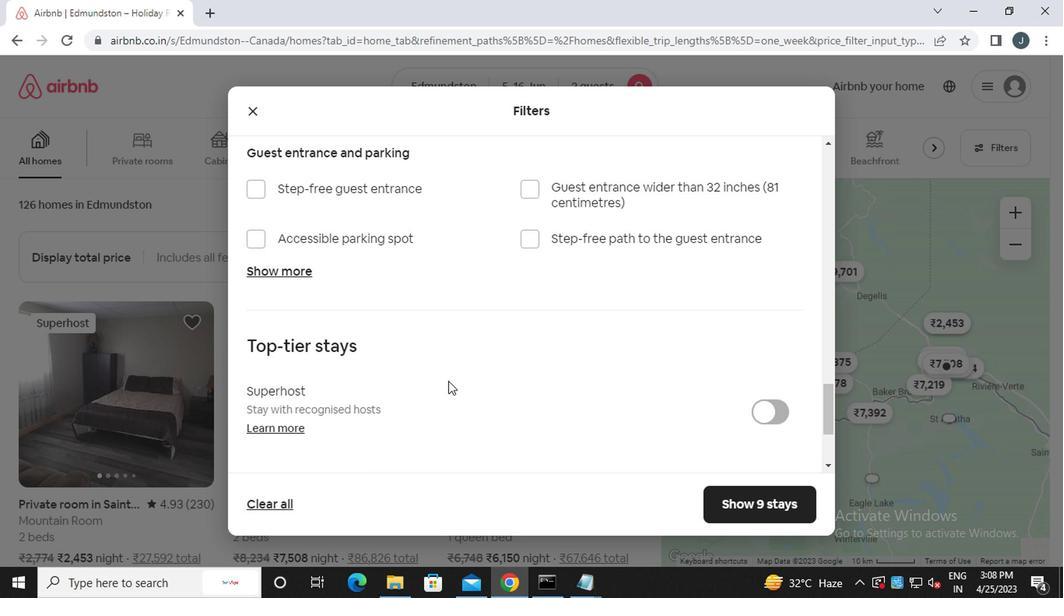 
Action: Mouse scrolled (444, 380) with delta (0, 0)
Screenshot: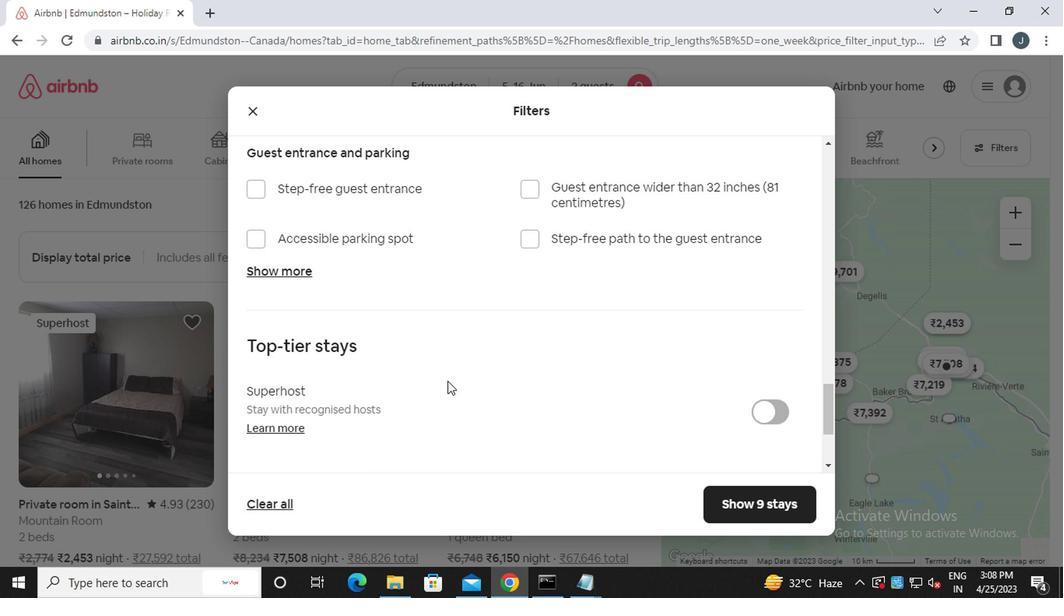 
Action: Mouse moved to (434, 383)
Screenshot: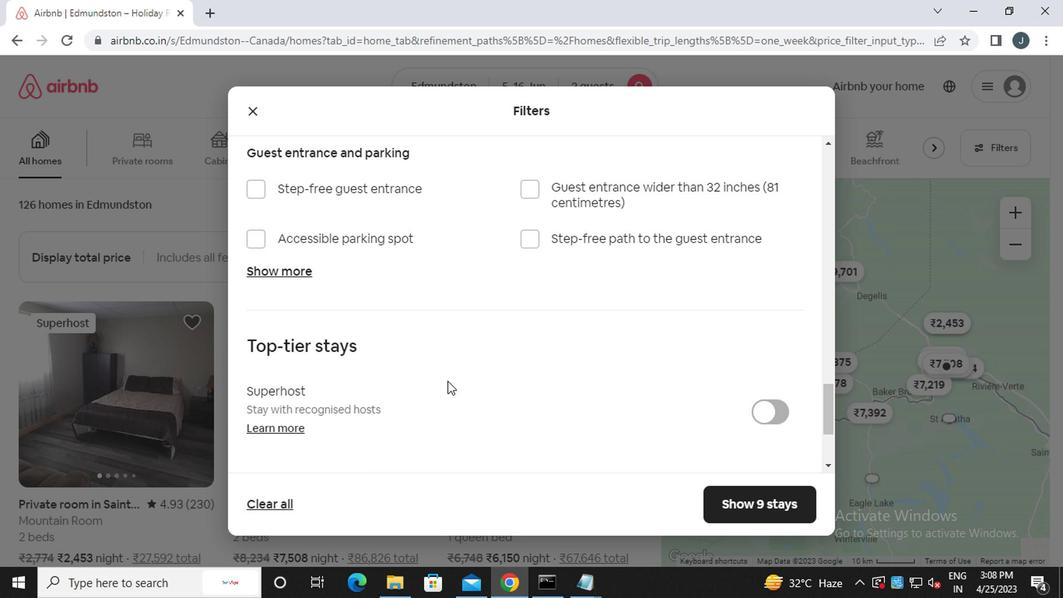 
Action: Mouse scrolled (434, 383) with delta (0, 0)
Screenshot: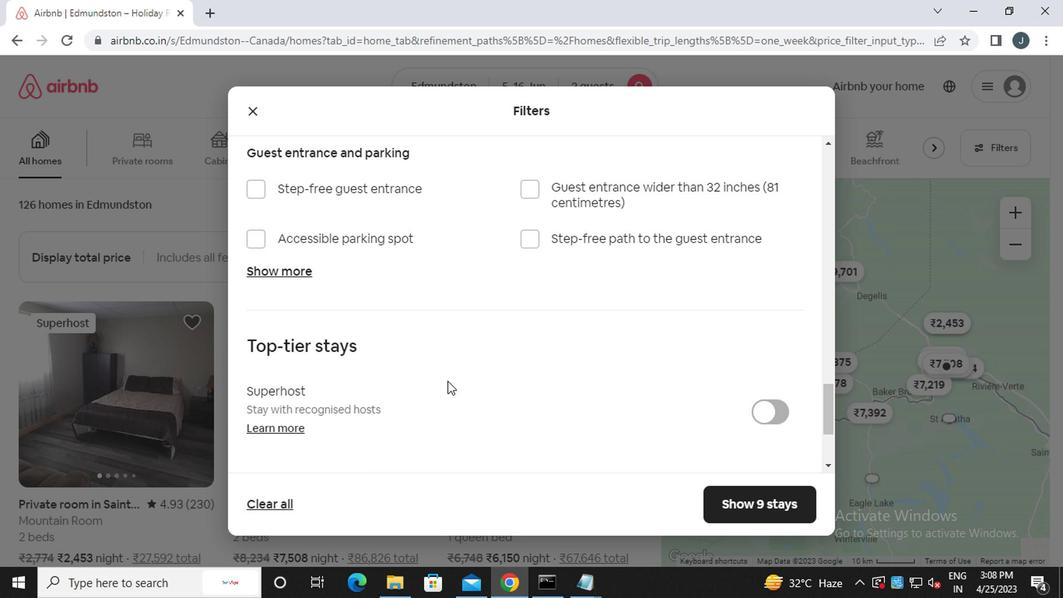 
Action: Mouse moved to (258, 391)
Screenshot: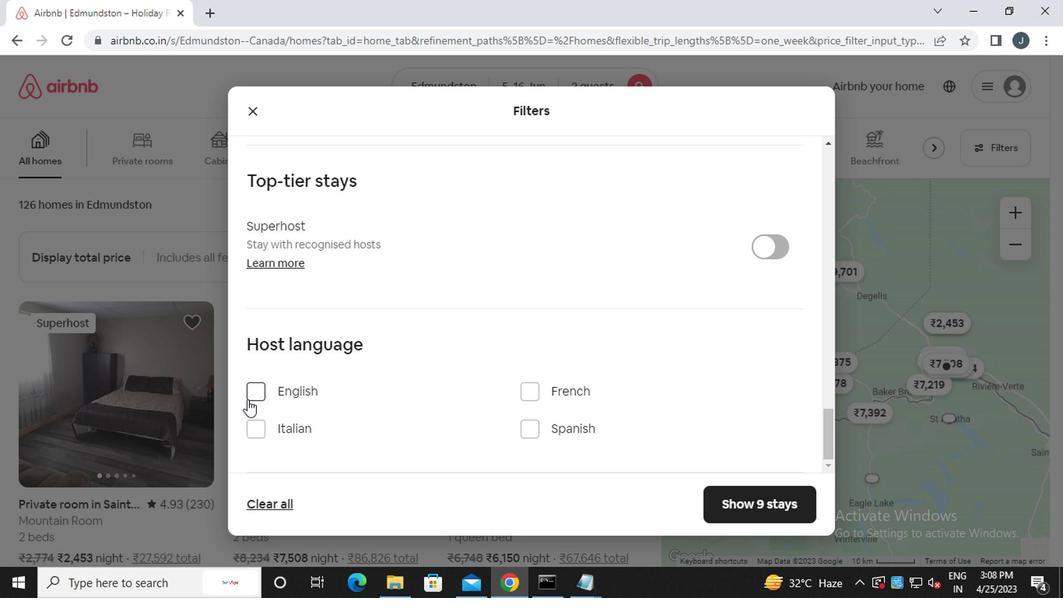 
Action: Mouse pressed left at (258, 391)
Screenshot: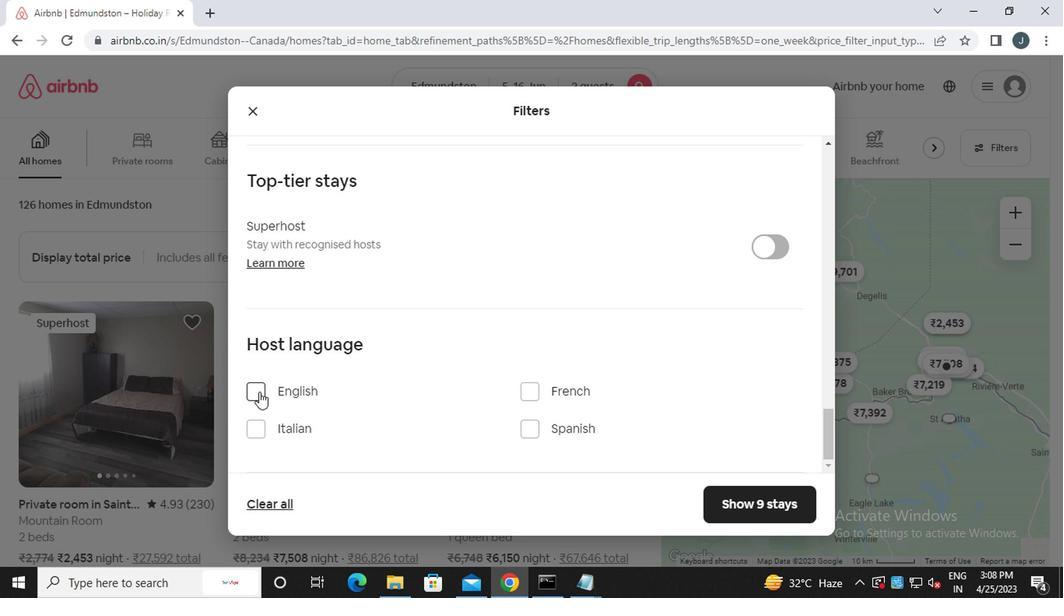 
Action: Mouse moved to (741, 506)
Screenshot: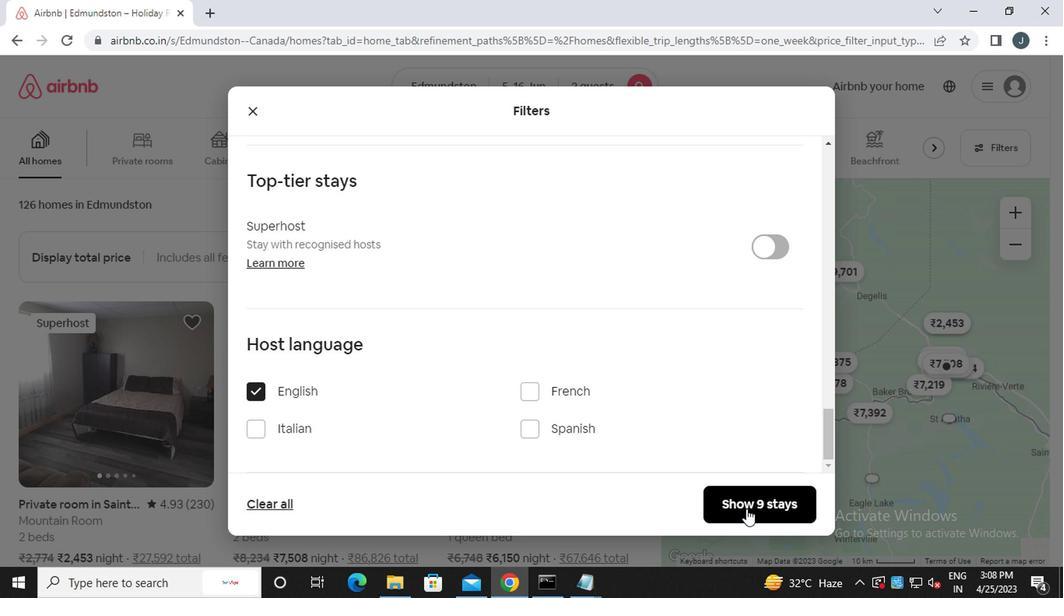 
Action: Mouse pressed left at (741, 506)
Screenshot: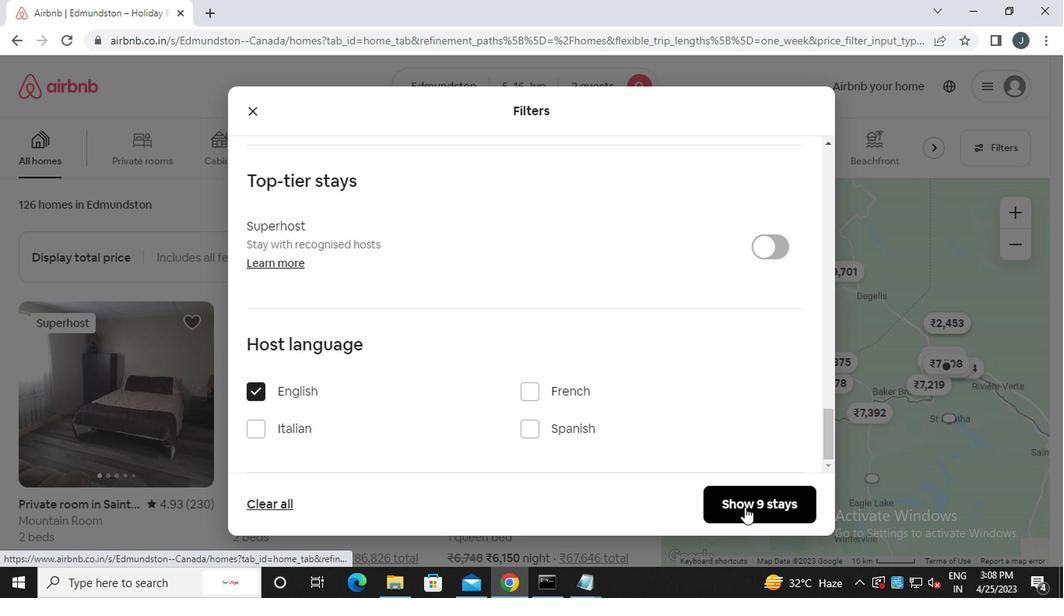 
